 Task: Look for space in Chillupār, India from 6th June, 2023 to 8th June, 2023 for 2 adults in price range Rs.7000 to Rs.12000. Place can be private room with 1  bedroom having 2 beds and 1 bathroom. Property type can be house, flat, guest house. Booking option can be shelf check-in. Required host language is English.
Action: Mouse moved to (622, 89)
Screenshot: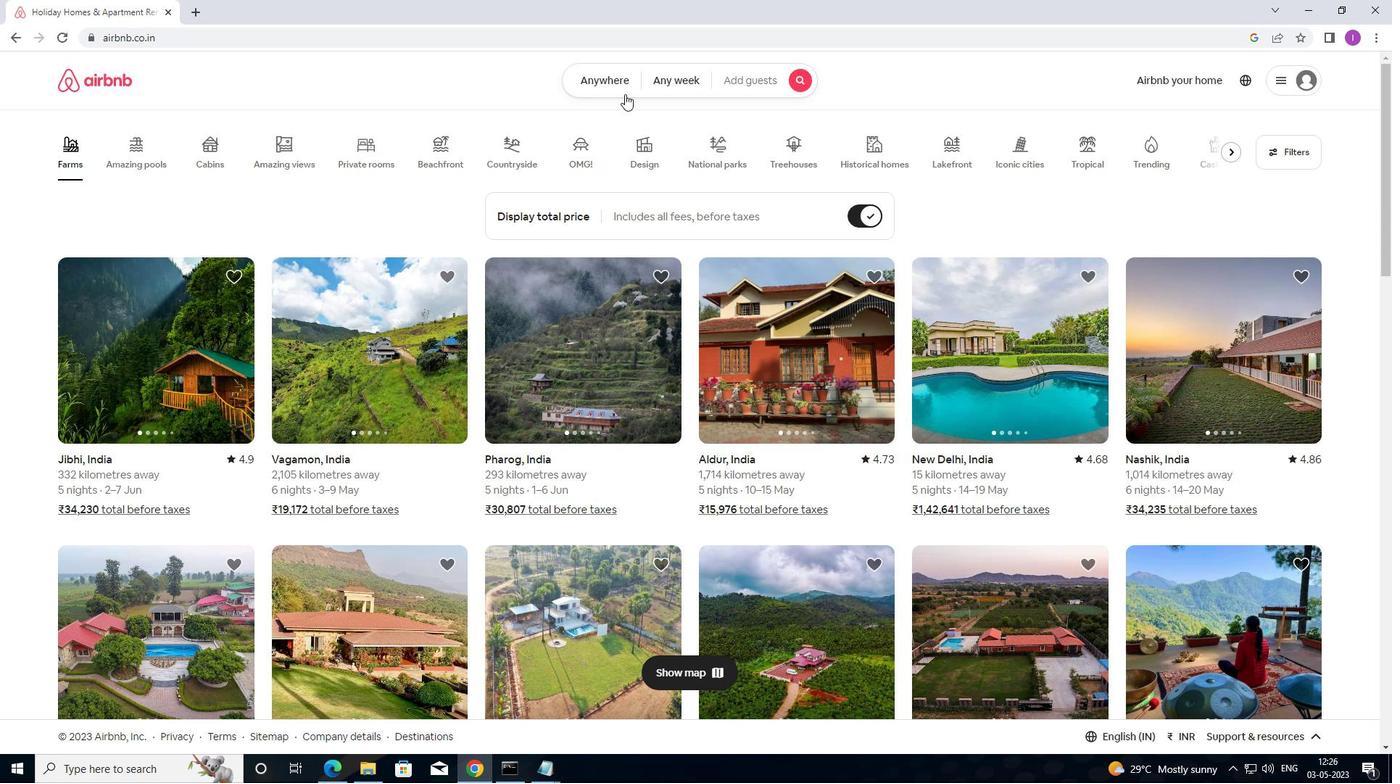 
Action: Mouse pressed left at (622, 89)
Screenshot: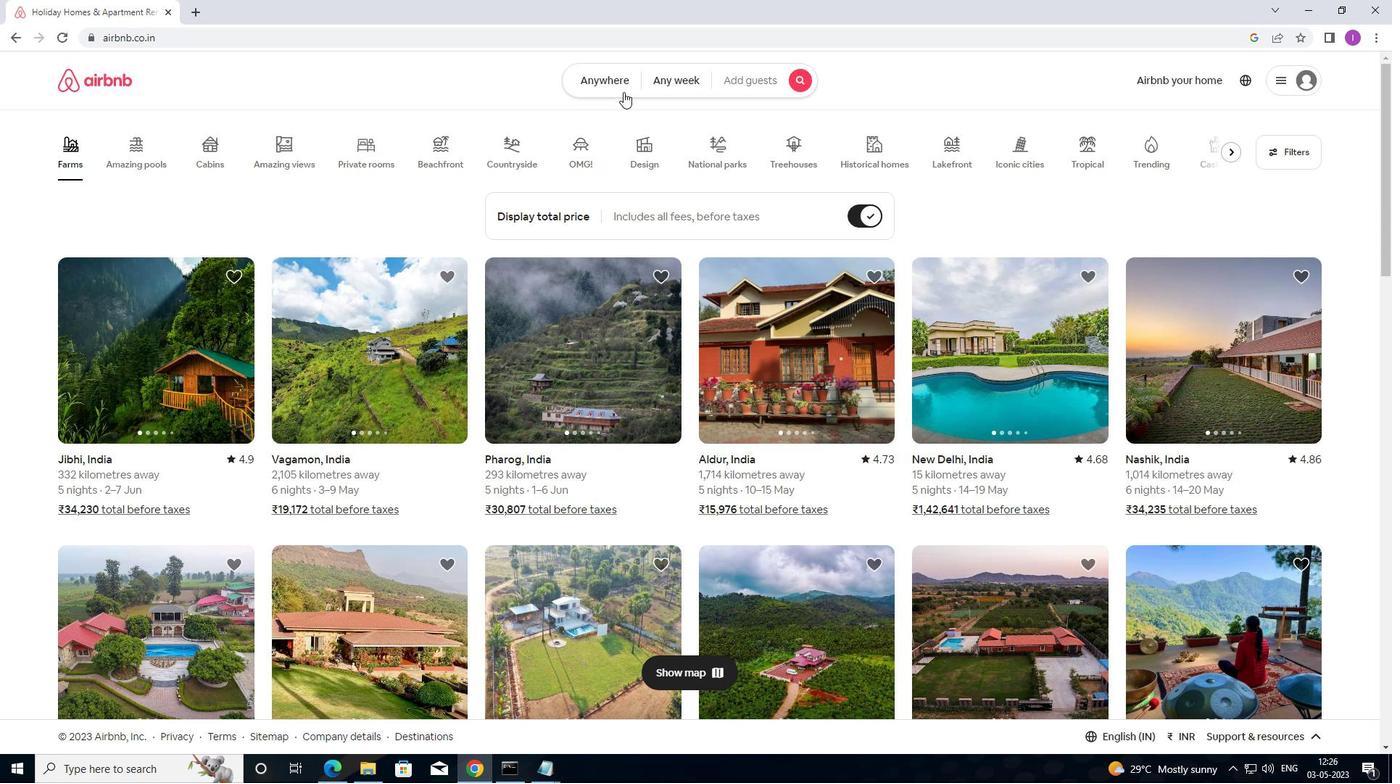 
Action: Mouse moved to (476, 137)
Screenshot: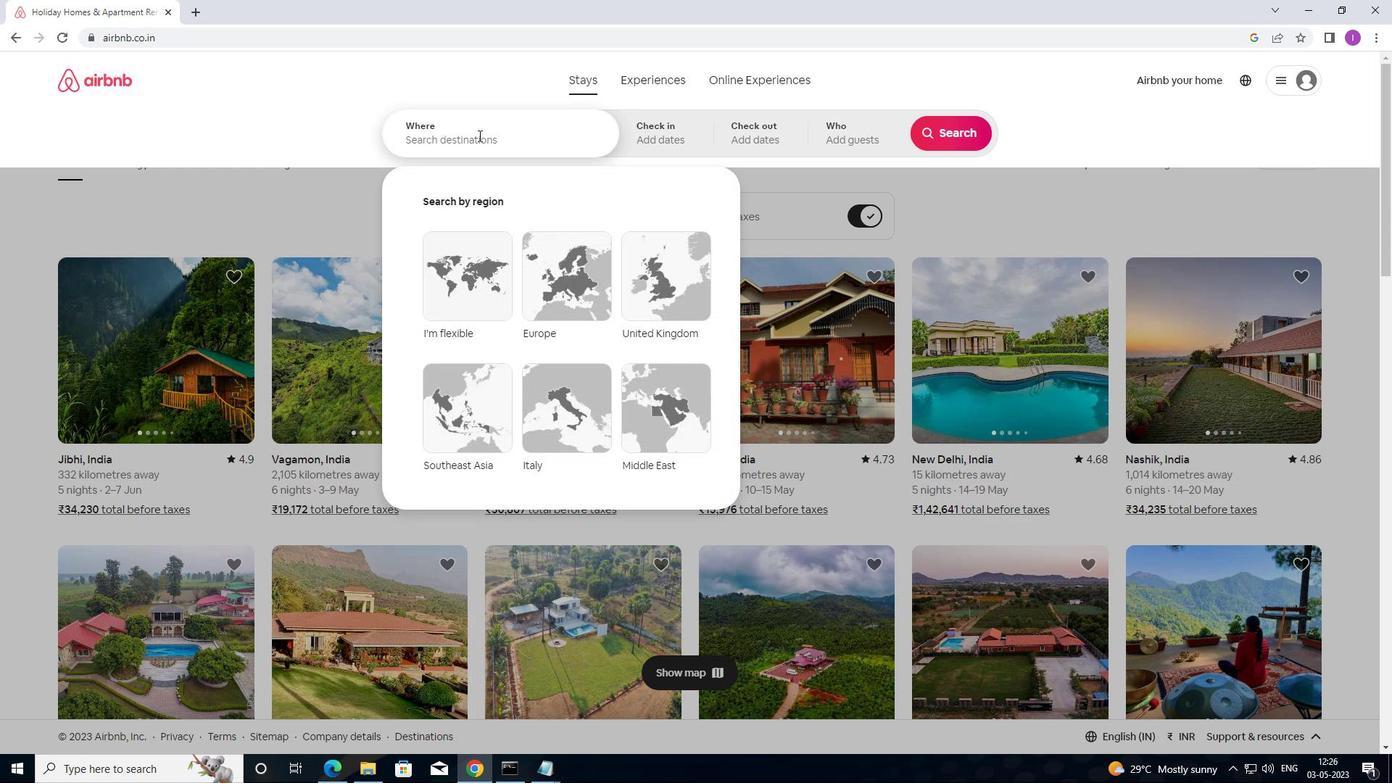 
Action: Mouse pressed left at (476, 137)
Screenshot: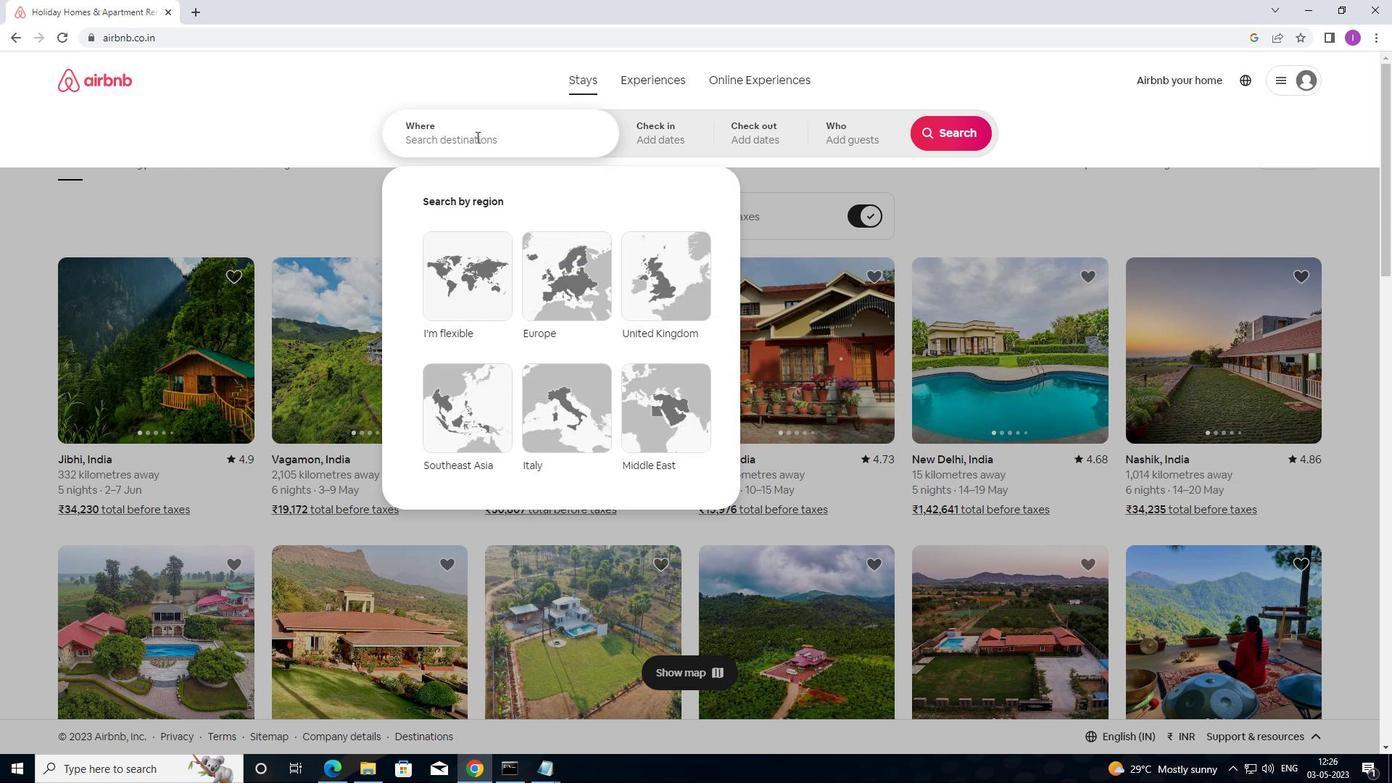
Action: Mouse moved to (503, 151)
Screenshot: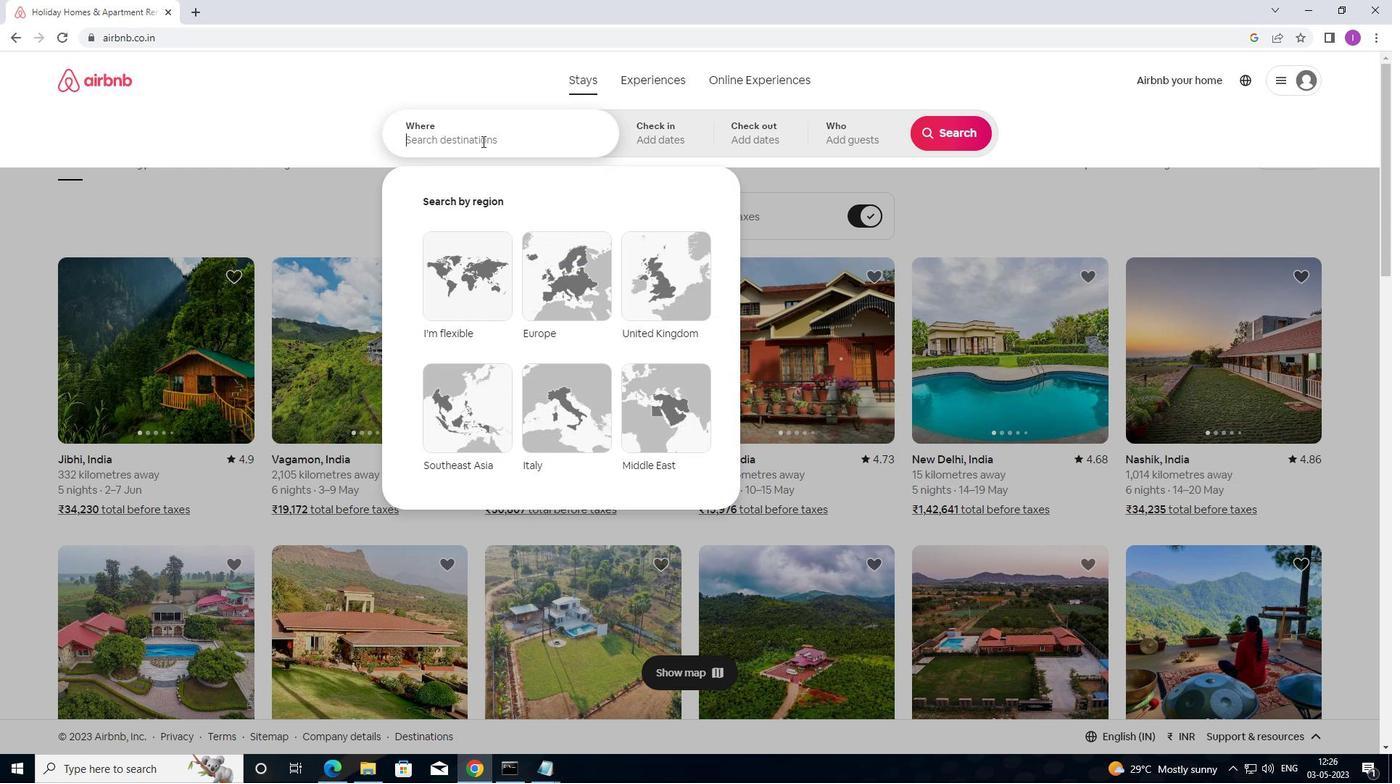 
Action: Key pressed <Key.shift>CHILLUPAR,<Key.shift>U<Key.backspace><Key.shift>INDIA
Screenshot: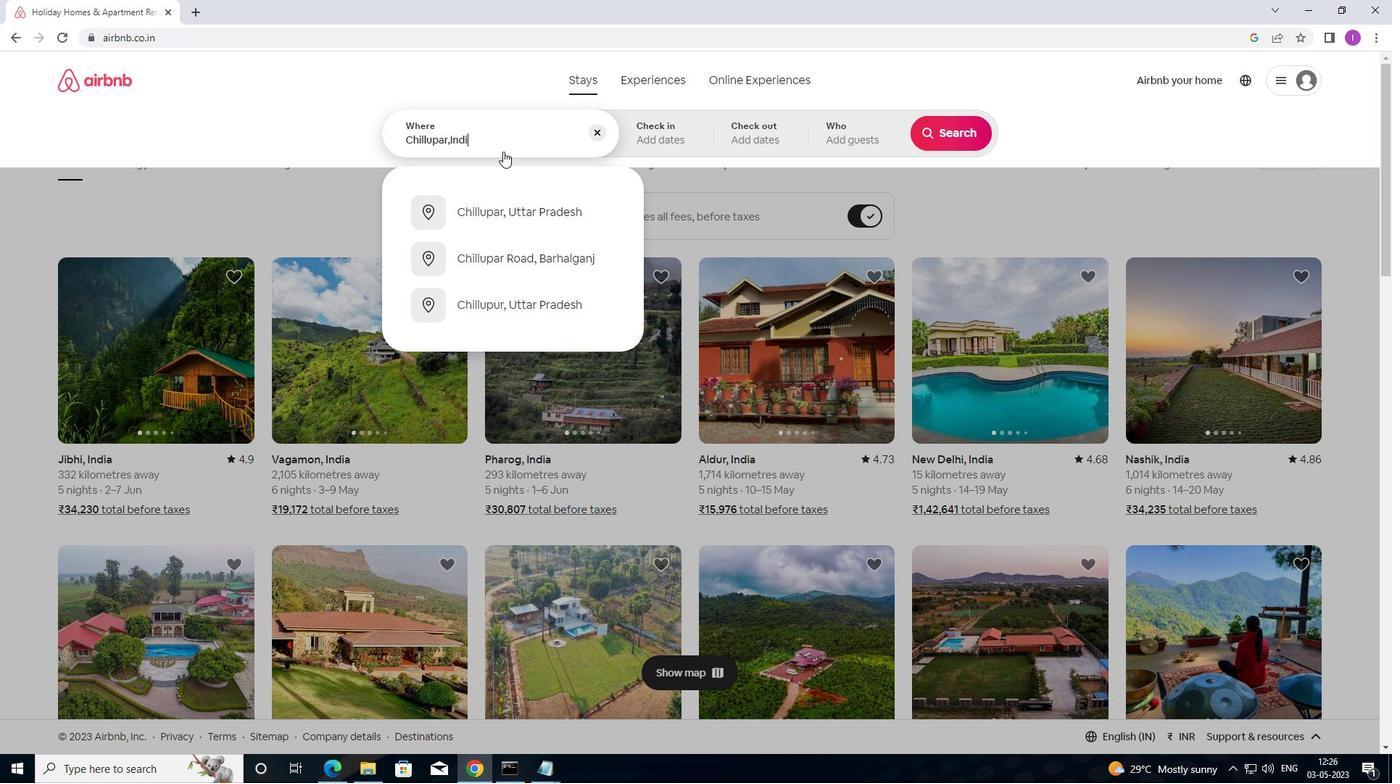 
Action: Mouse moved to (647, 131)
Screenshot: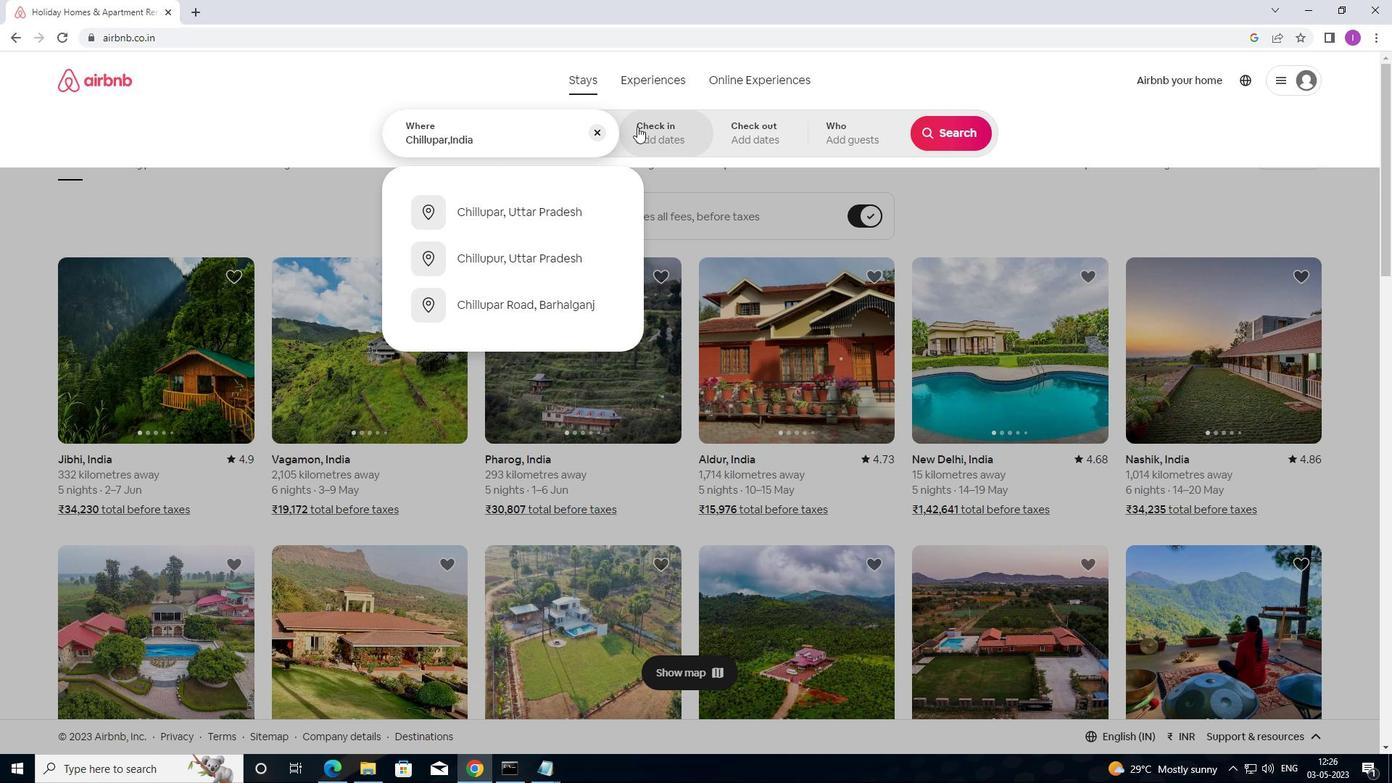 
Action: Mouse pressed left at (647, 131)
Screenshot: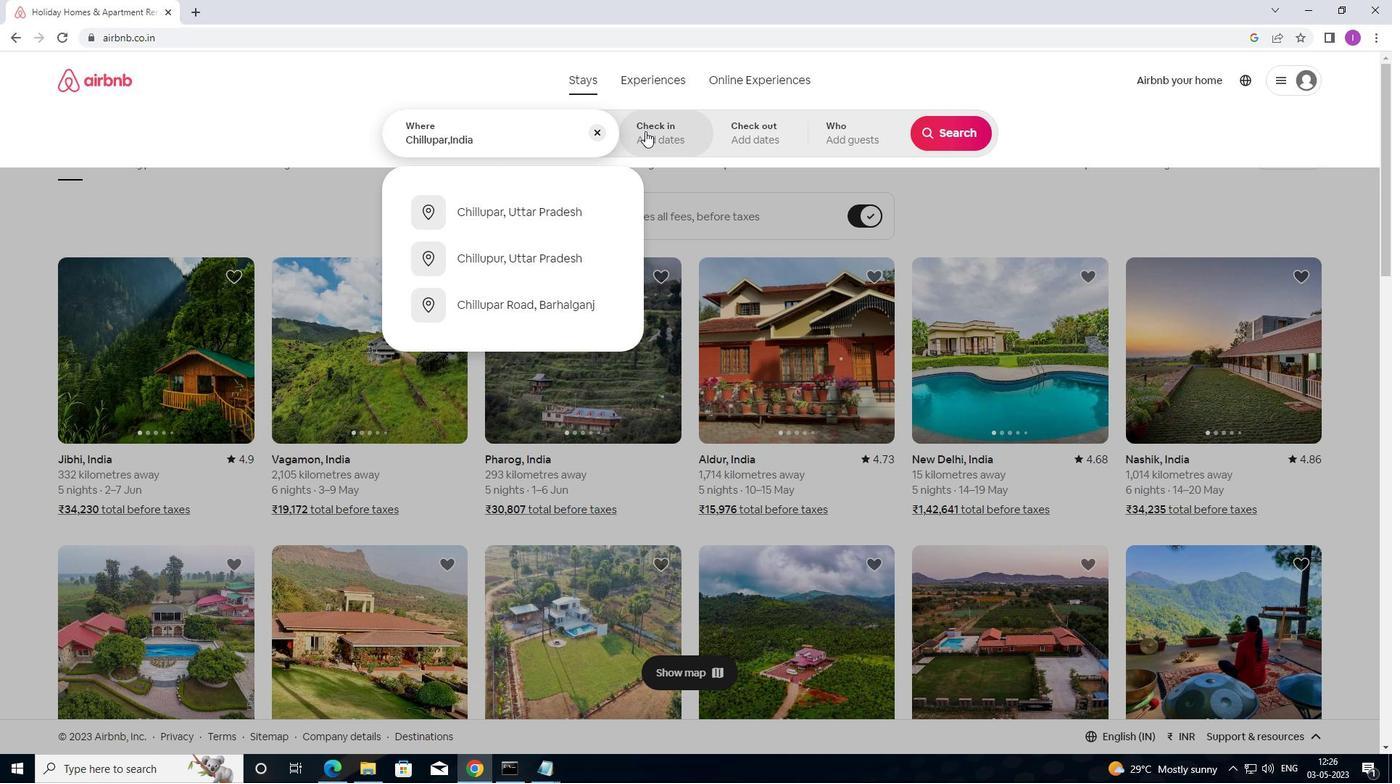 
Action: Mouse moved to (787, 348)
Screenshot: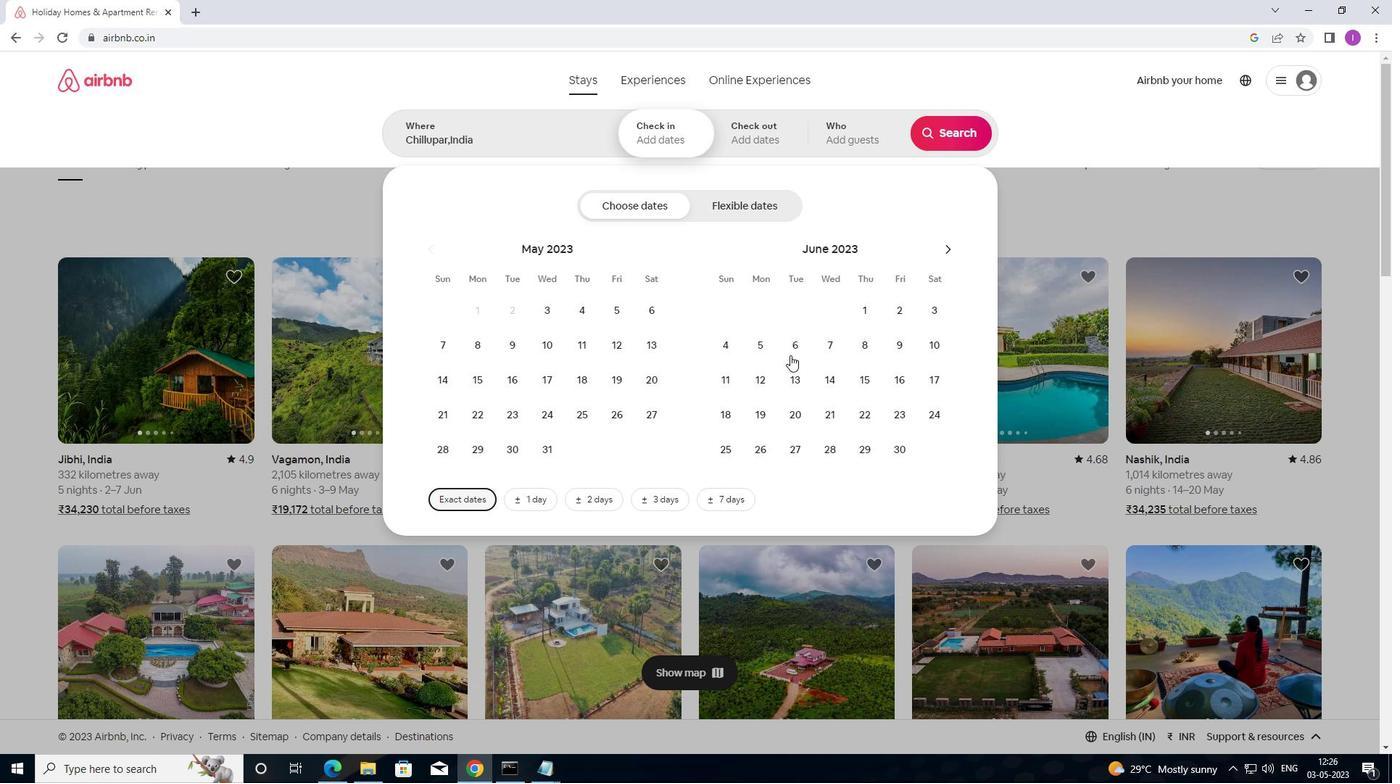 
Action: Mouse pressed left at (787, 348)
Screenshot: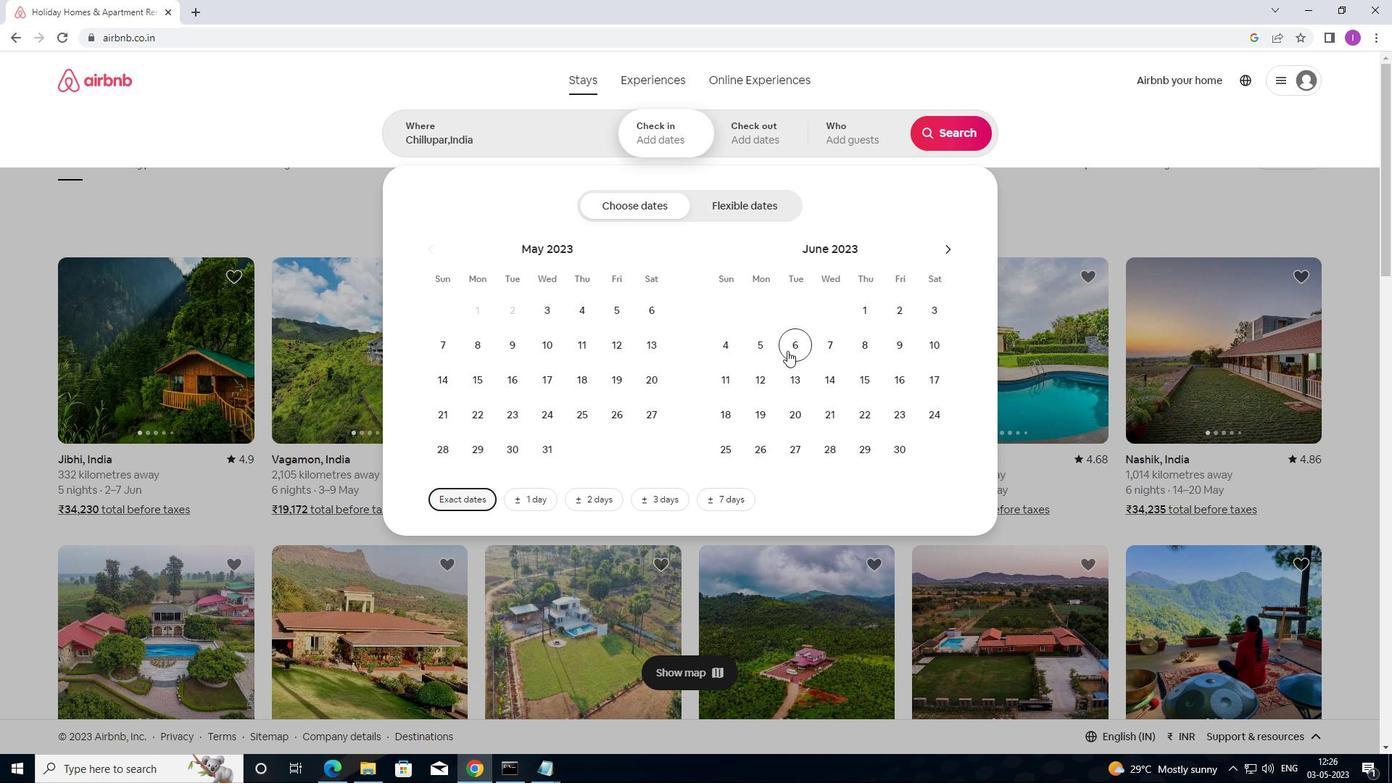 
Action: Mouse moved to (875, 351)
Screenshot: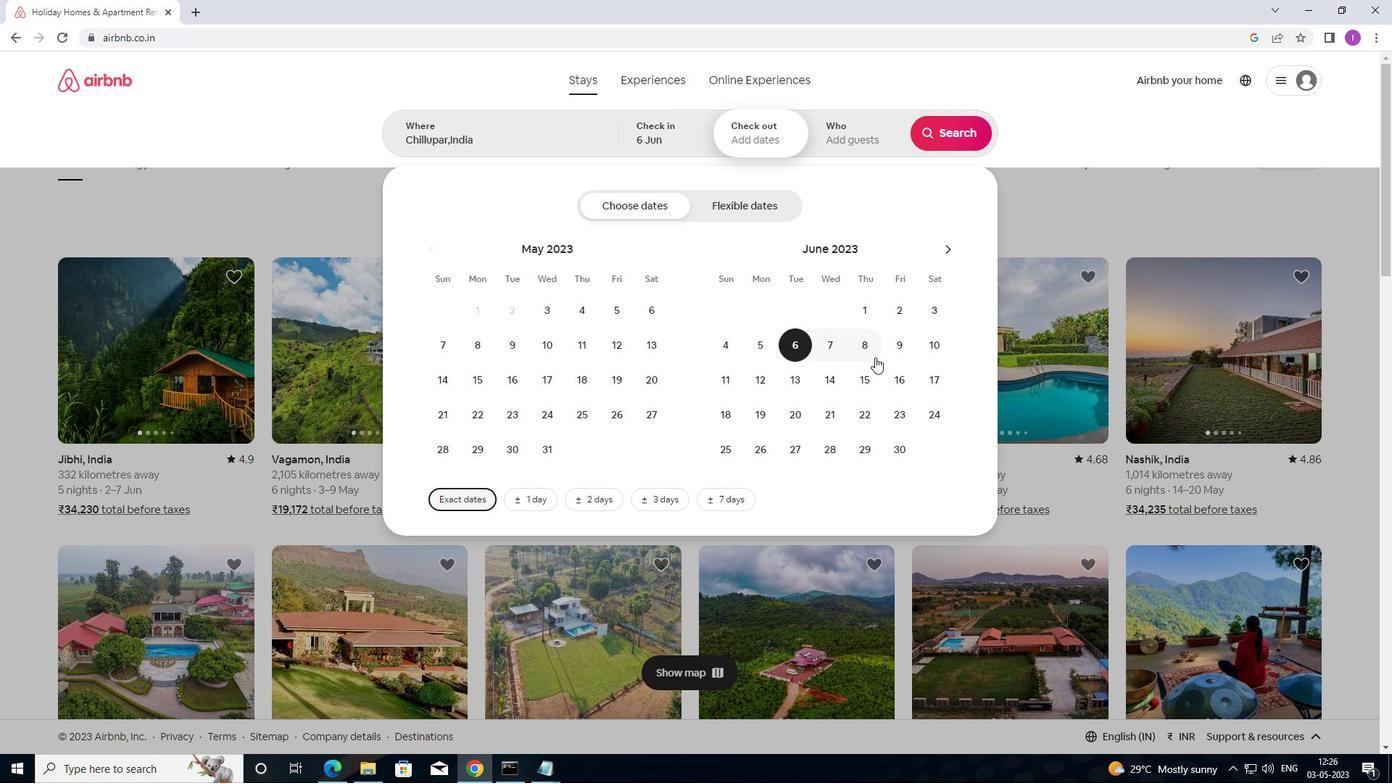 
Action: Mouse pressed left at (875, 351)
Screenshot: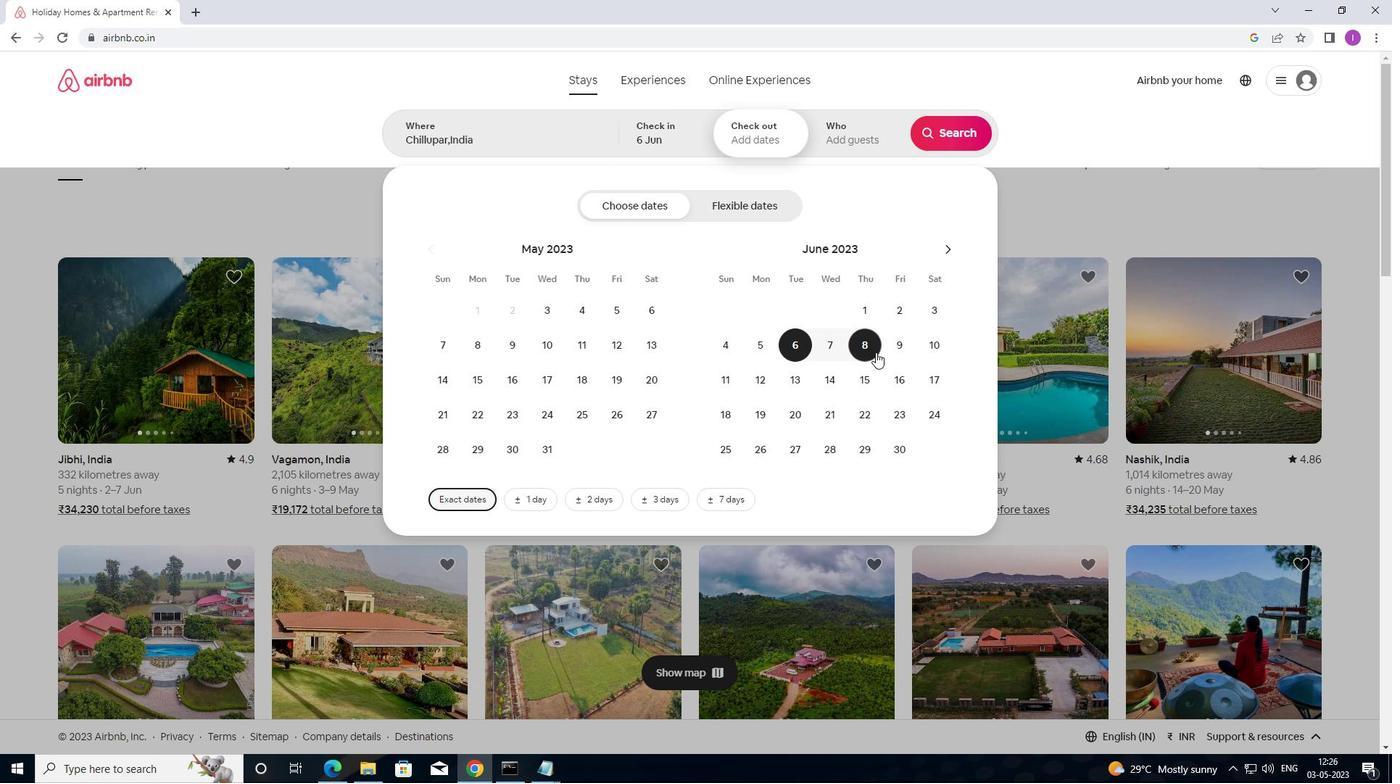 
Action: Mouse moved to (824, 151)
Screenshot: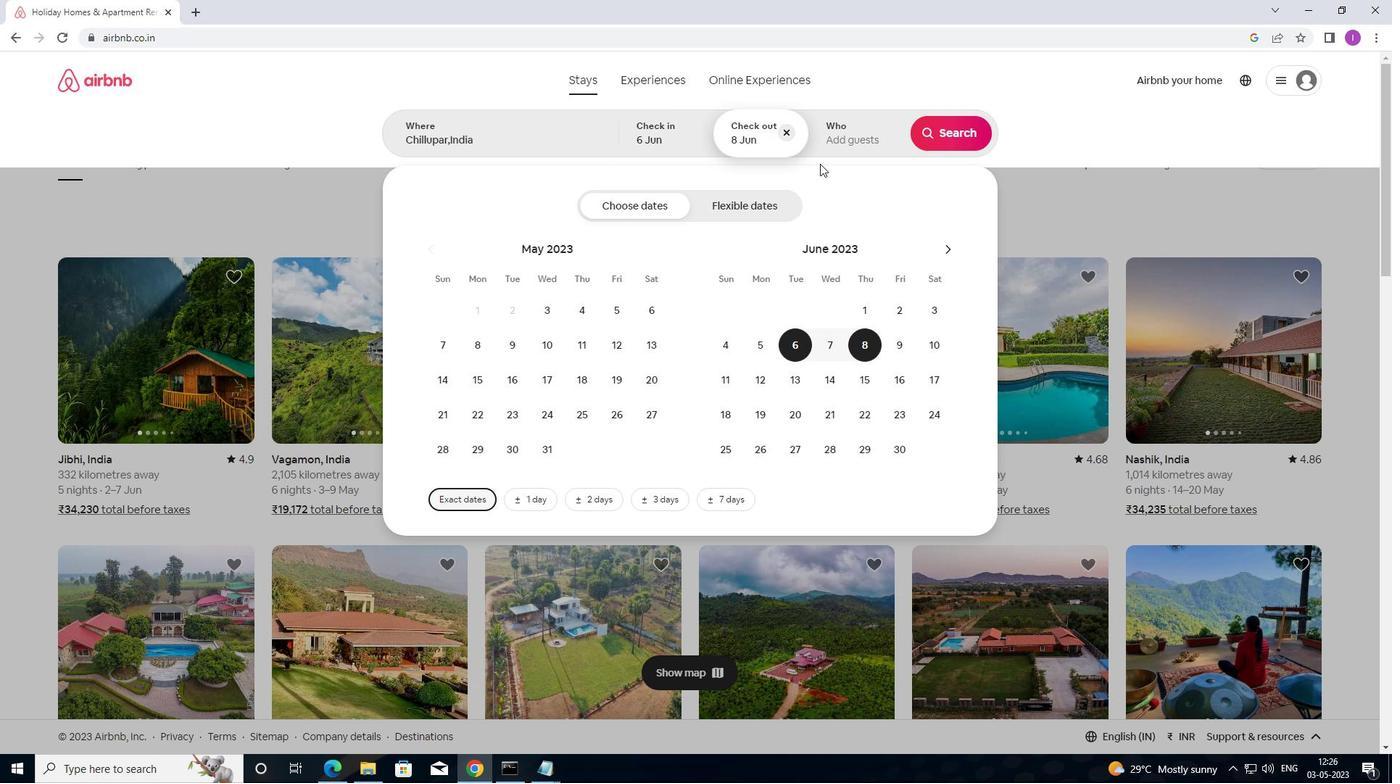 
Action: Mouse pressed left at (824, 151)
Screenshot: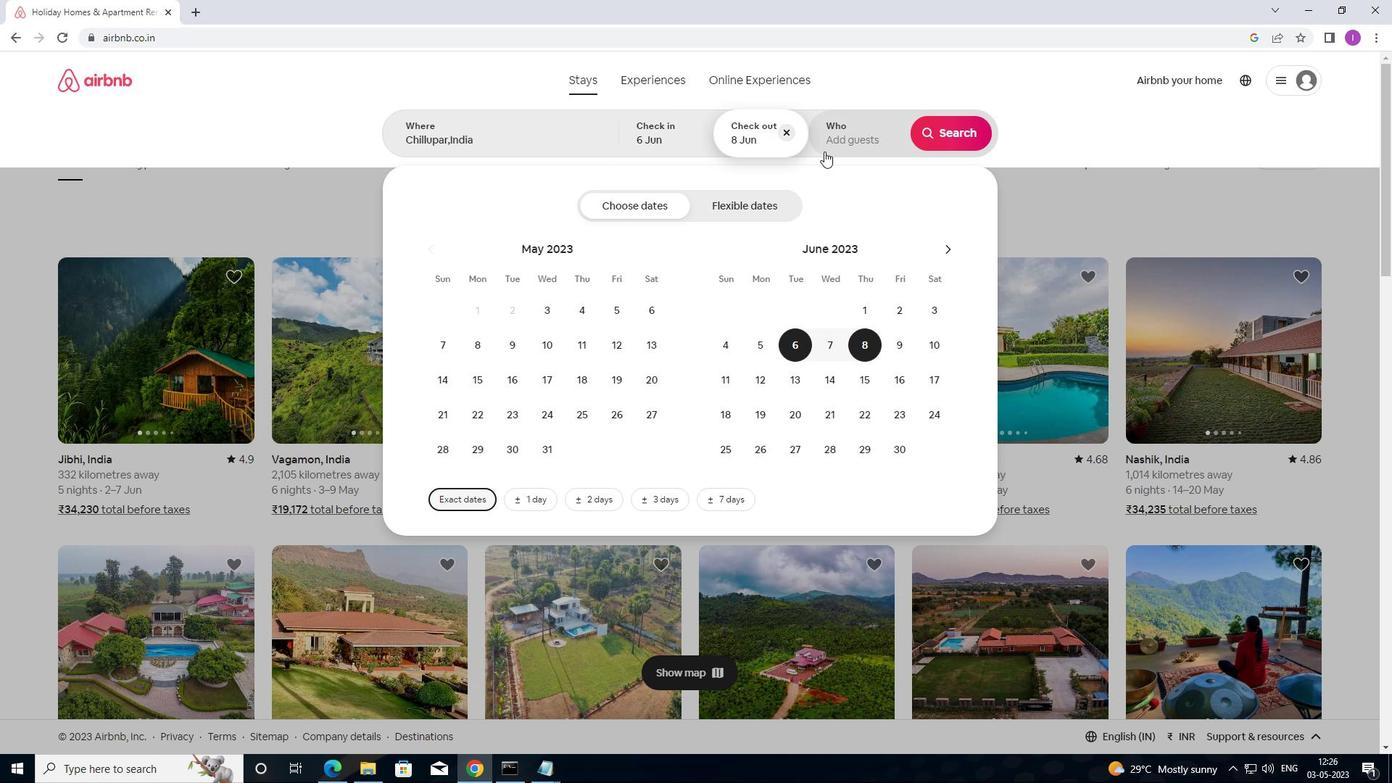 
Action: Mouse moved to (950, 213)
Screenshot: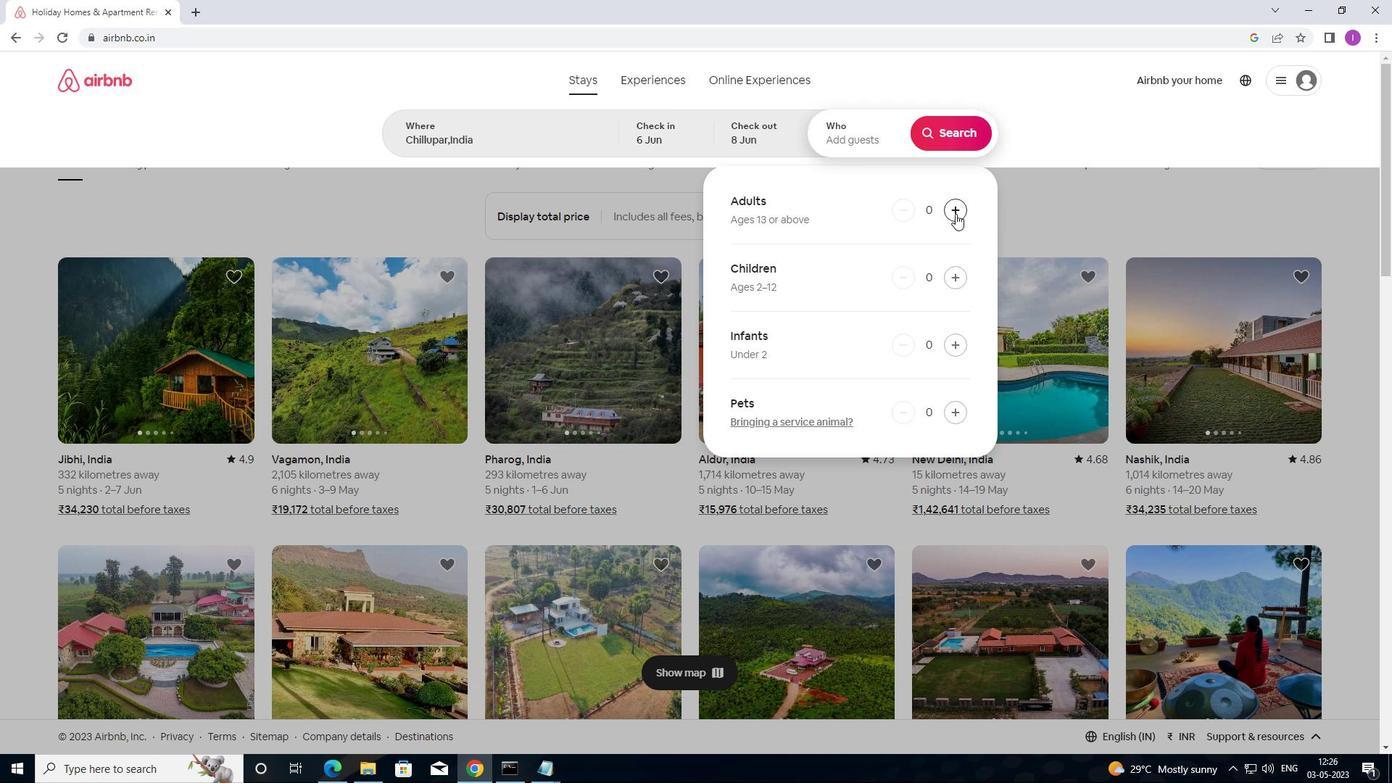 
Action: Mouse pressed left at (950, 213)
Screenshot: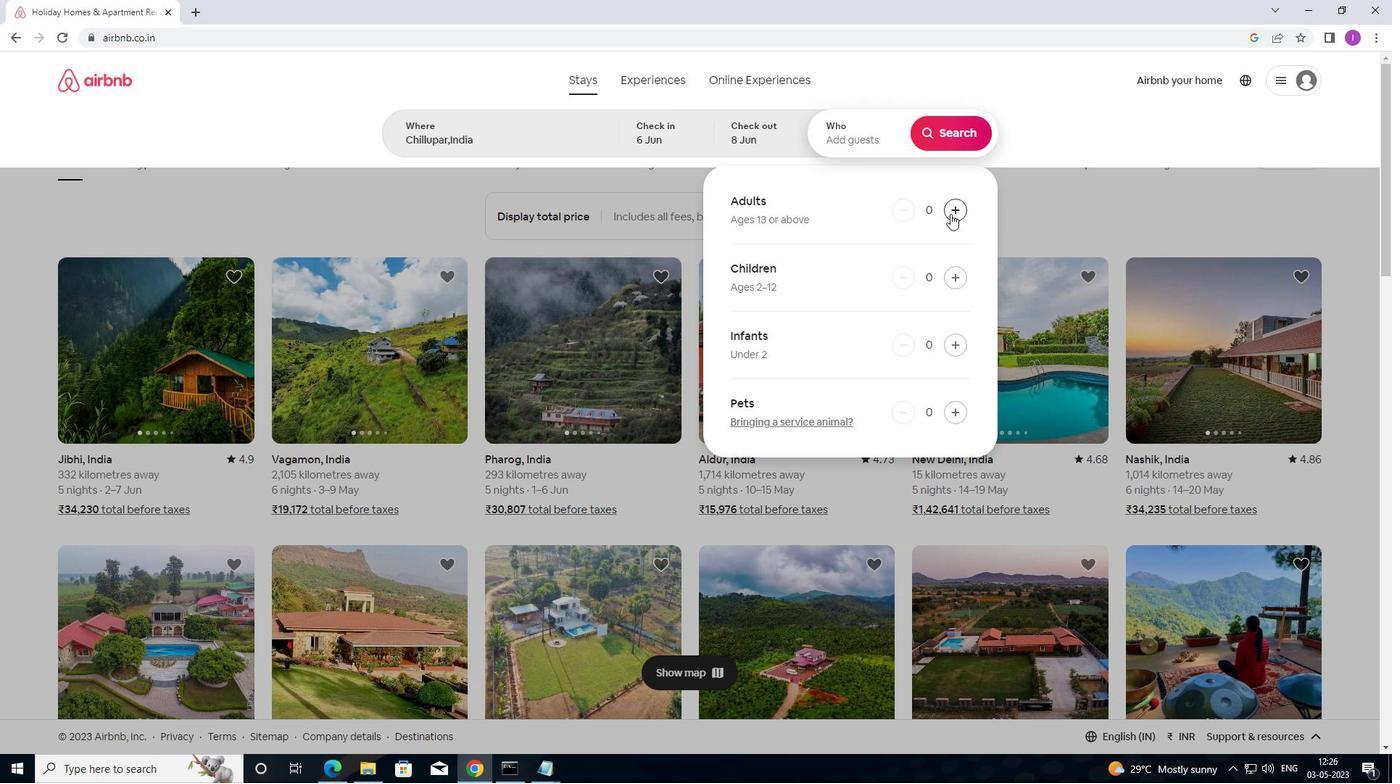 
Action: Mouse pressed left at (950, 213)
Screenshot: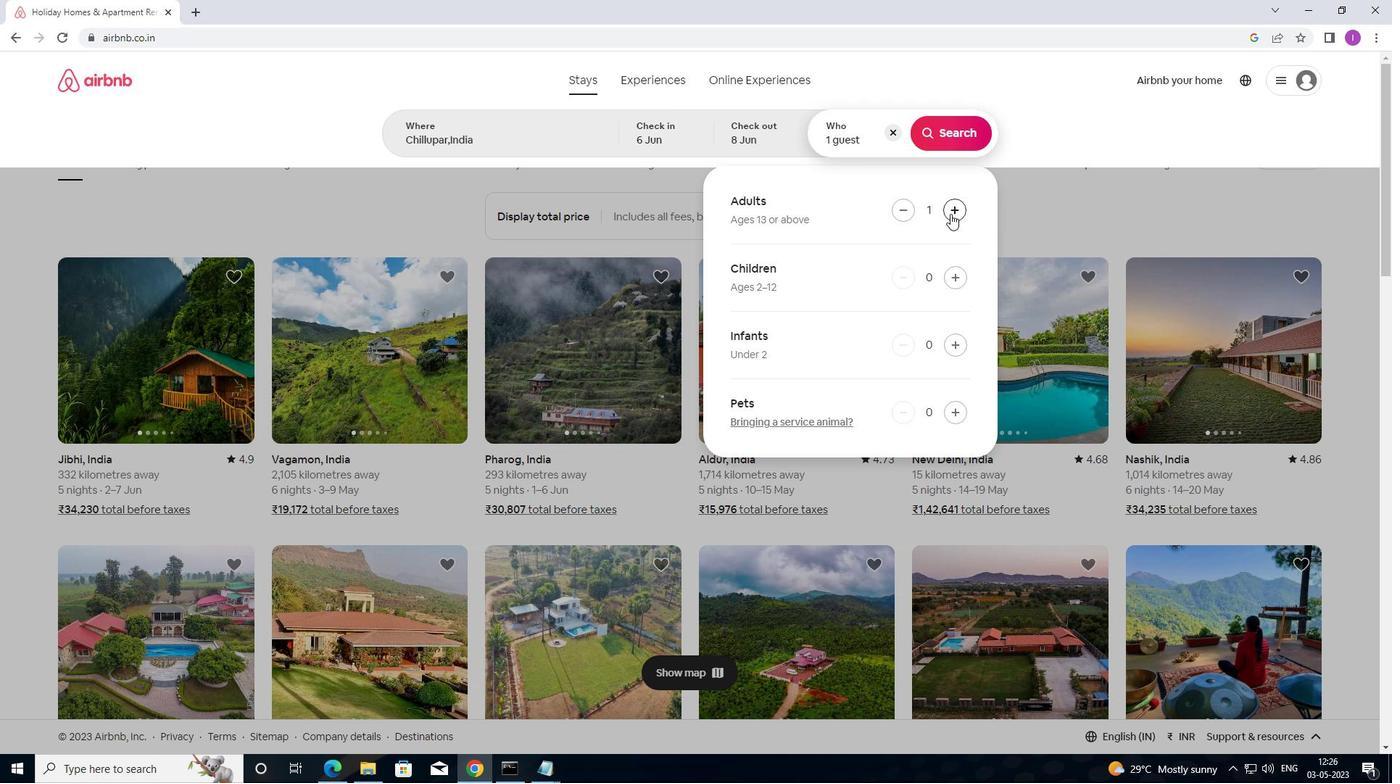 
Action: Mouse moved to (945, 136)
Screenshot: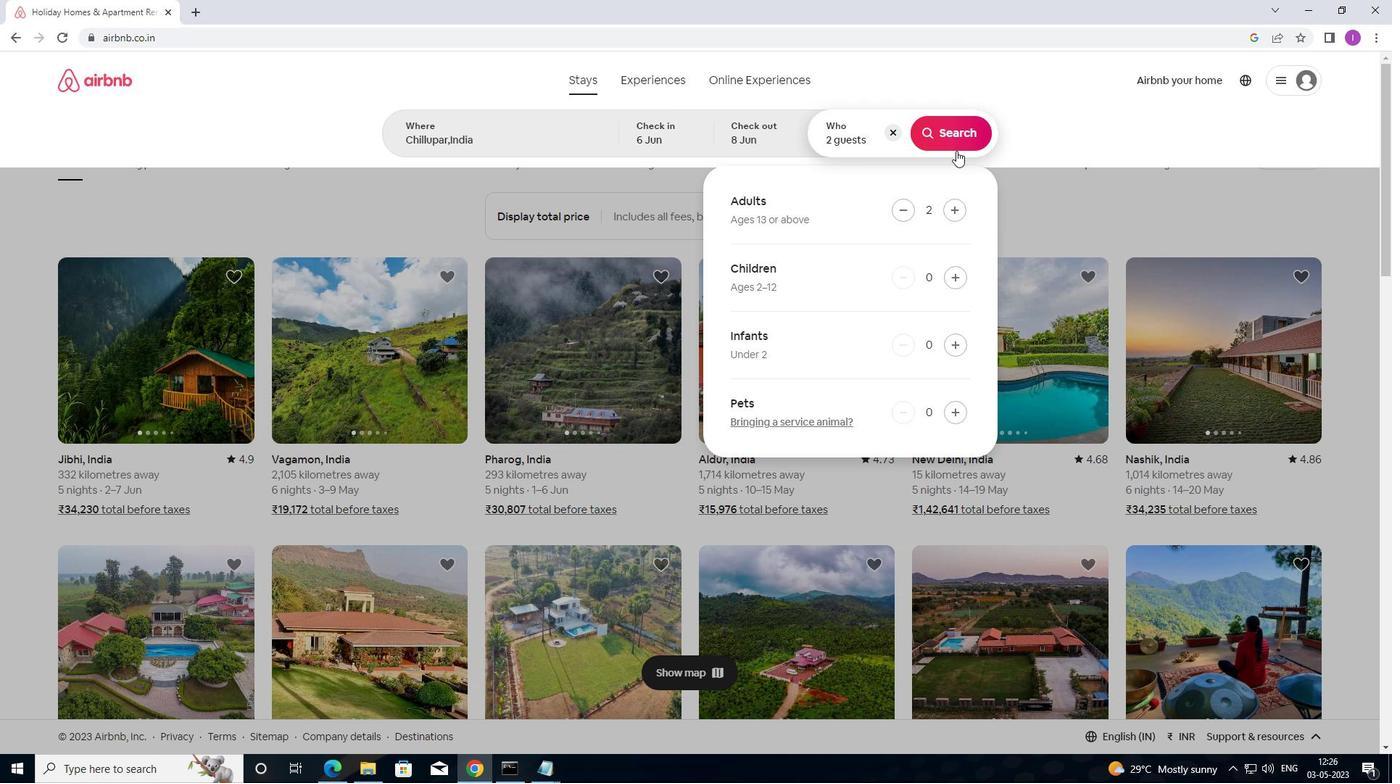
Action: Mouse pressed left at (945, 136)
Screenshot: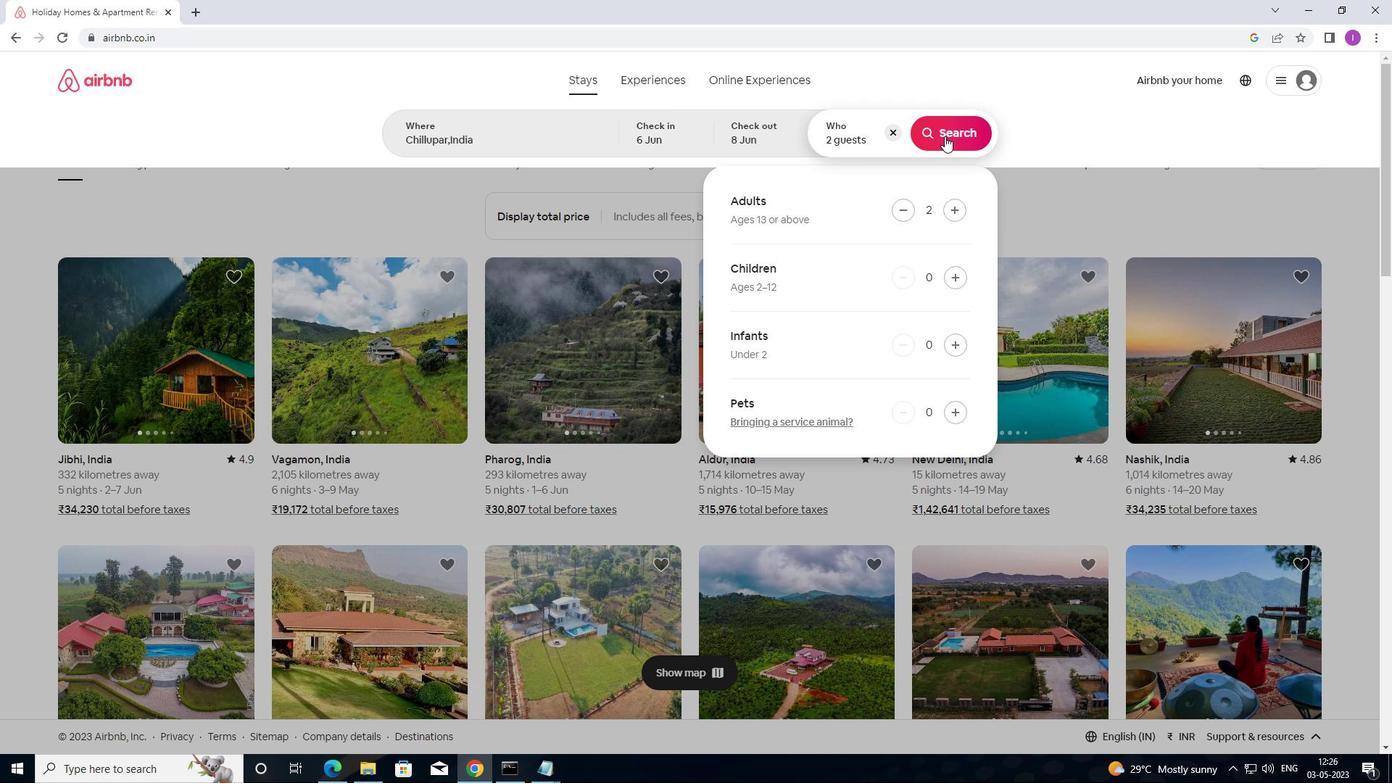 
Action: Mouse moved to (1323, 140)
Screenshot: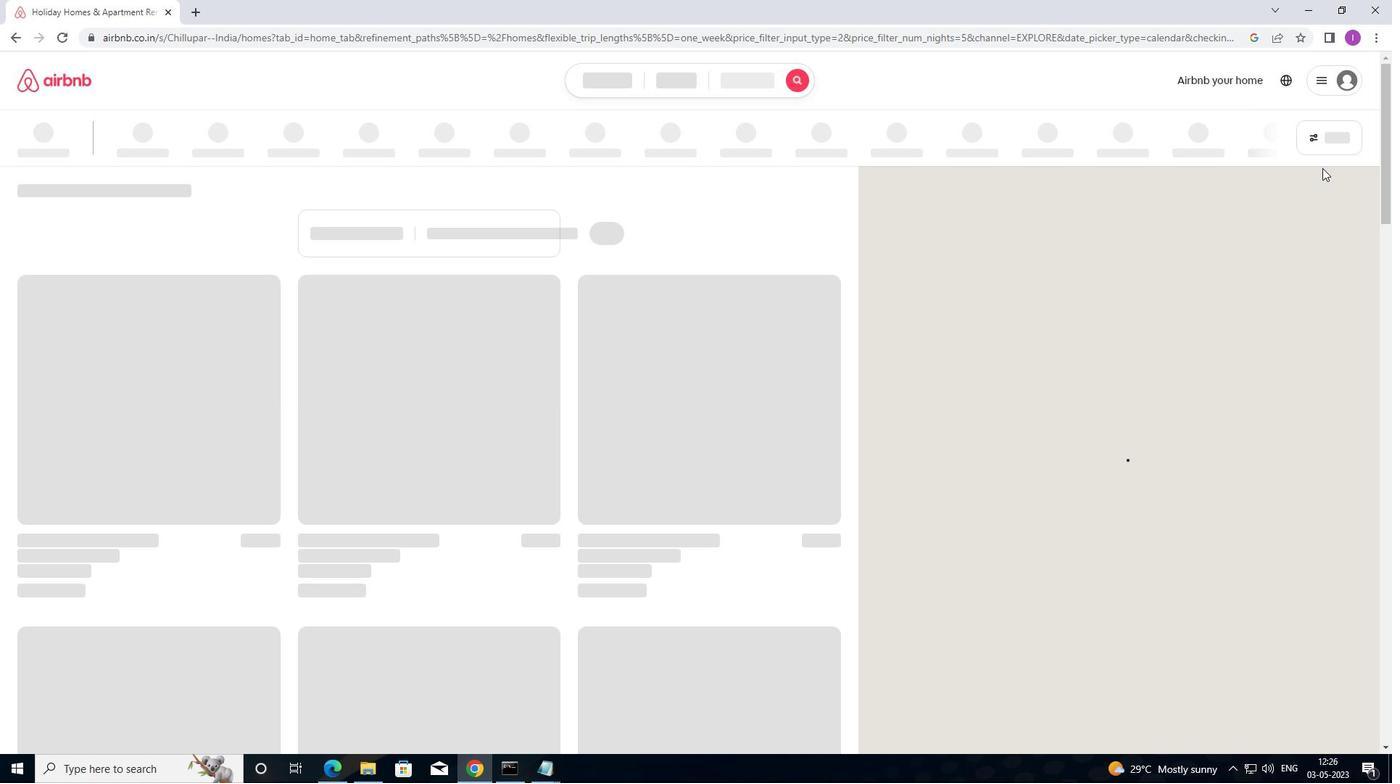 
Action: Mouse pressed left at (1323, 140)
Screenshot: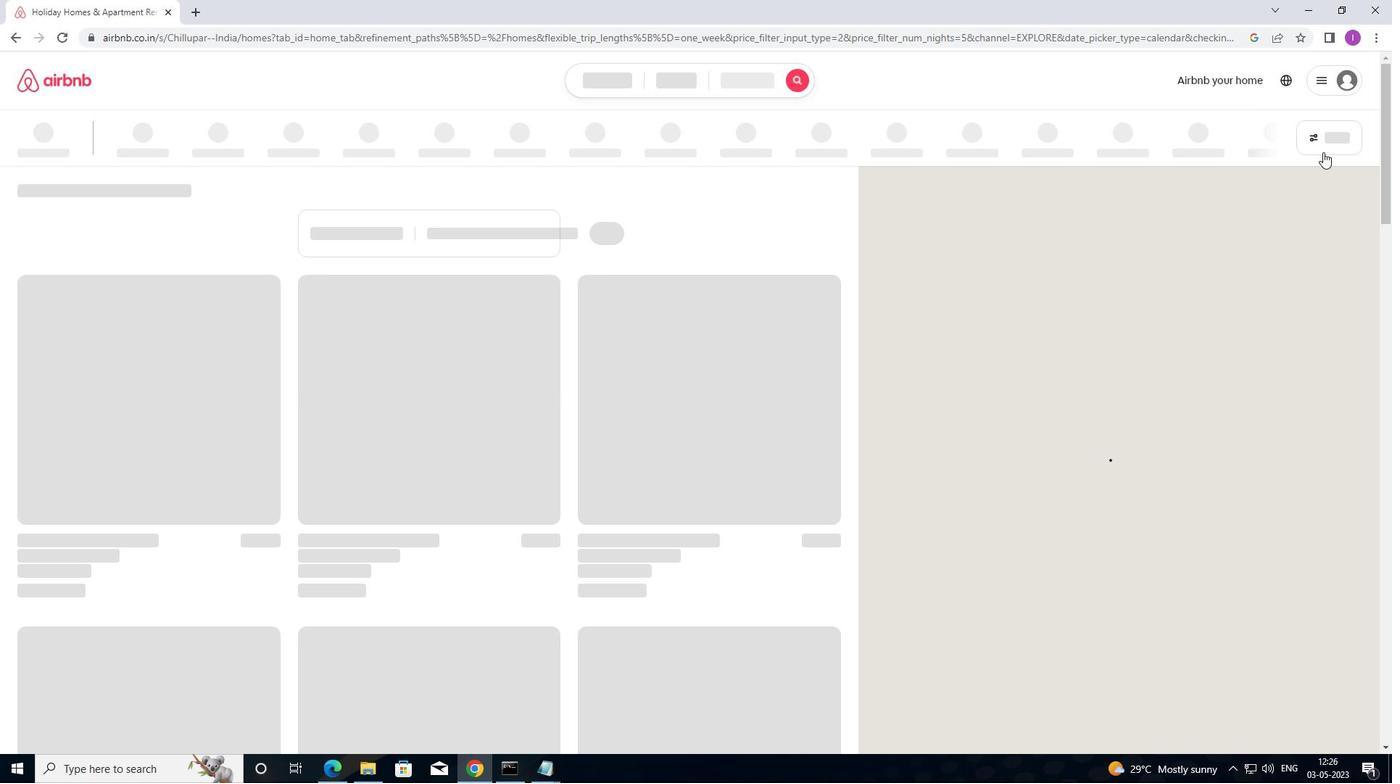 
Action: Mouse moved to (512, 322)
Screenshot: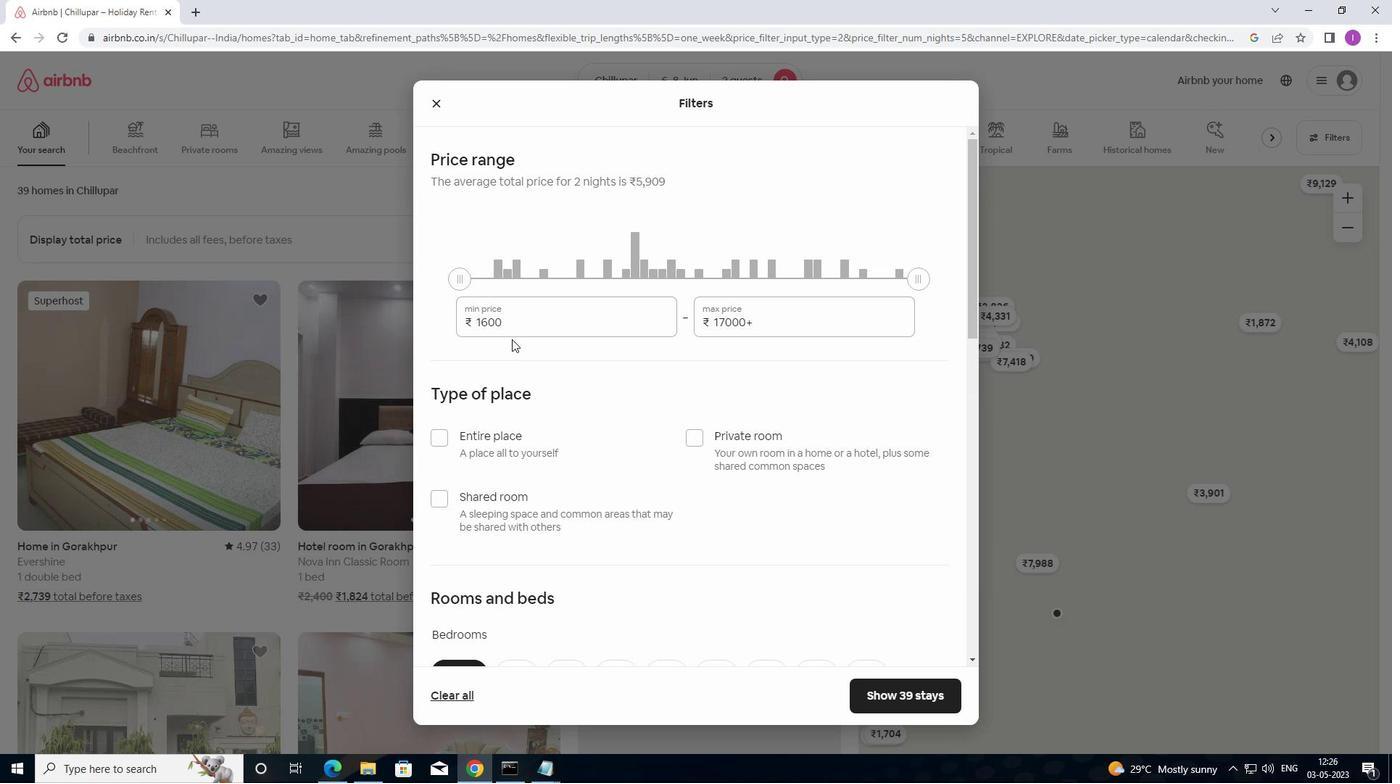 
Action: Mouse pressed left at (512, 322)
Screenshot: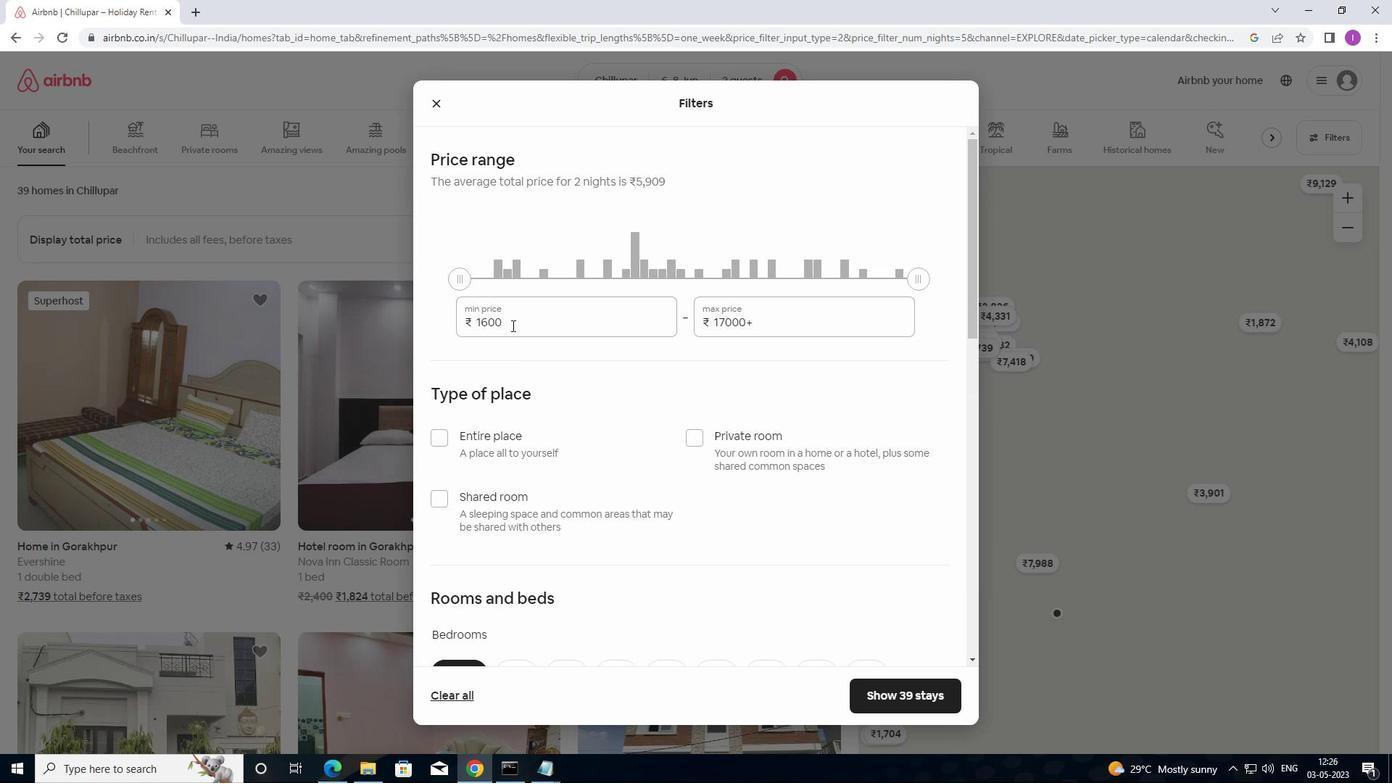 
Action: Mouse moved to (470, 320)
Screenshot: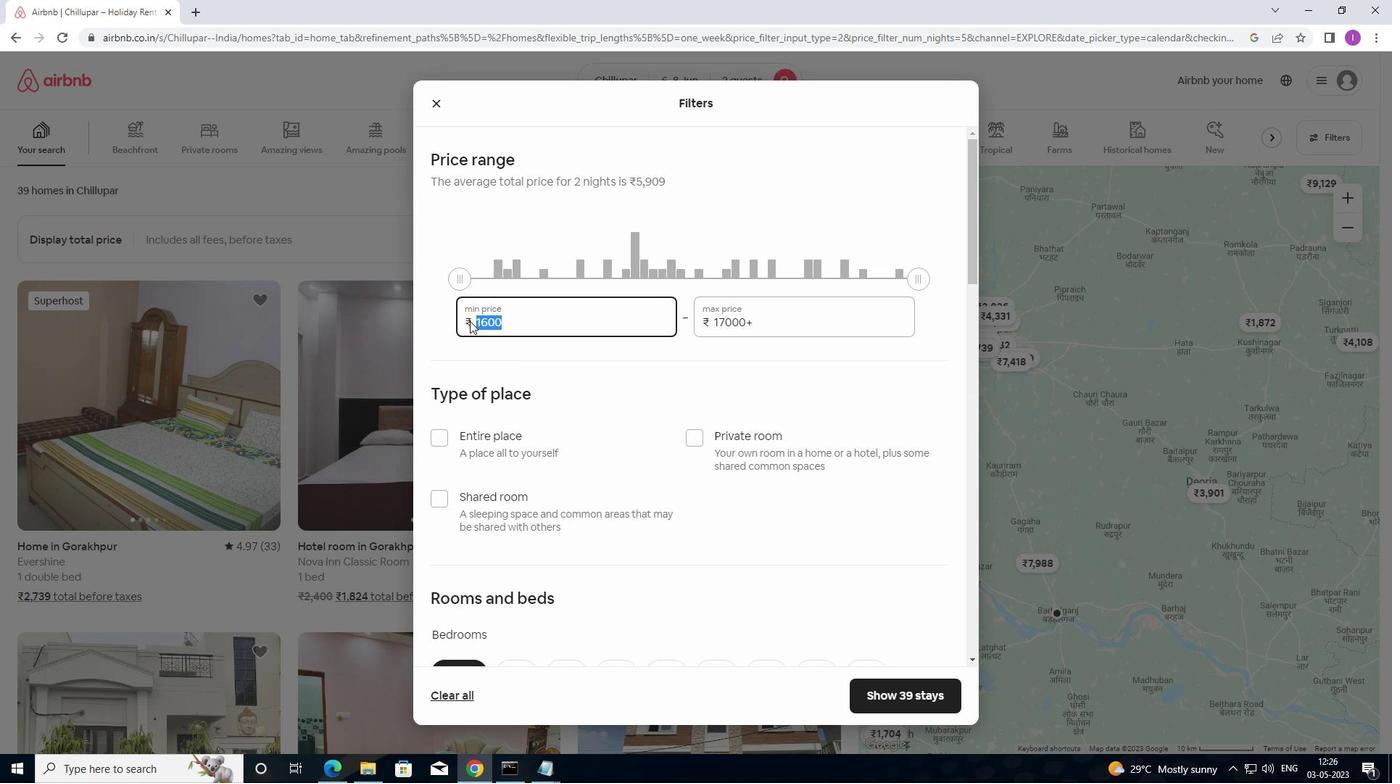 
Action: Key pressed 70
Screenshot: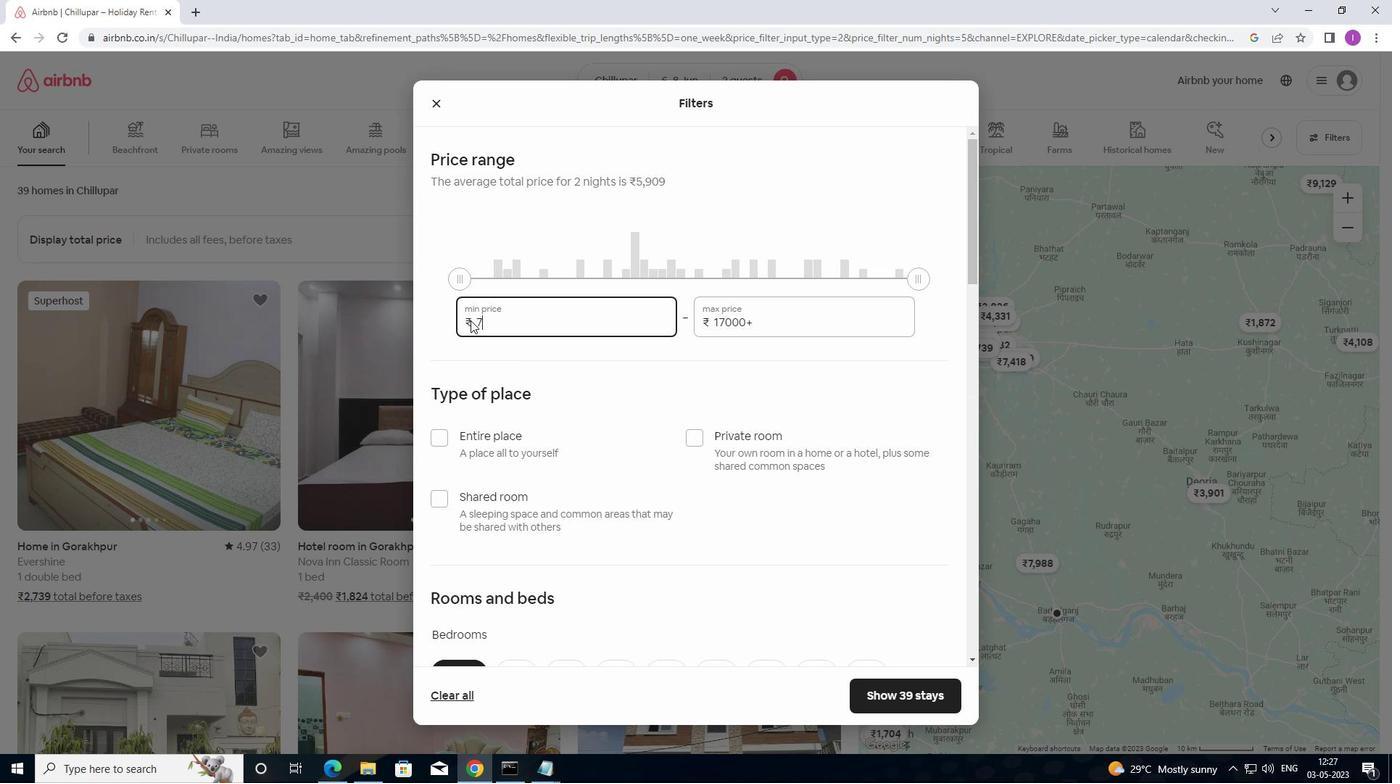
Action: Mouse moved to (475, 319)
Screenshot: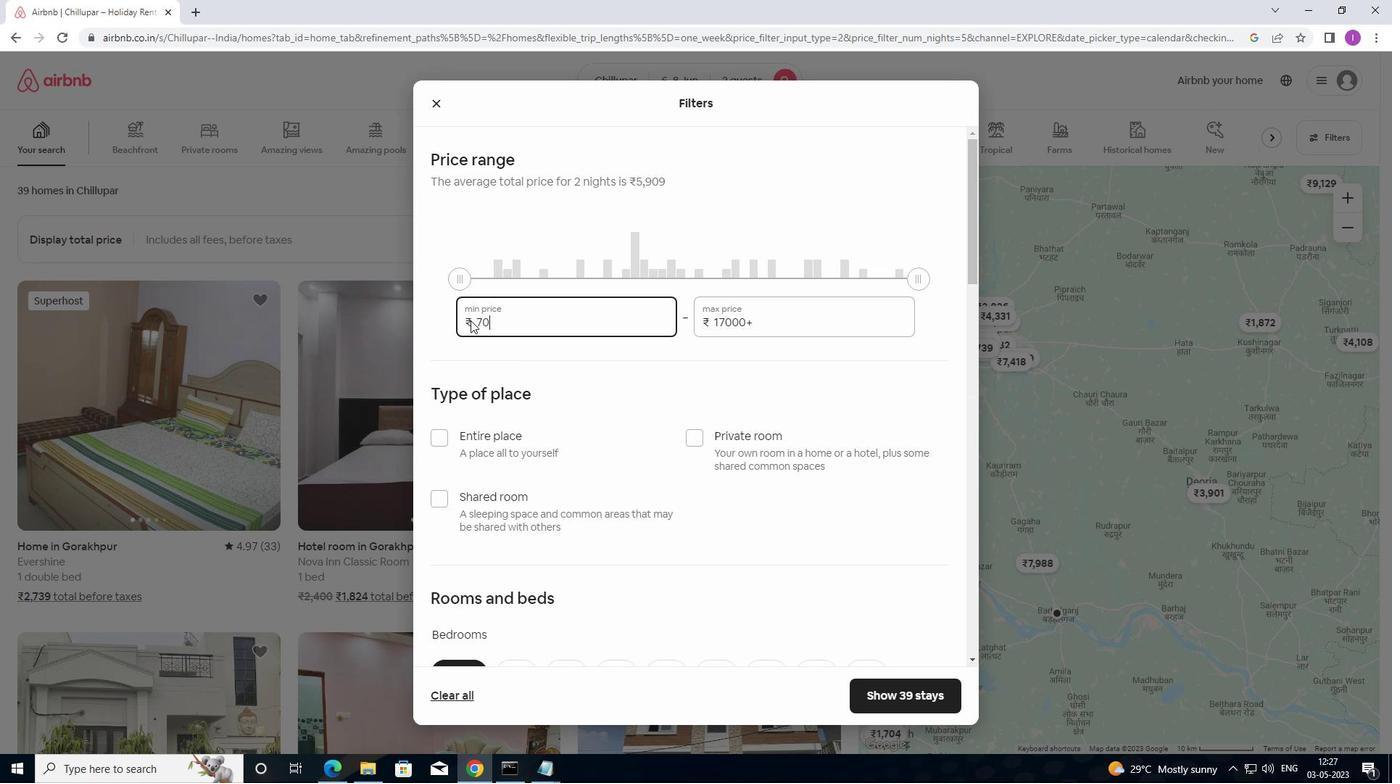 
Action: Key pressed 0
Screenshot: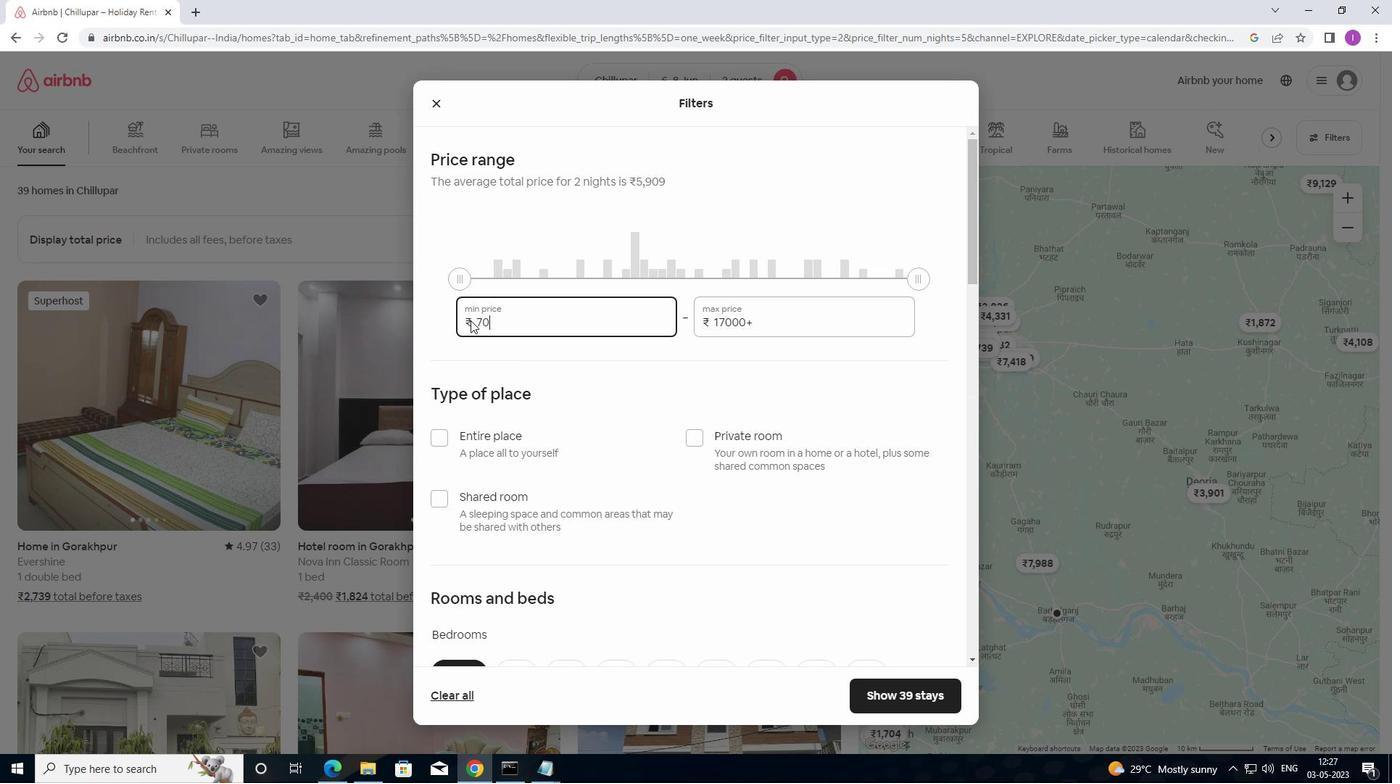
Action: Mouse moved to (480, 319)
Screenshot: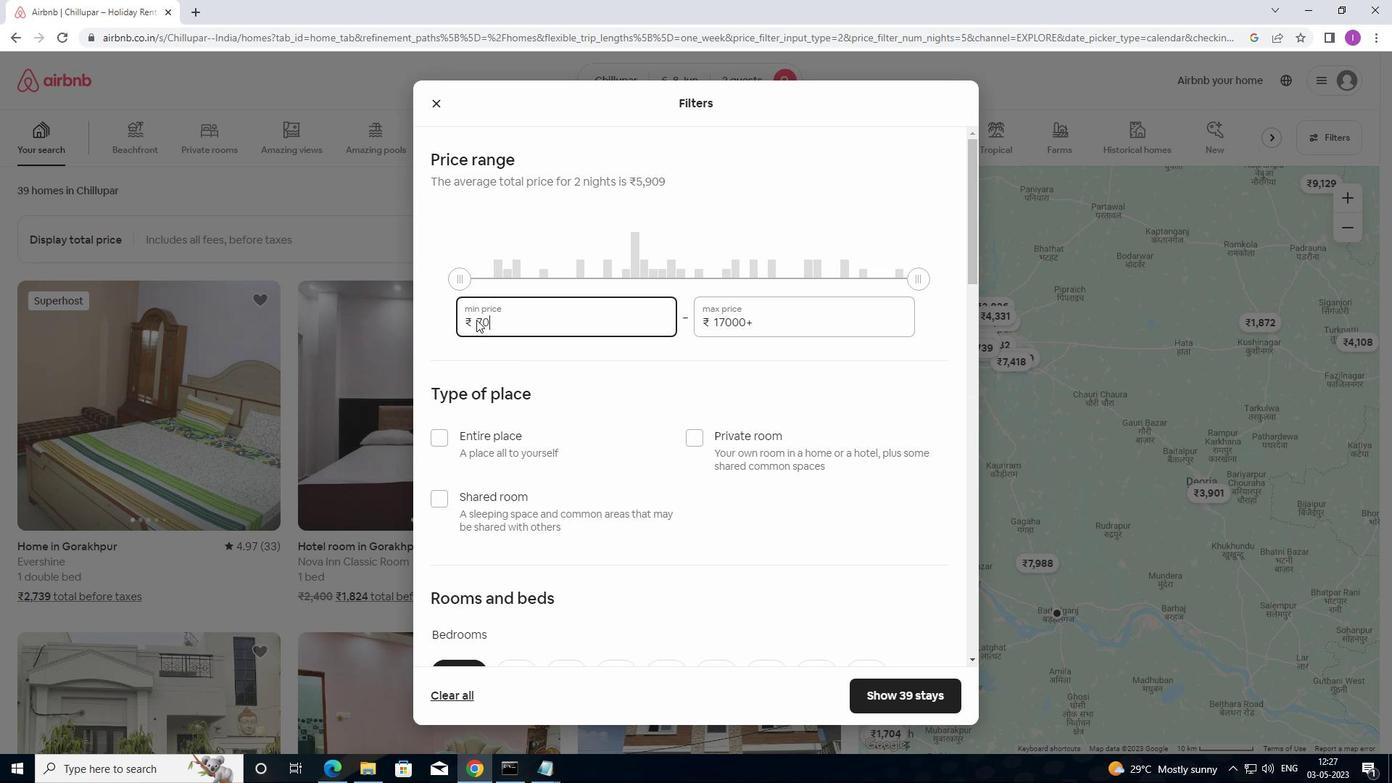 
Action: Key pressed 0
Screenshot: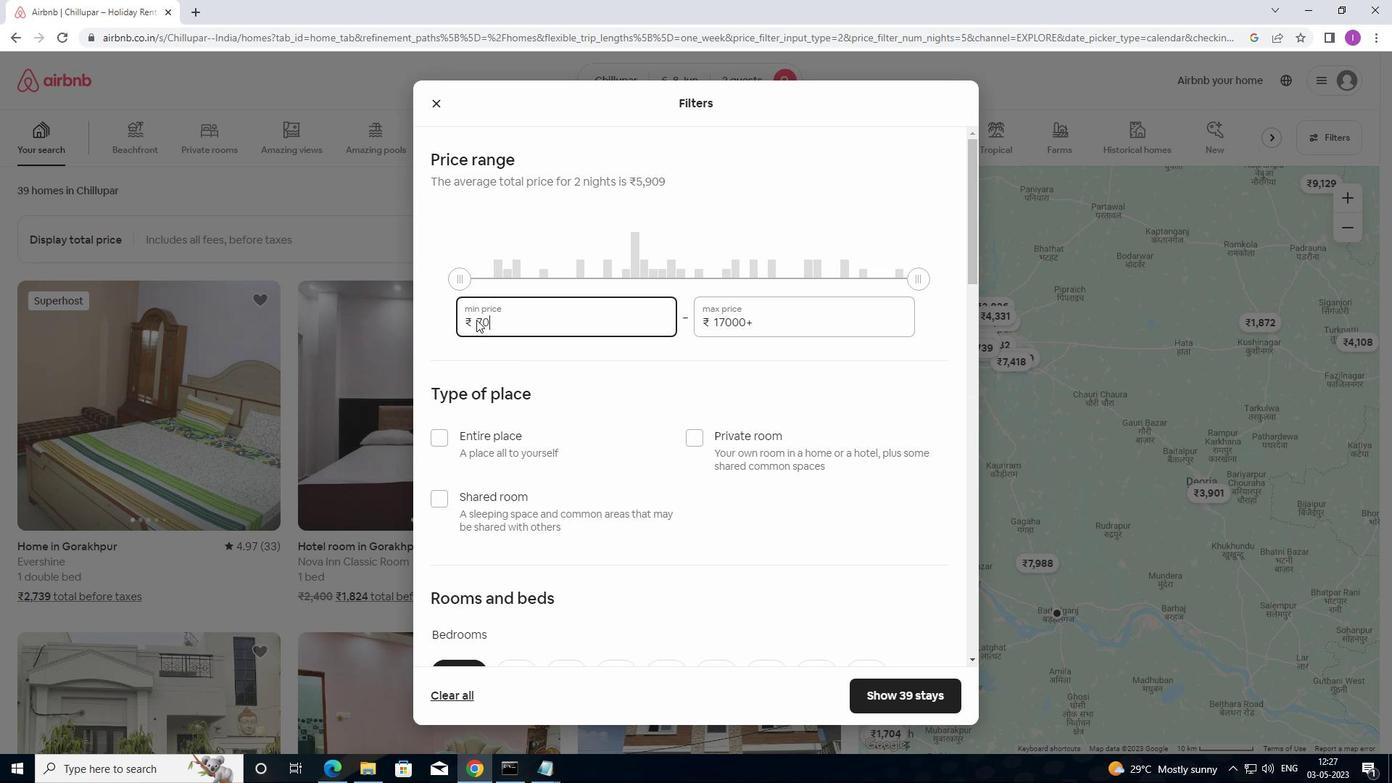 
Action: Mouse moved to (764, 317)
Screenshot: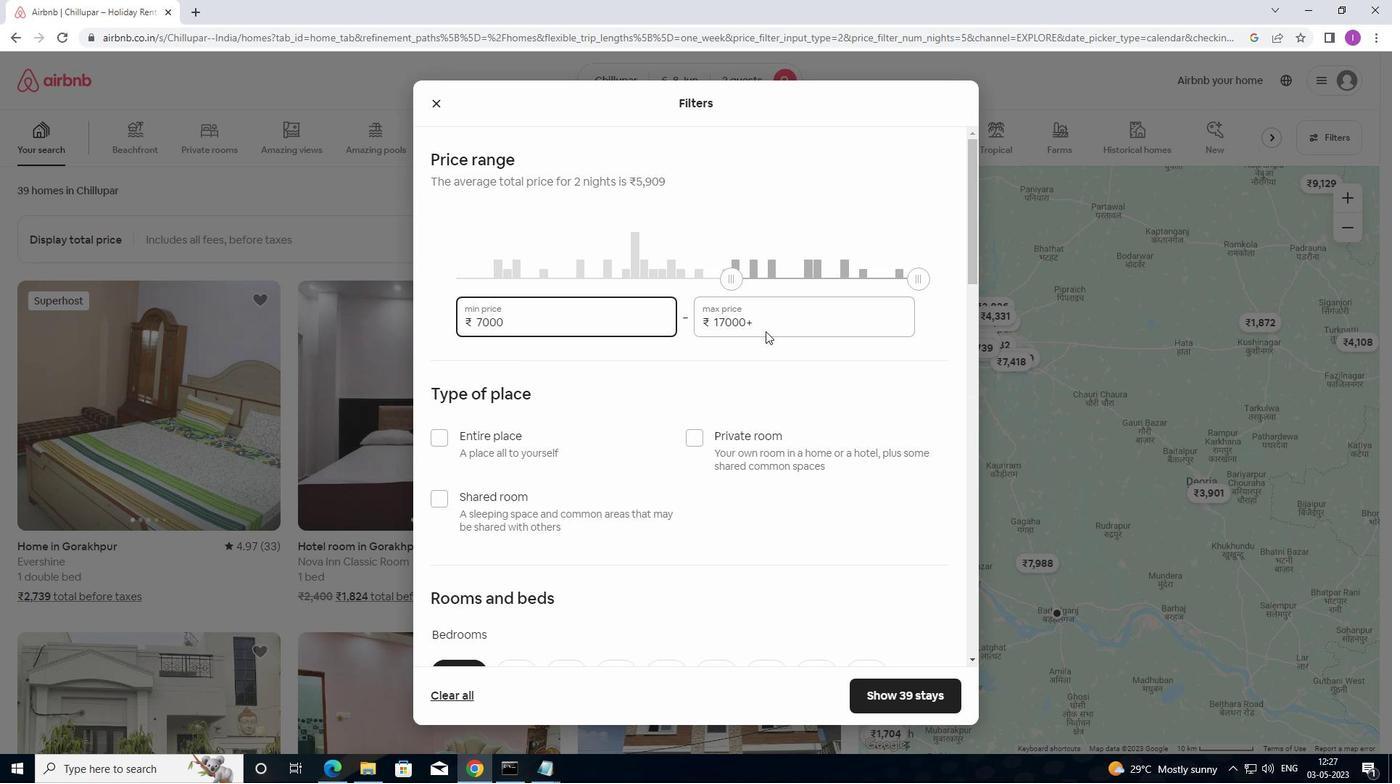 
Action: Mouse pressed left at (764, 317)
Screenshot: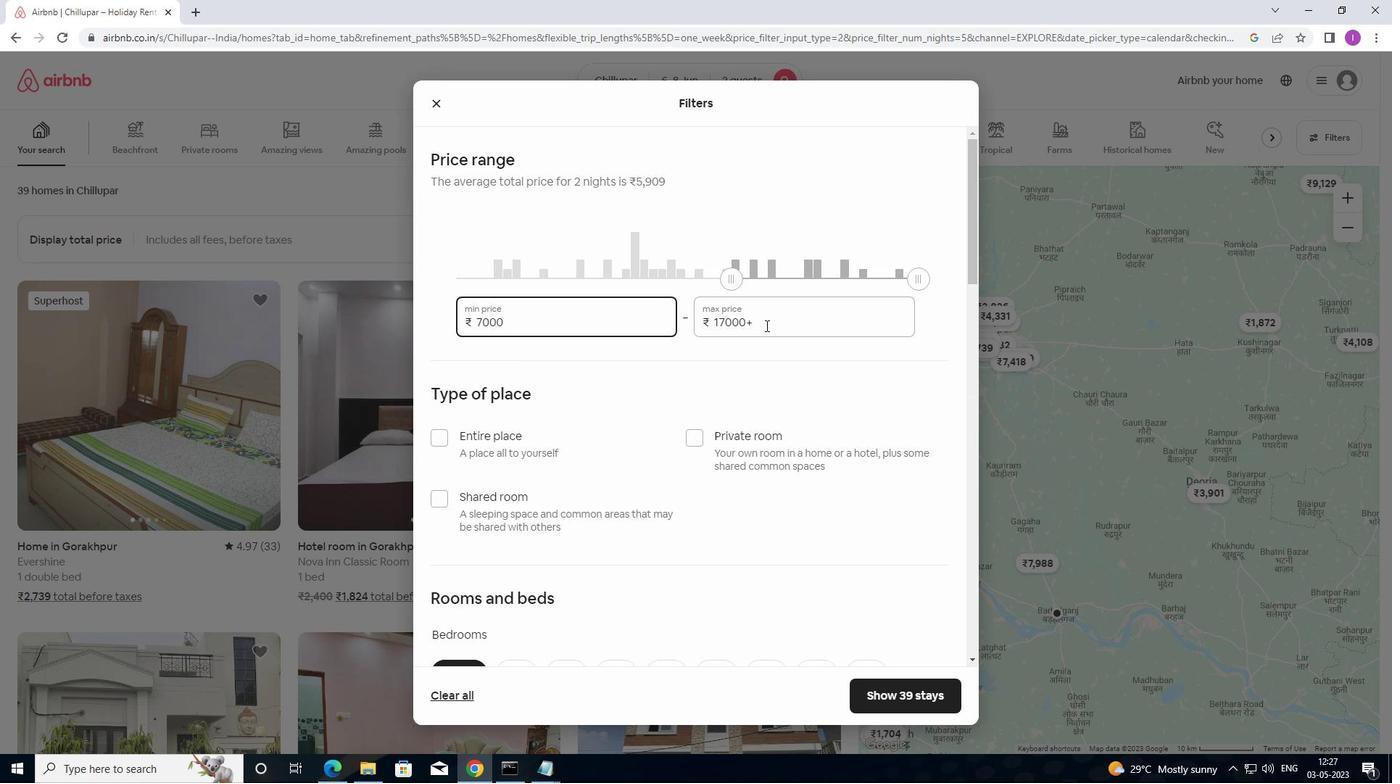 
Action: Mouse moved to (688, 328)
Screenshot: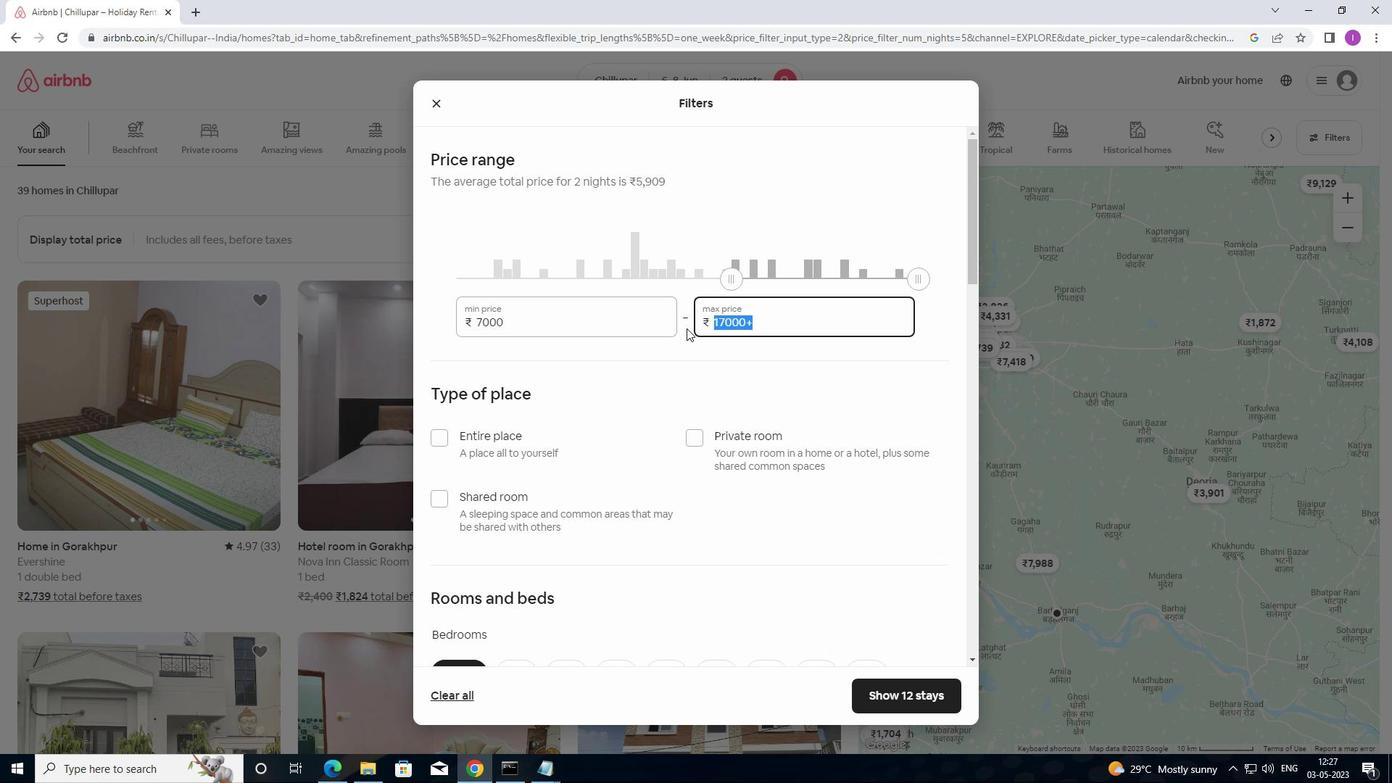 
Action: Key pressed 12
Screenshot: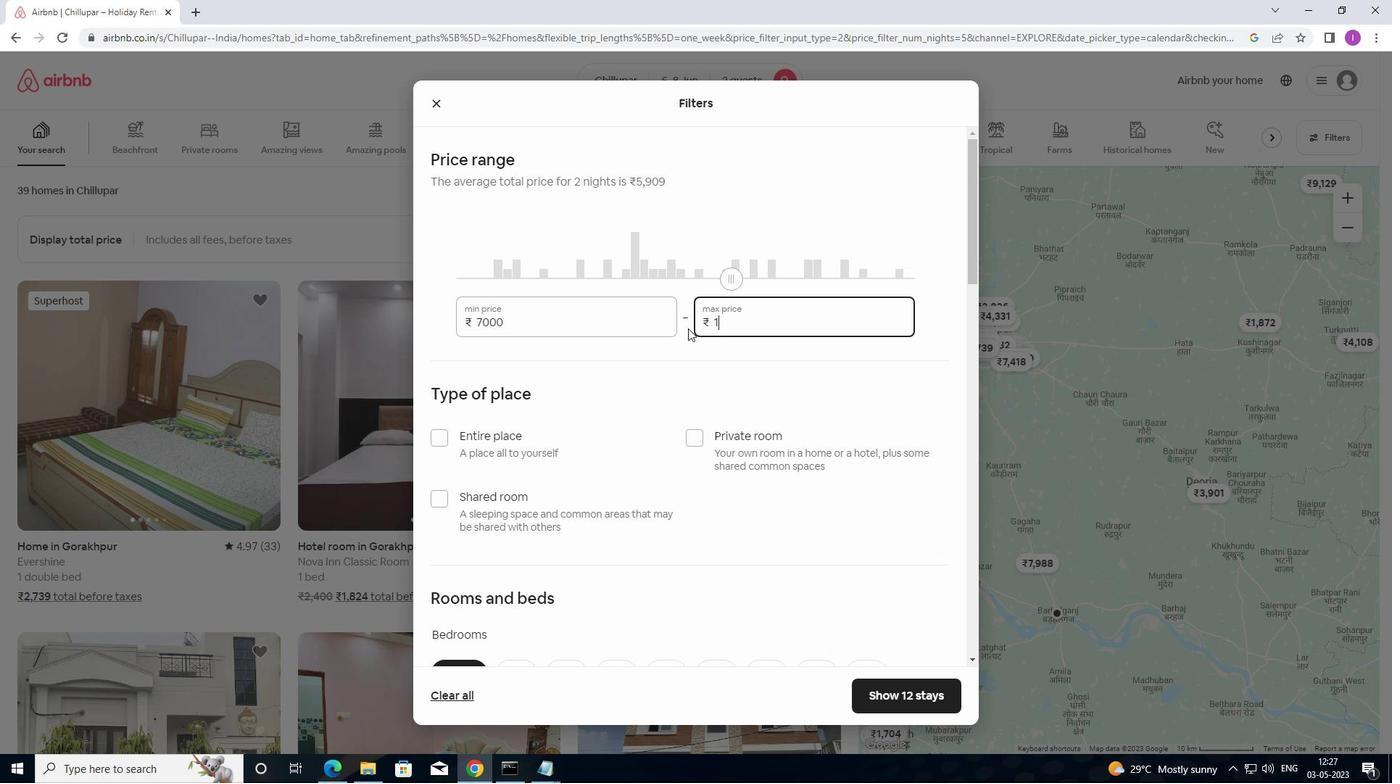 
Action: Mouse moved to (688, 330)
Screenshot: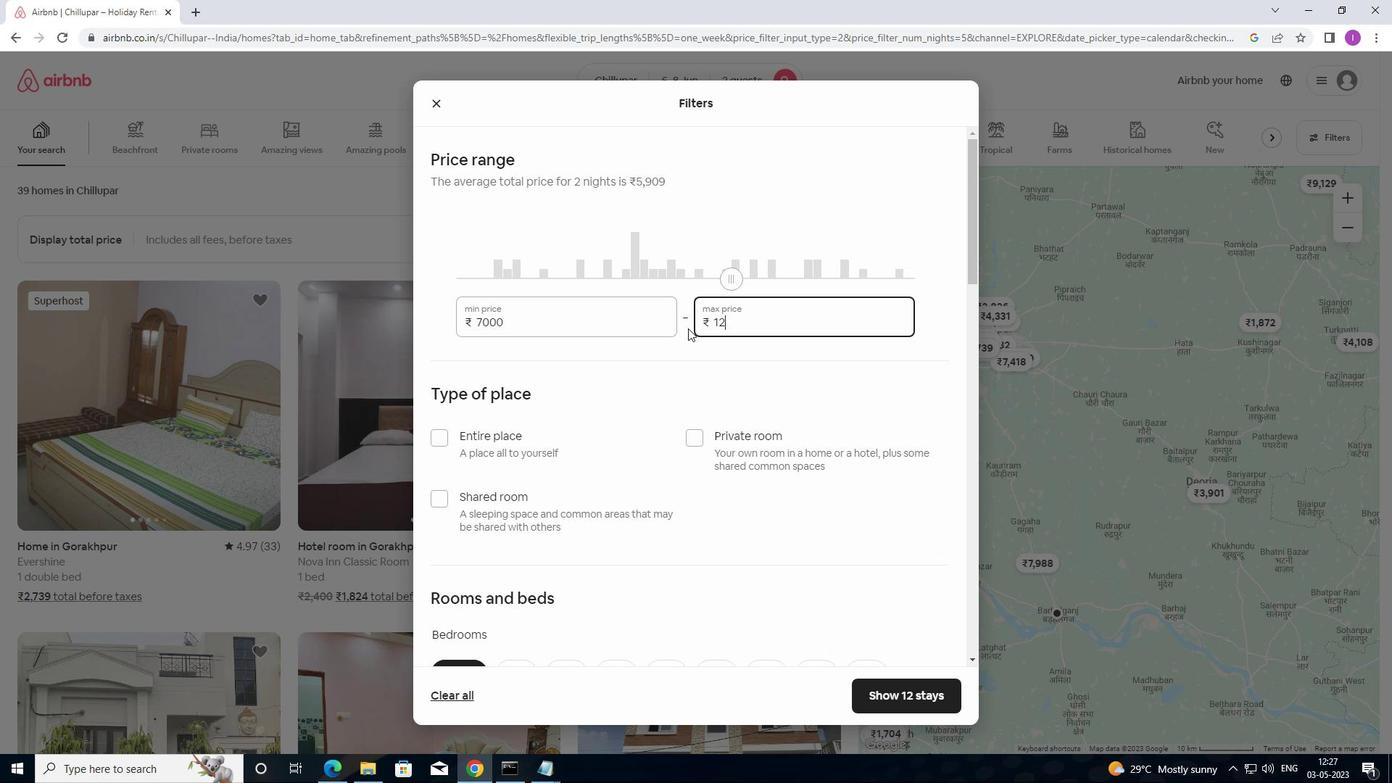 
Action: Key pressed 0
Screenshot: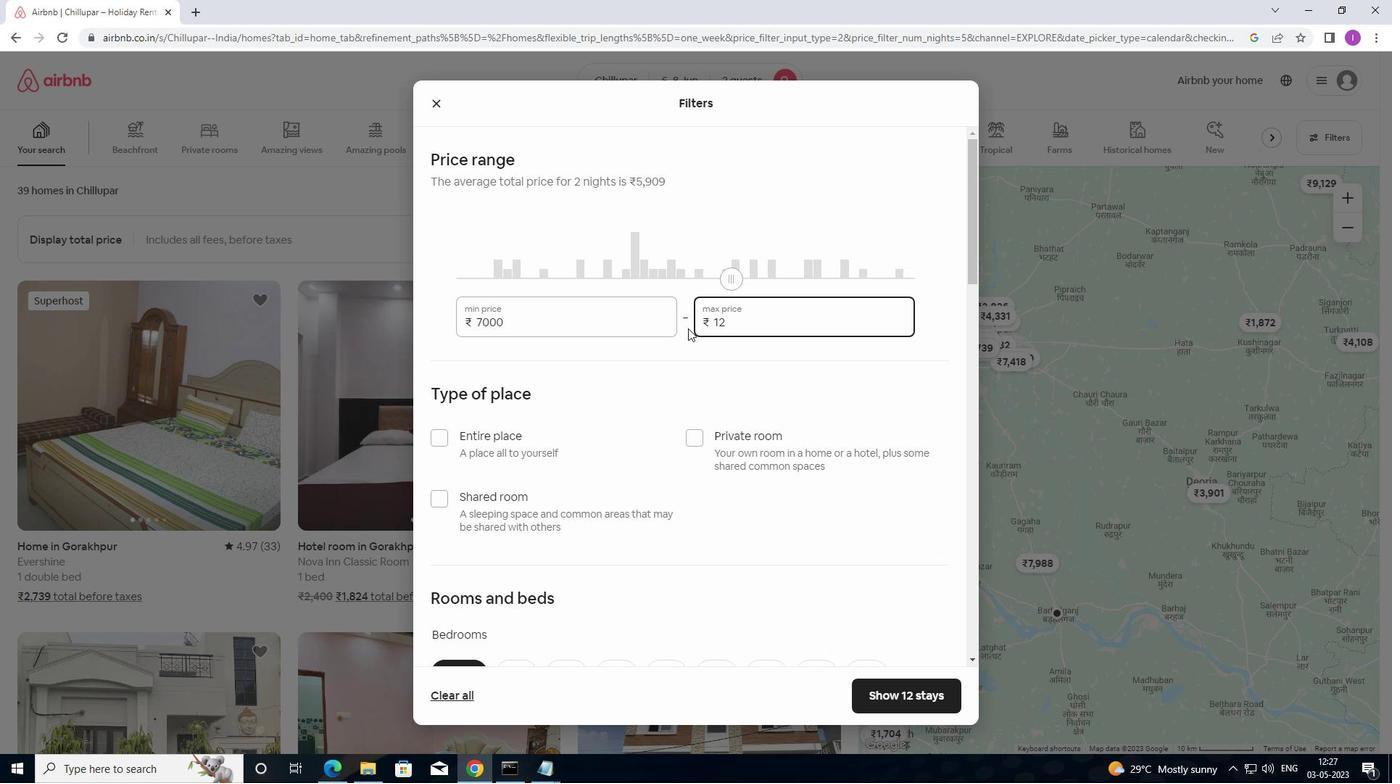 
Action: Mouse moved to (689, 330)
Screenshot: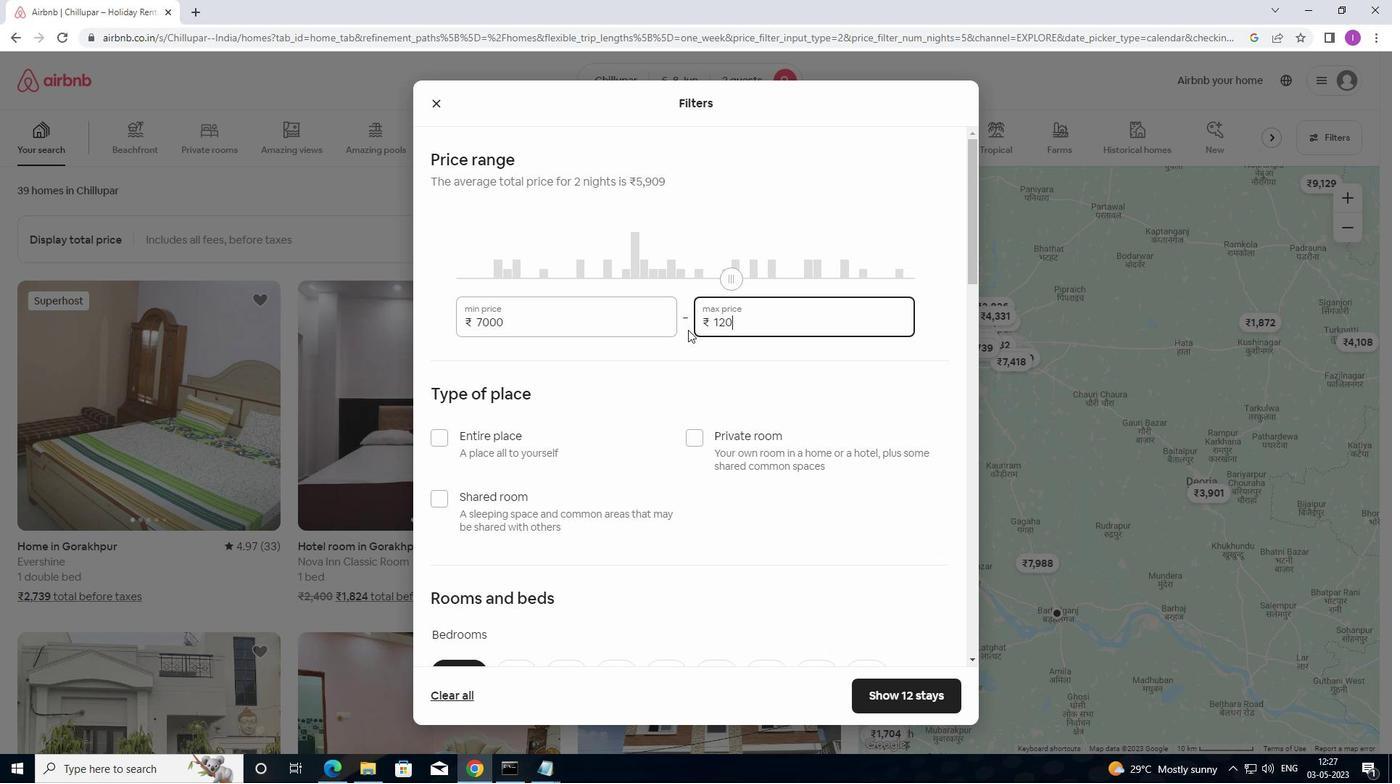 
Action: Key pressed 0
Screenshot: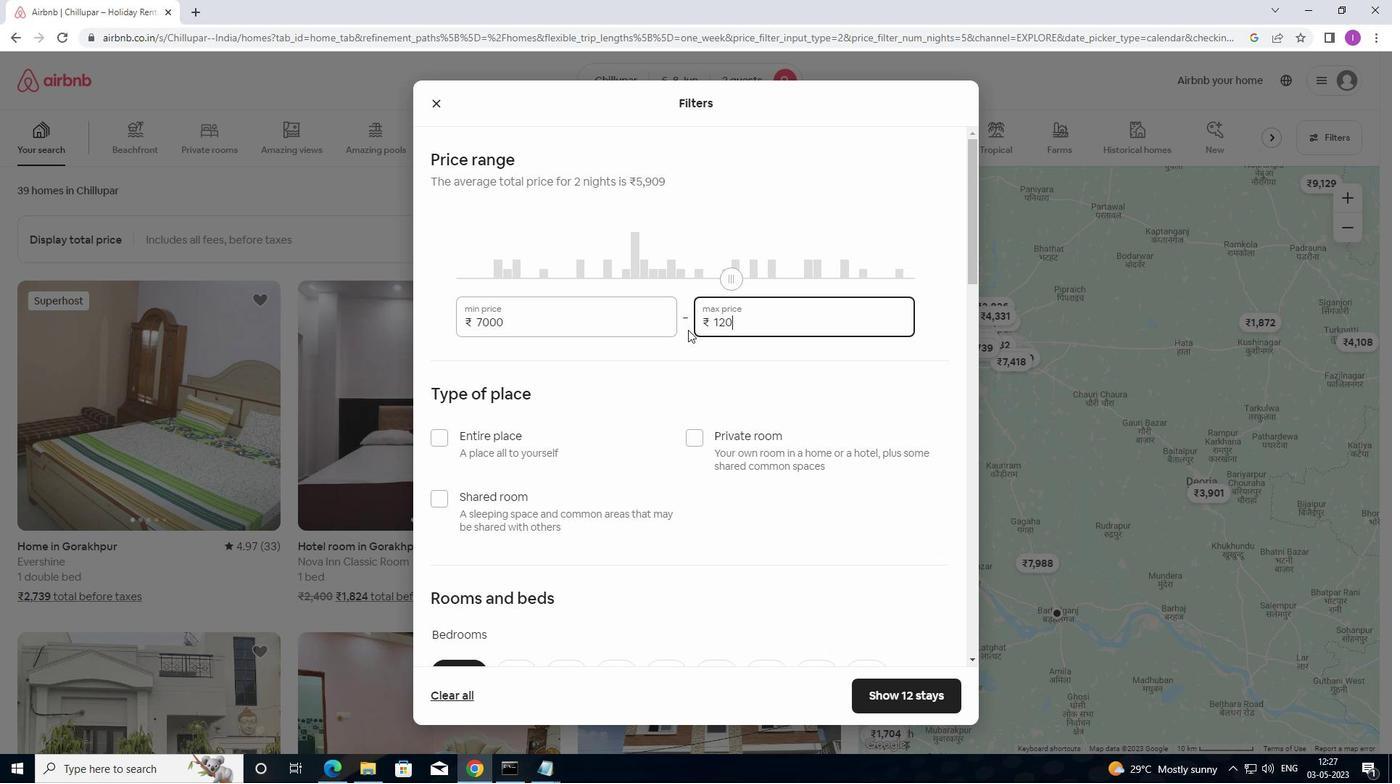 
Action: Mouse moved to (711, 334)
Screenshot: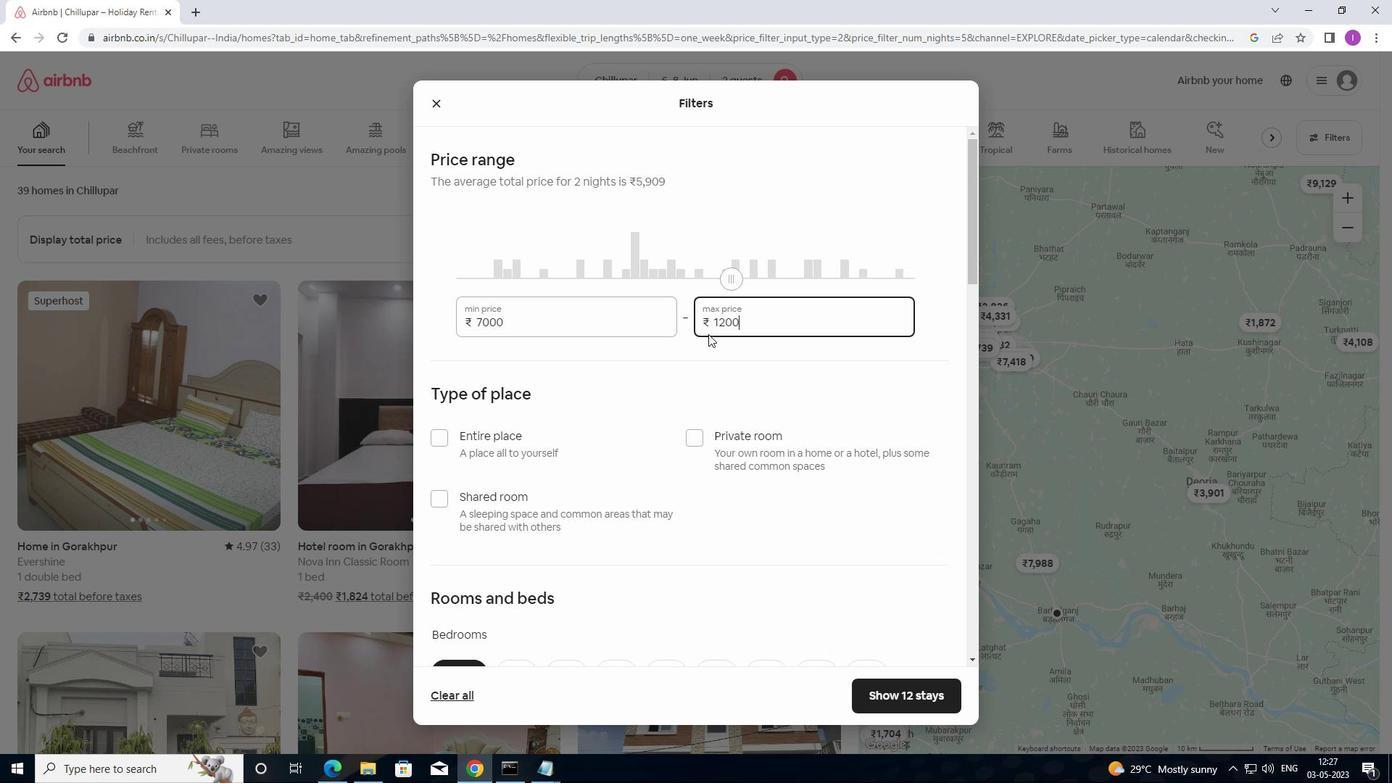 
Action: Key pressed 0
Screenshot: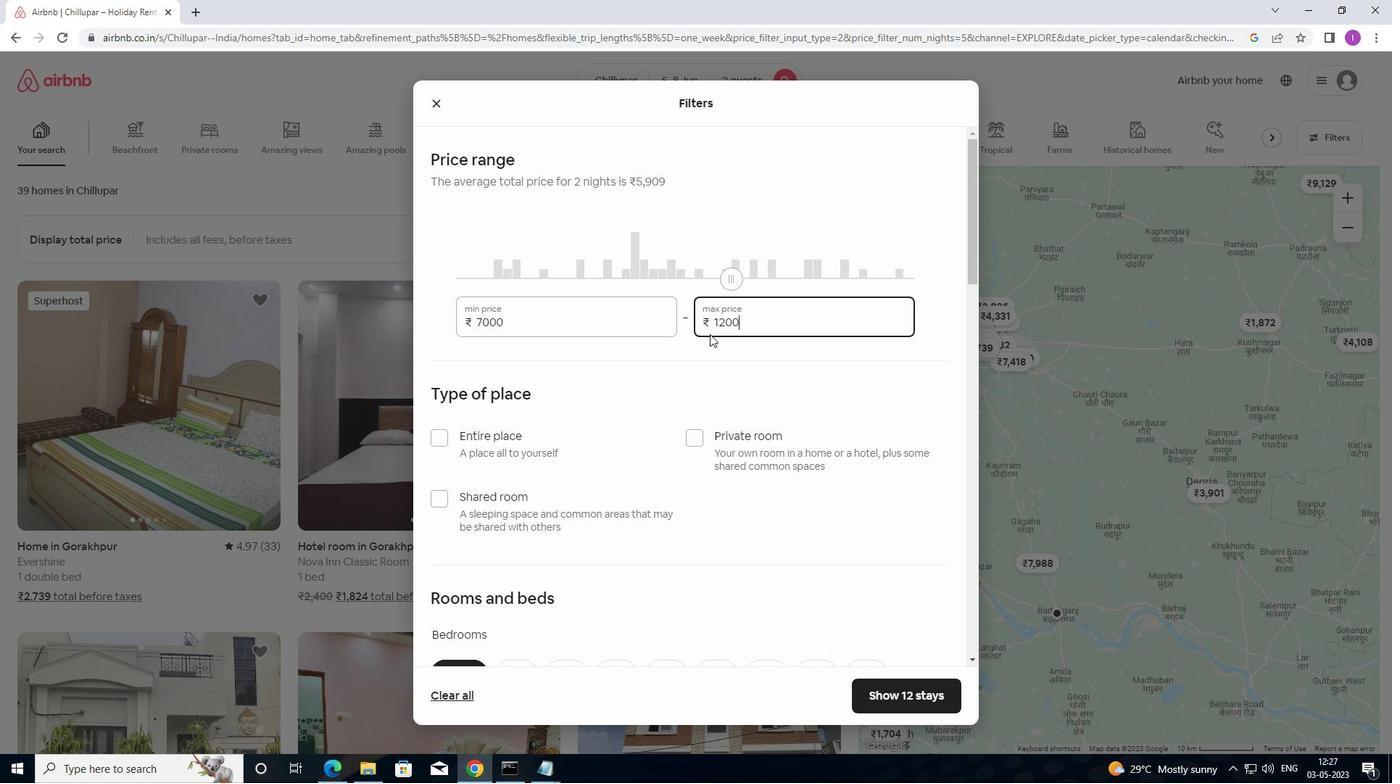 
Action: Mouse moved to (665, 412)
Screenshot: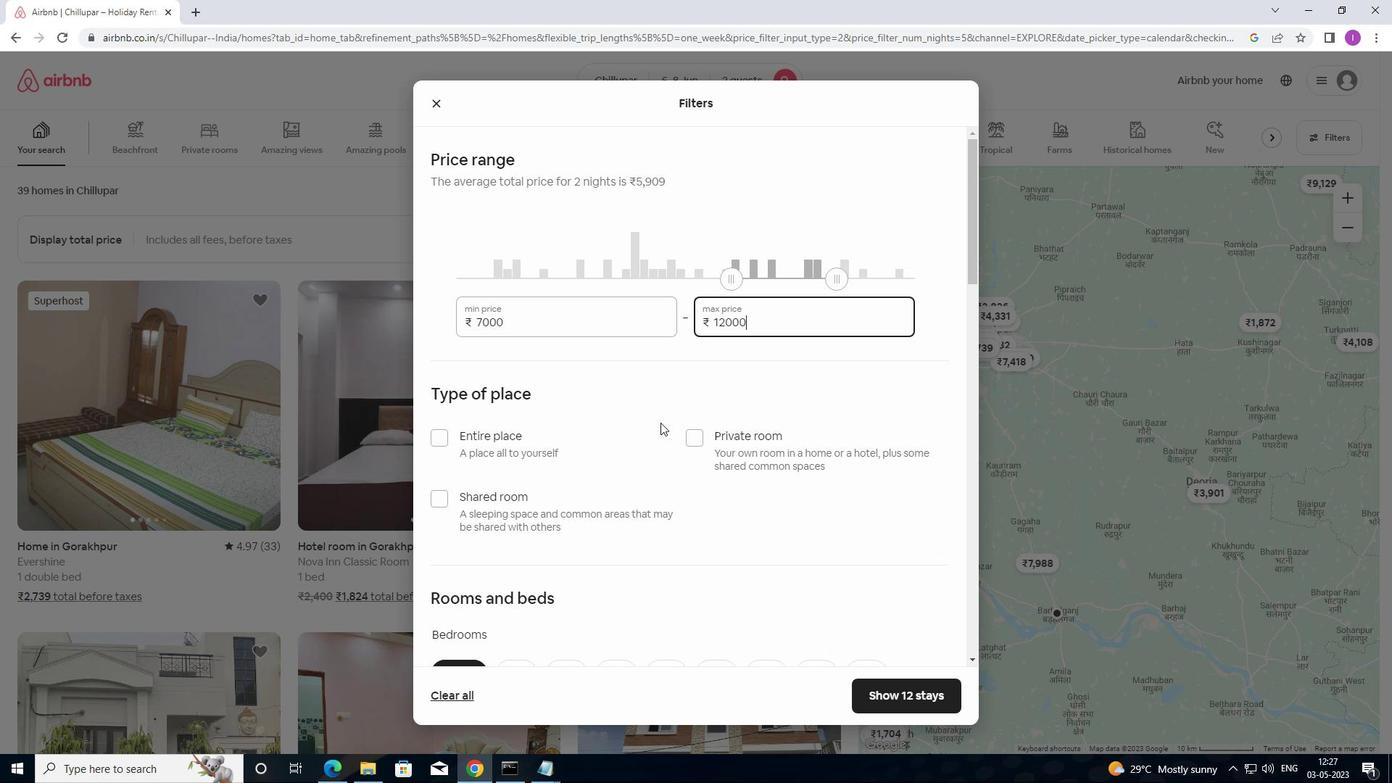 
Action: Mouse scrolled (665, 412) with delta (0, 0)
Screenshot: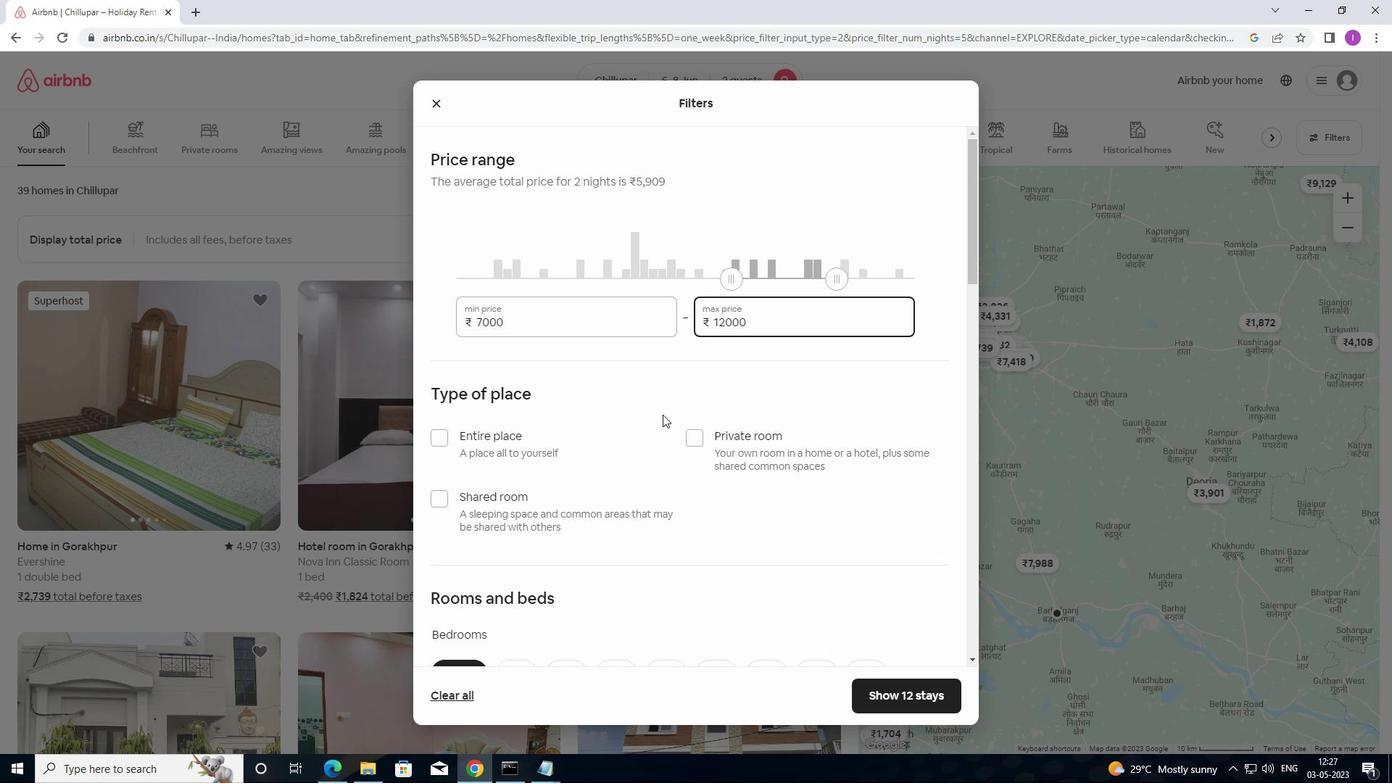 
Action: Mouse scrolled (665, 412) with delta (0, 0)
Screenshot: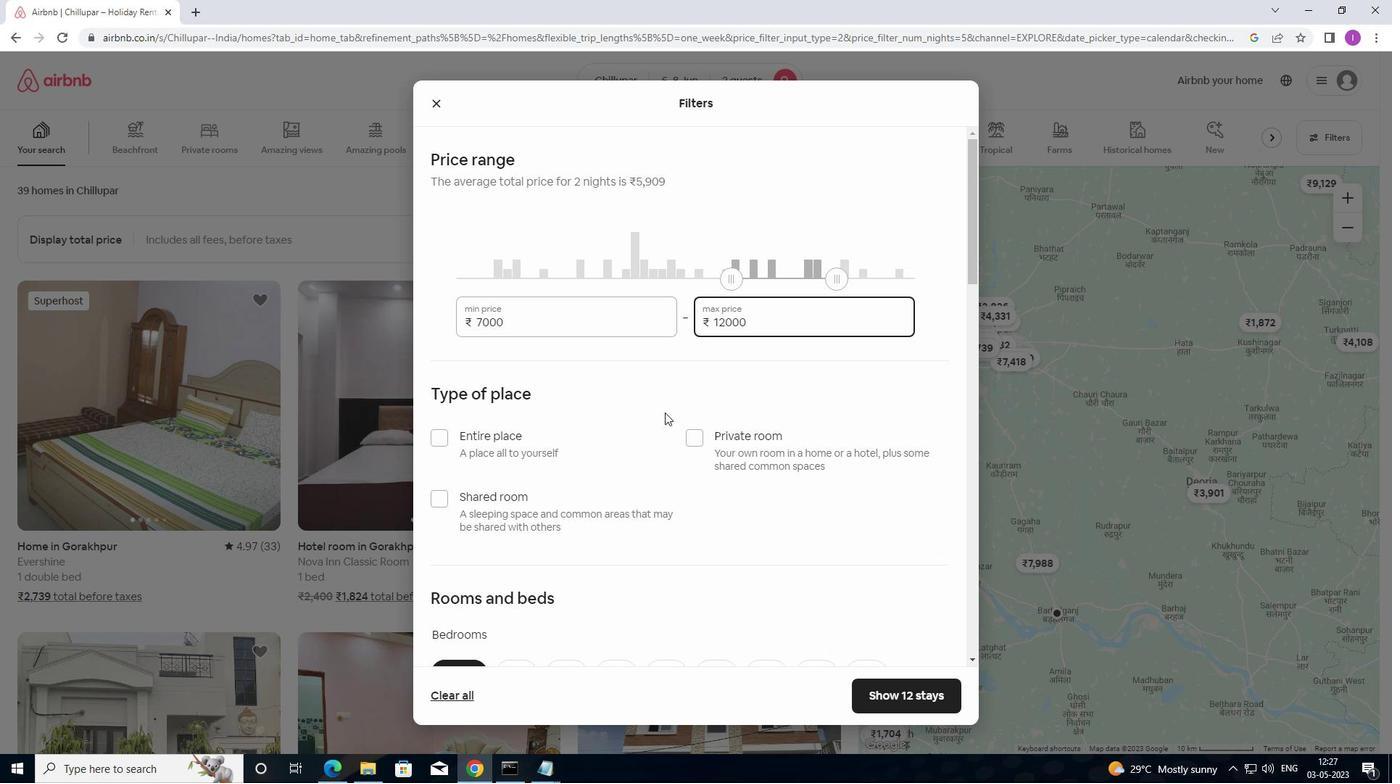 
Action: Mouse moved to (699, 298)
Screenshot: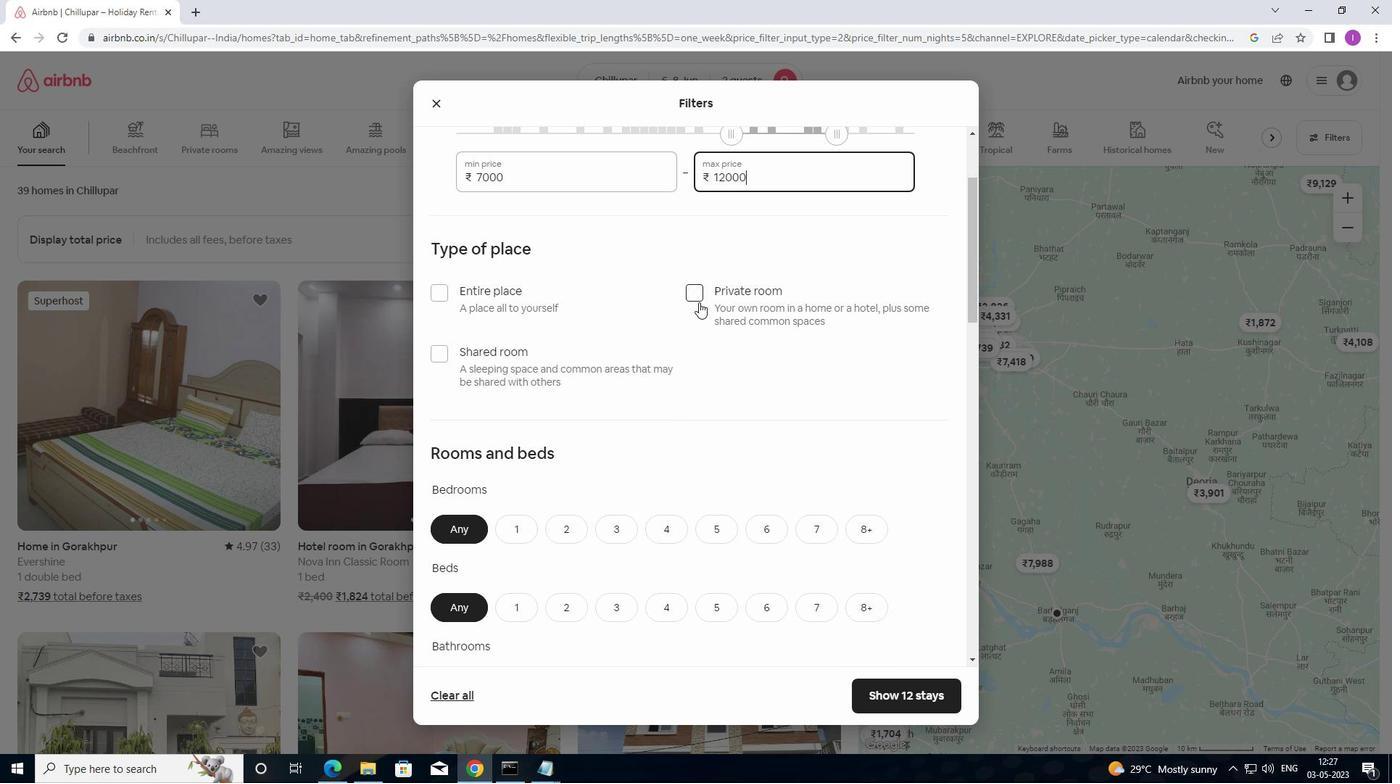 
Action: Mouse pressed left at (699, 298)
Screenshot: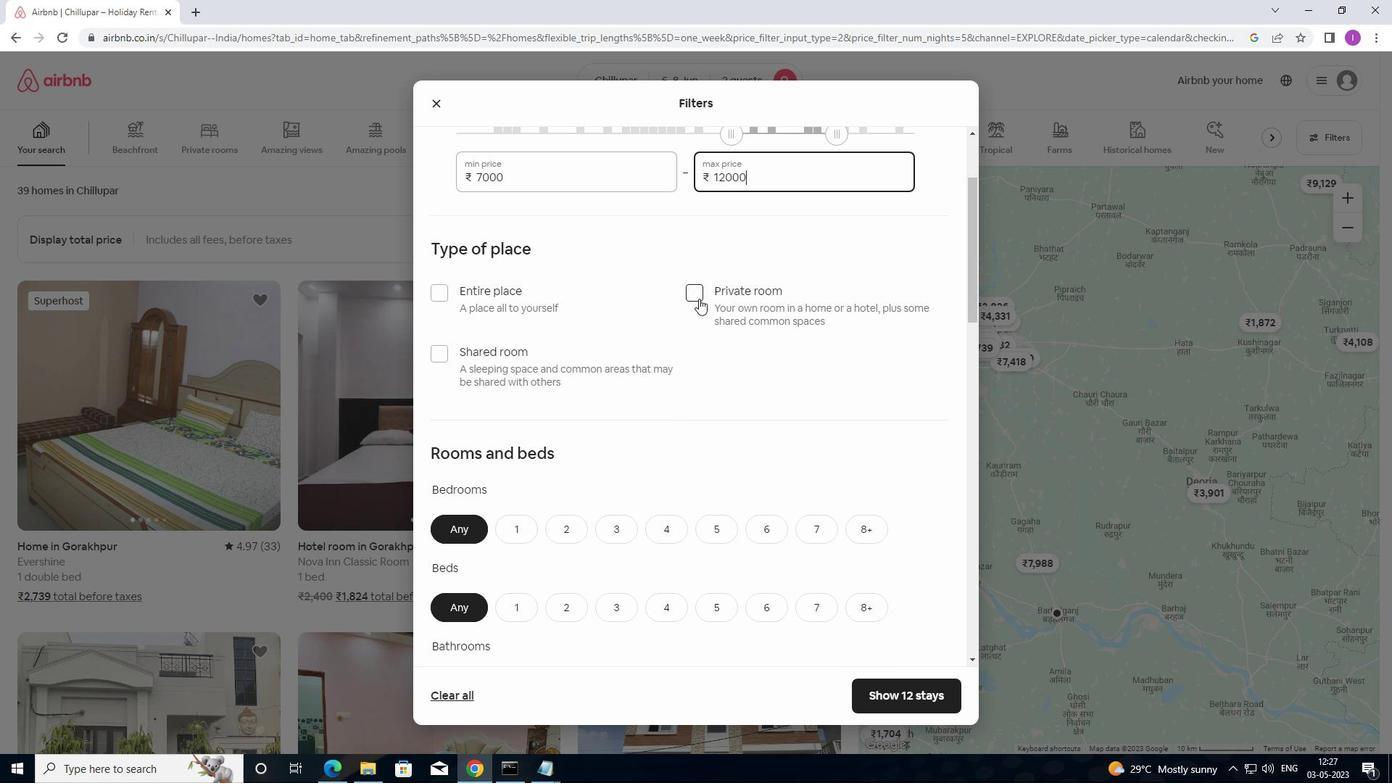 
Action: Mouse moved to (676, 476)
Screenshot: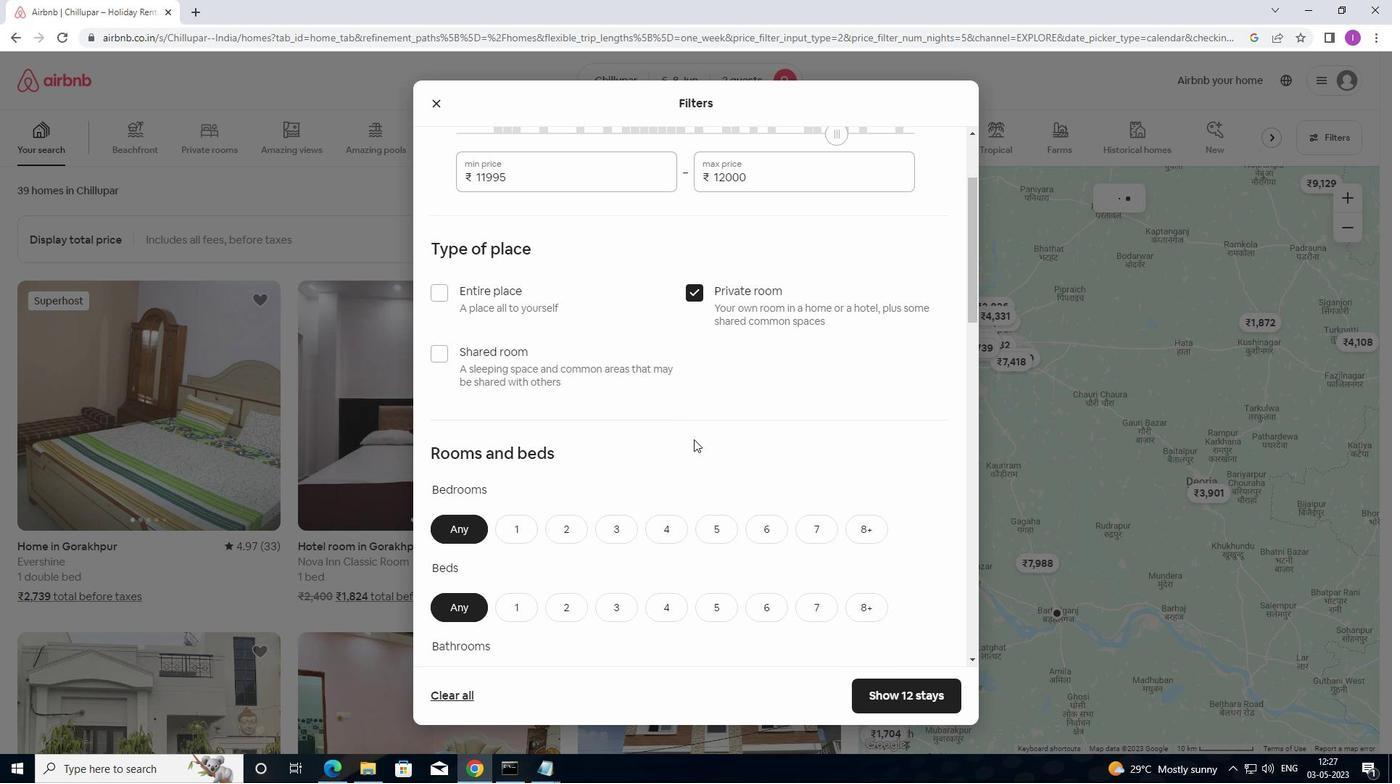 
Action: Mouse scrolled (676, 475) with delta (0, 0)
Screenshot: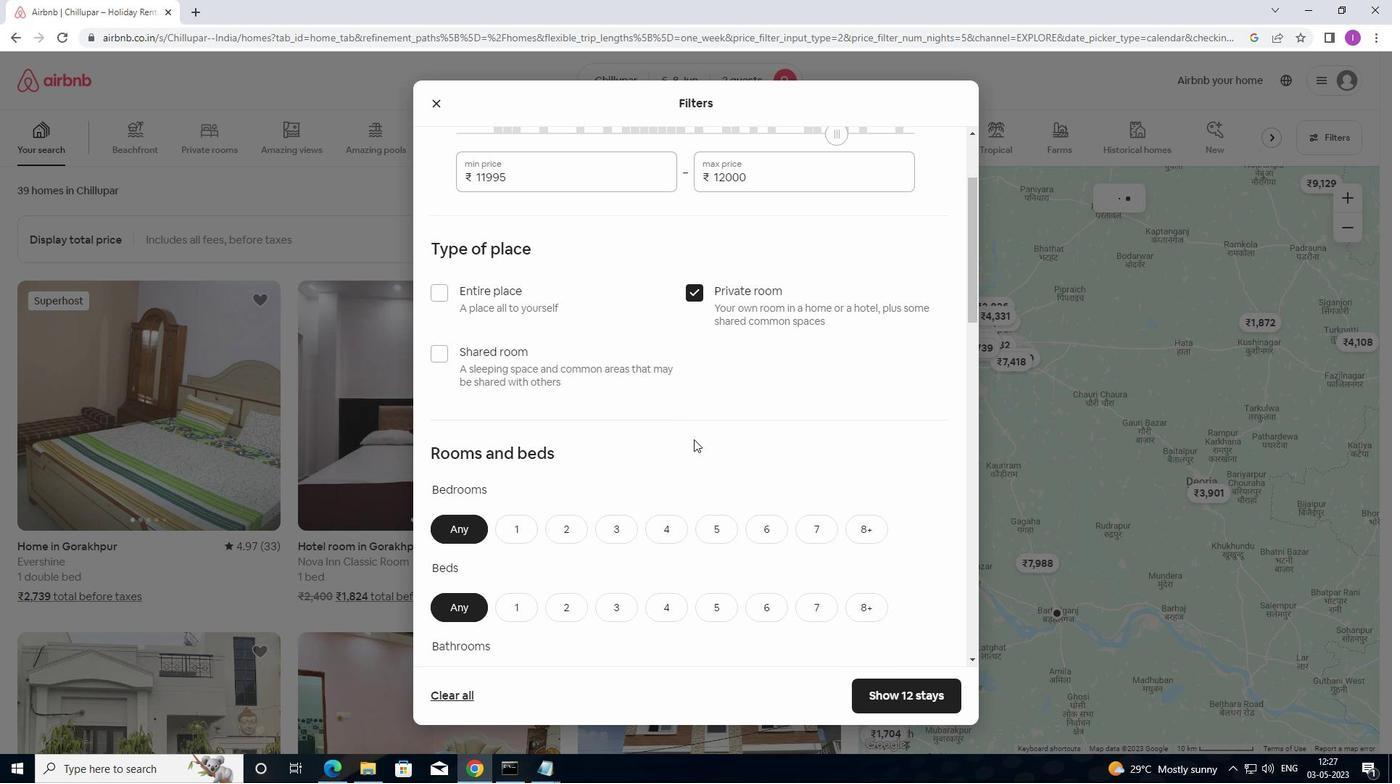 
Action: Mouse moved to (671, 479)
Screenshot: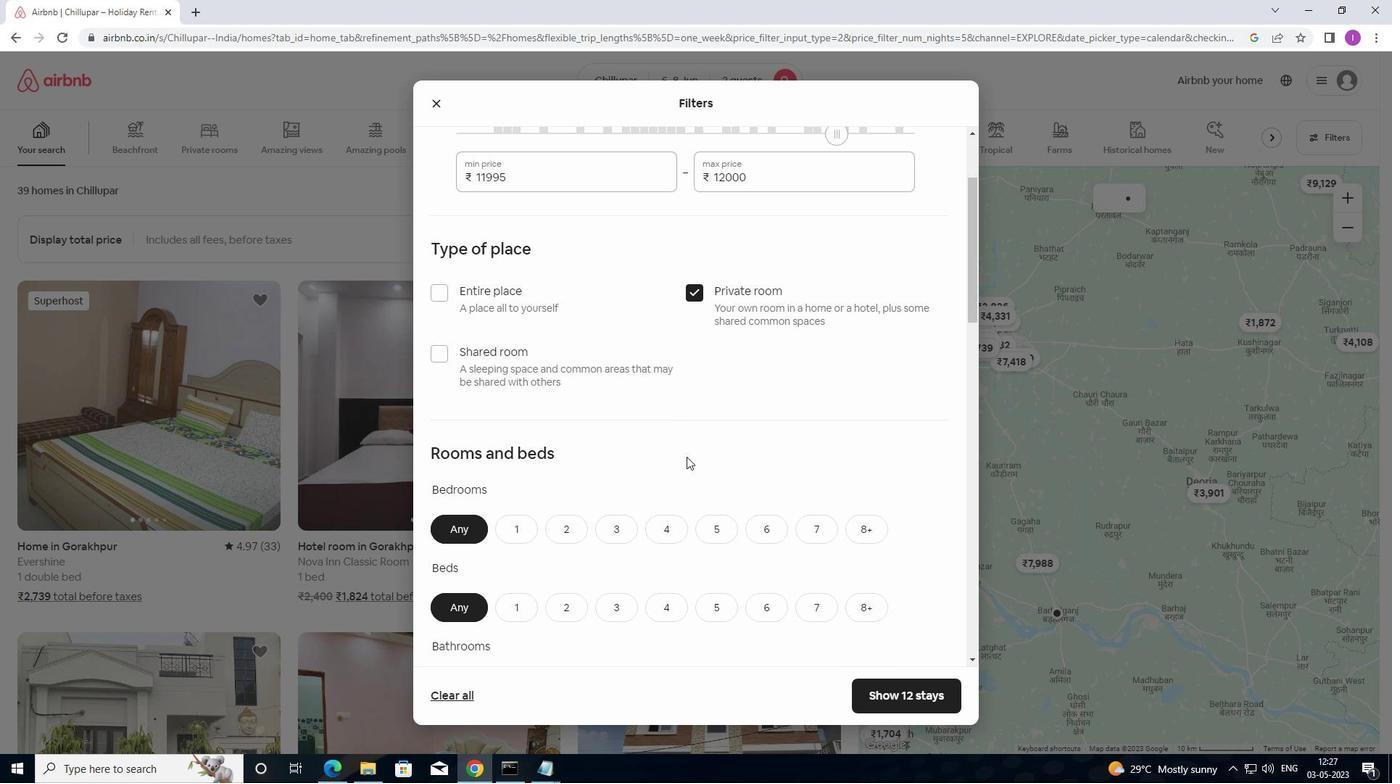 
Action: Mouse scrolled (671, 478) with delta (0, 0)
Screenshot: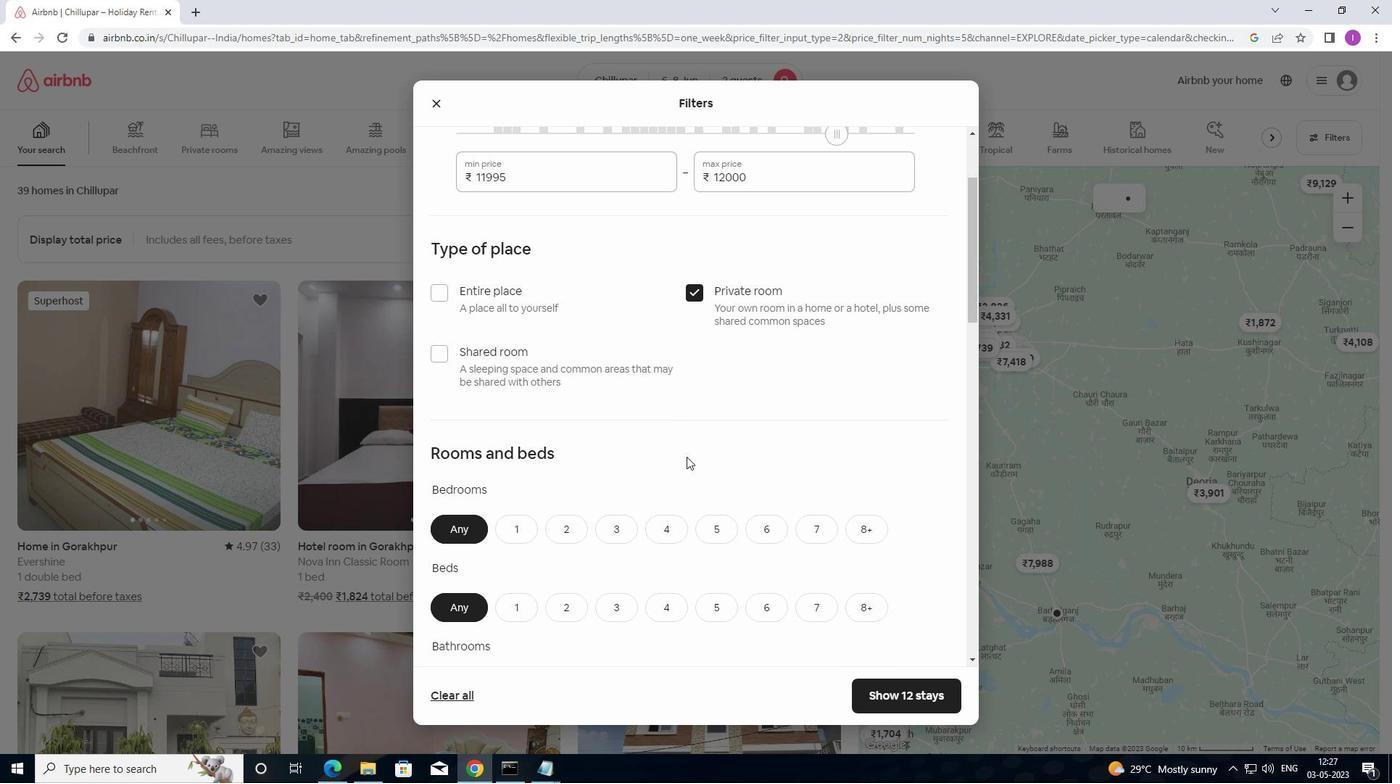 
Action: Mouse moved to (513, 384)
Screenshot: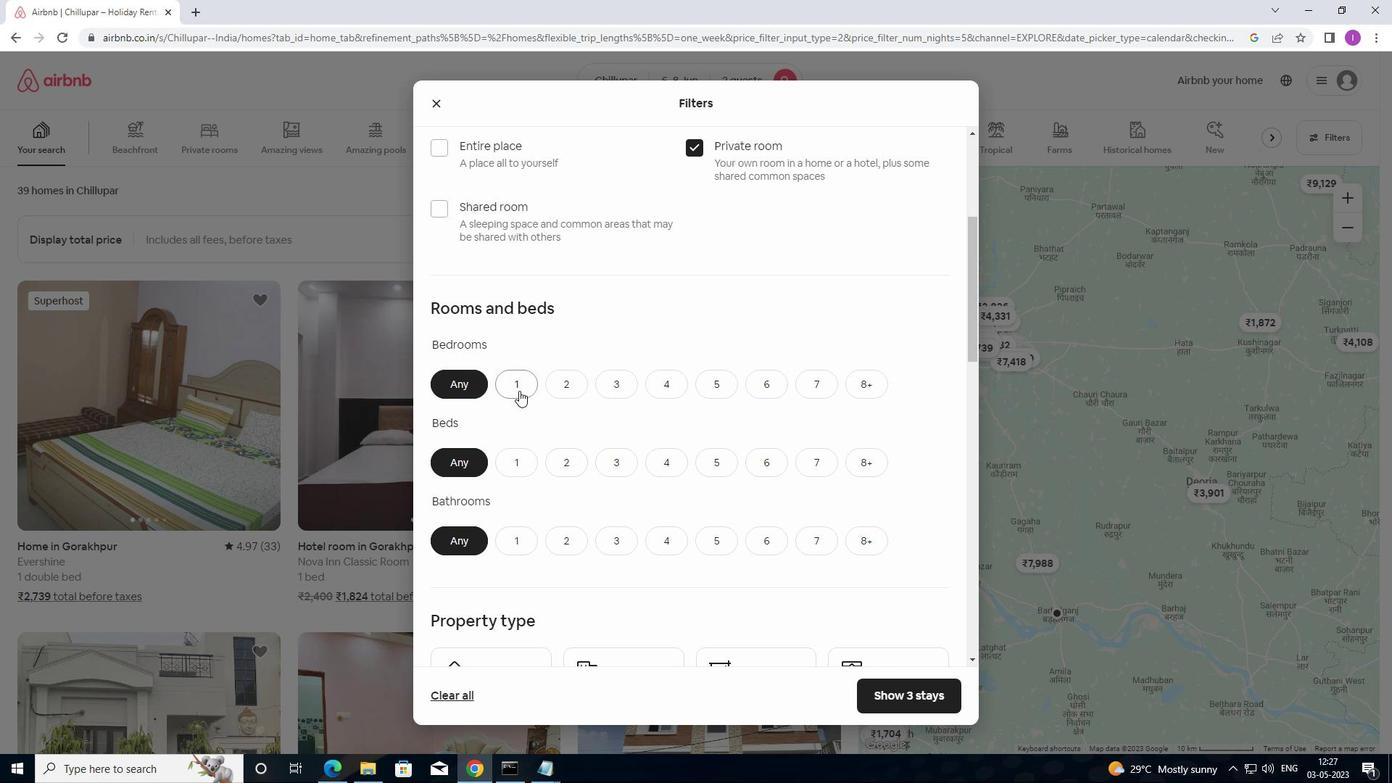 
Action: Mouse pressed left at (513, 384)
Screenshot: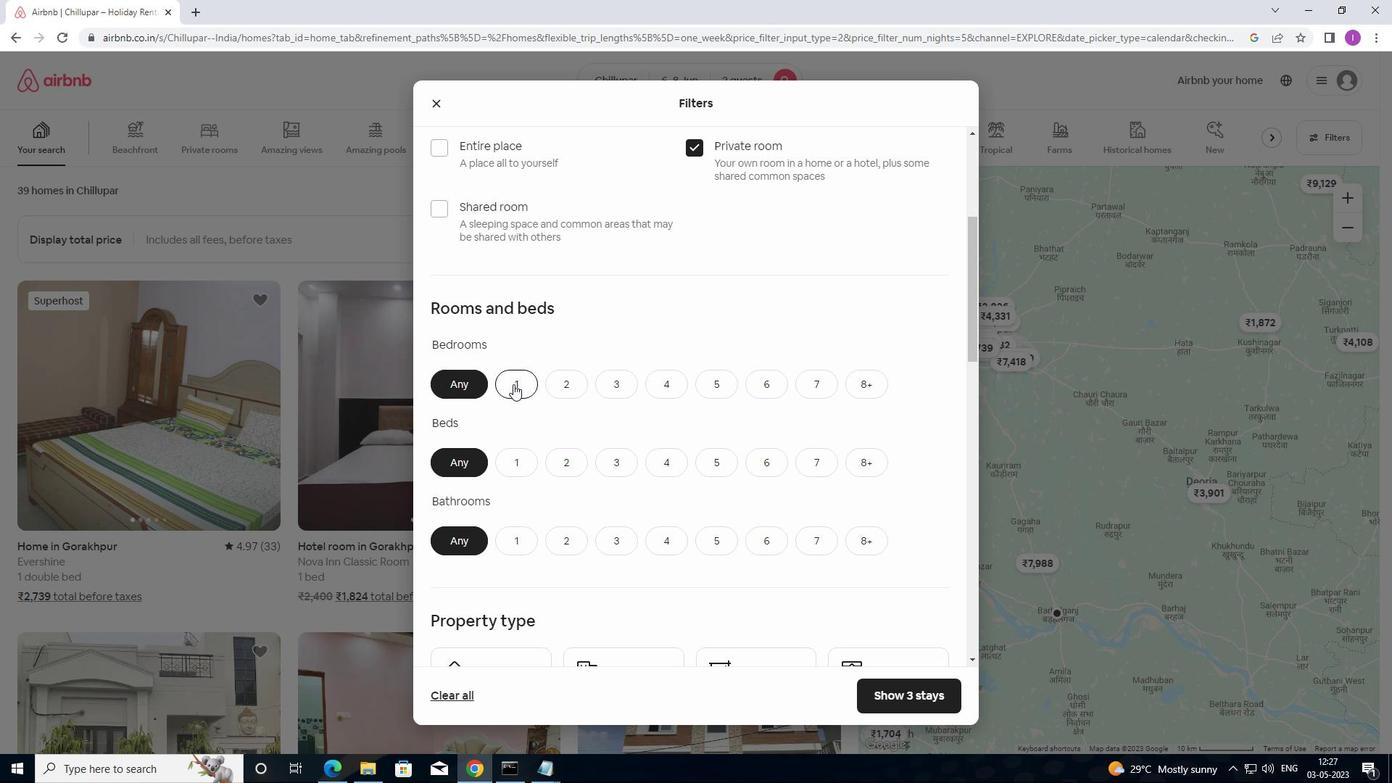 
Action: Mouse moved to (570, 456)
Screenshot: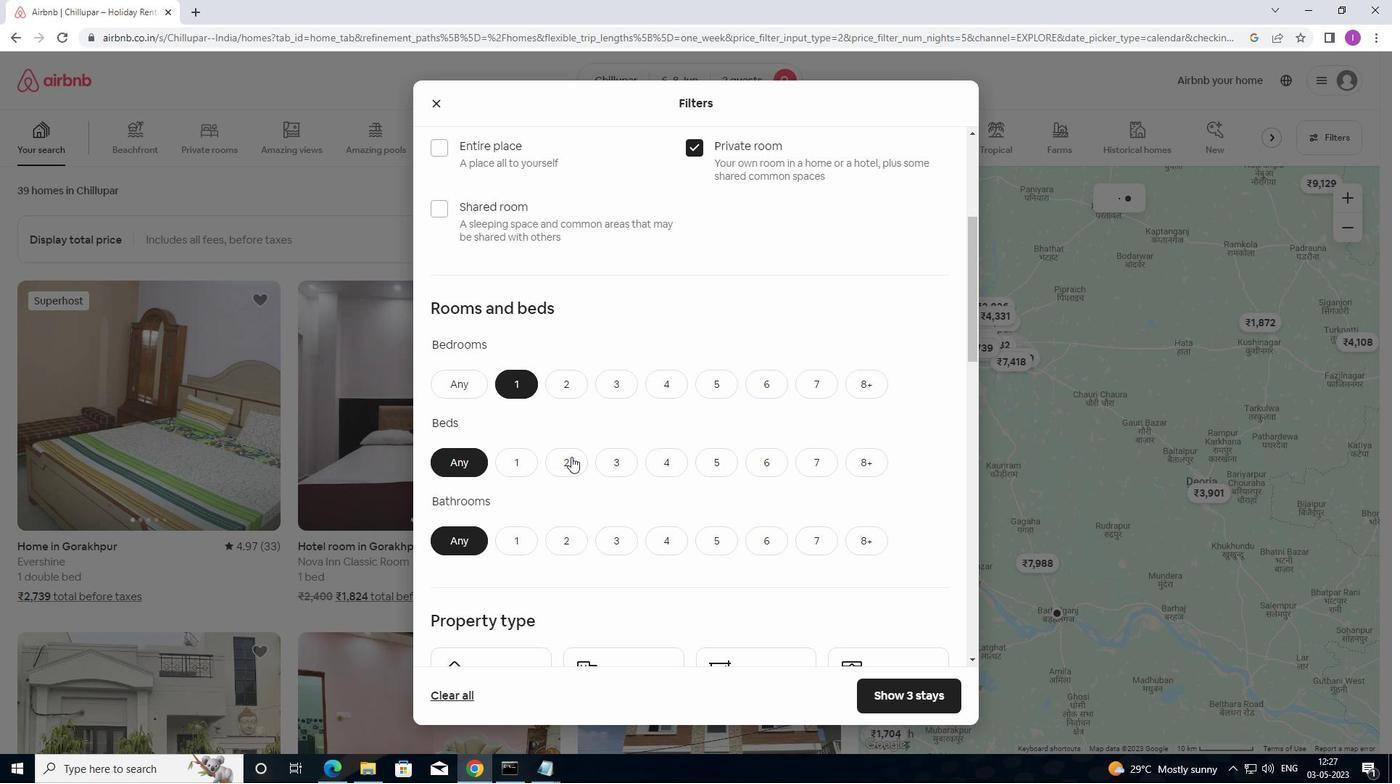 
Action: Mouse pressed left at (570, 456)
Screenshot: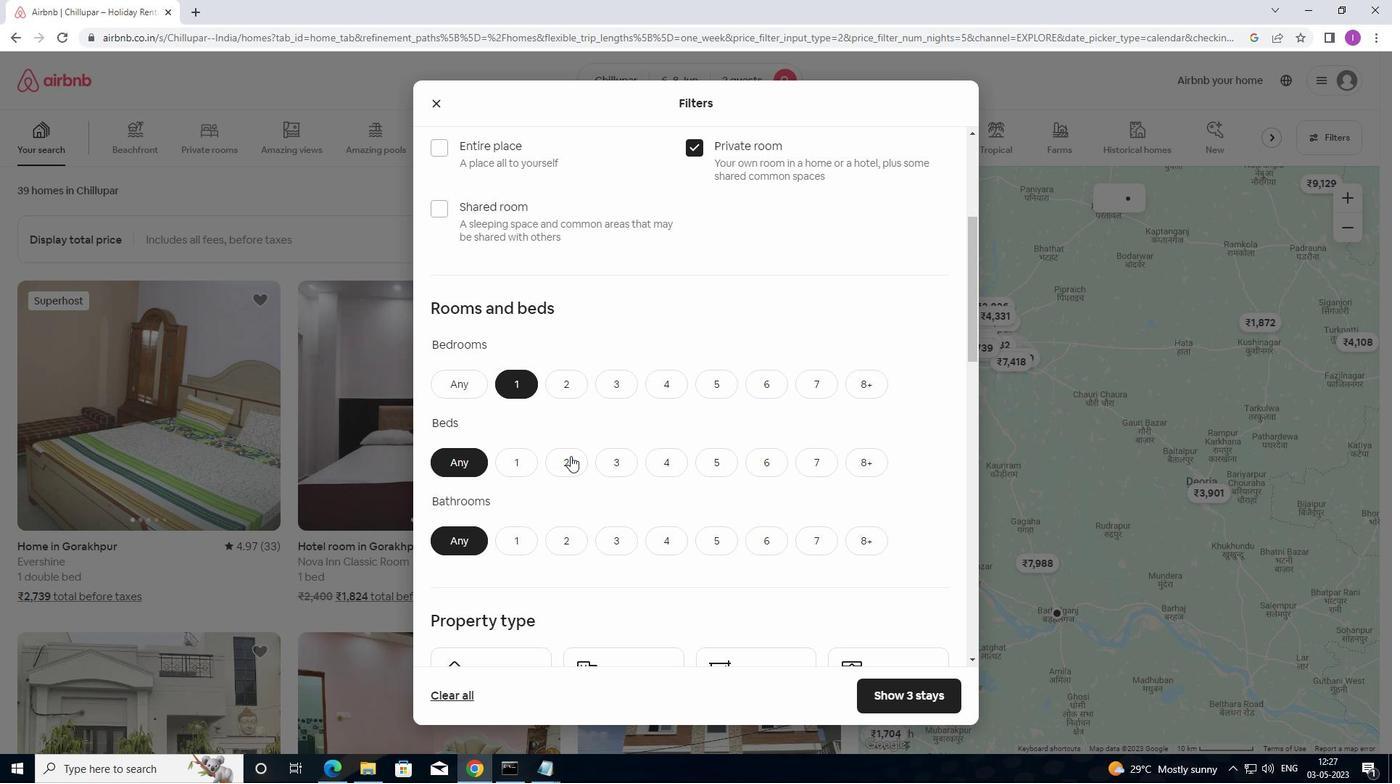 
Action: Mouse moved to (522, 540)
Screenshot: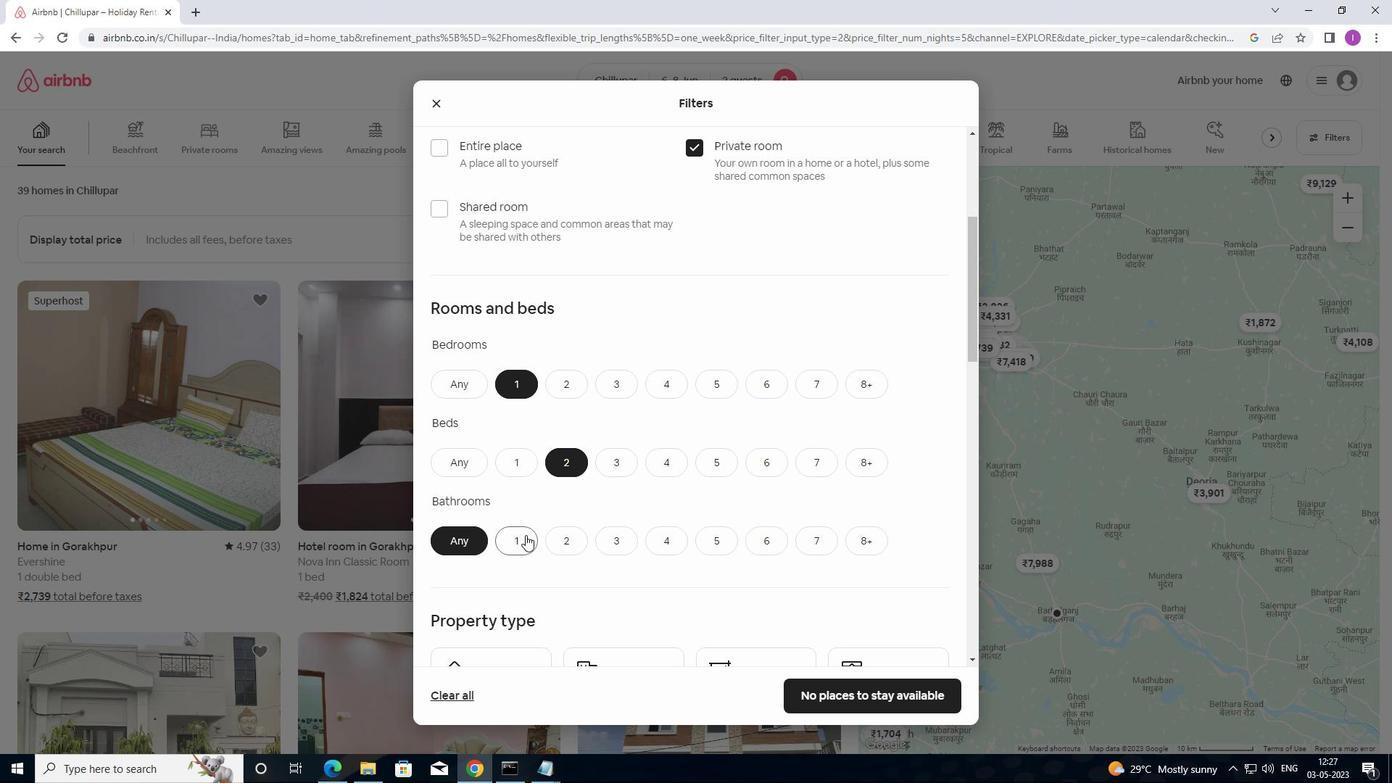 
Action: Mouse pressed left at (522, 540)
Screenshot: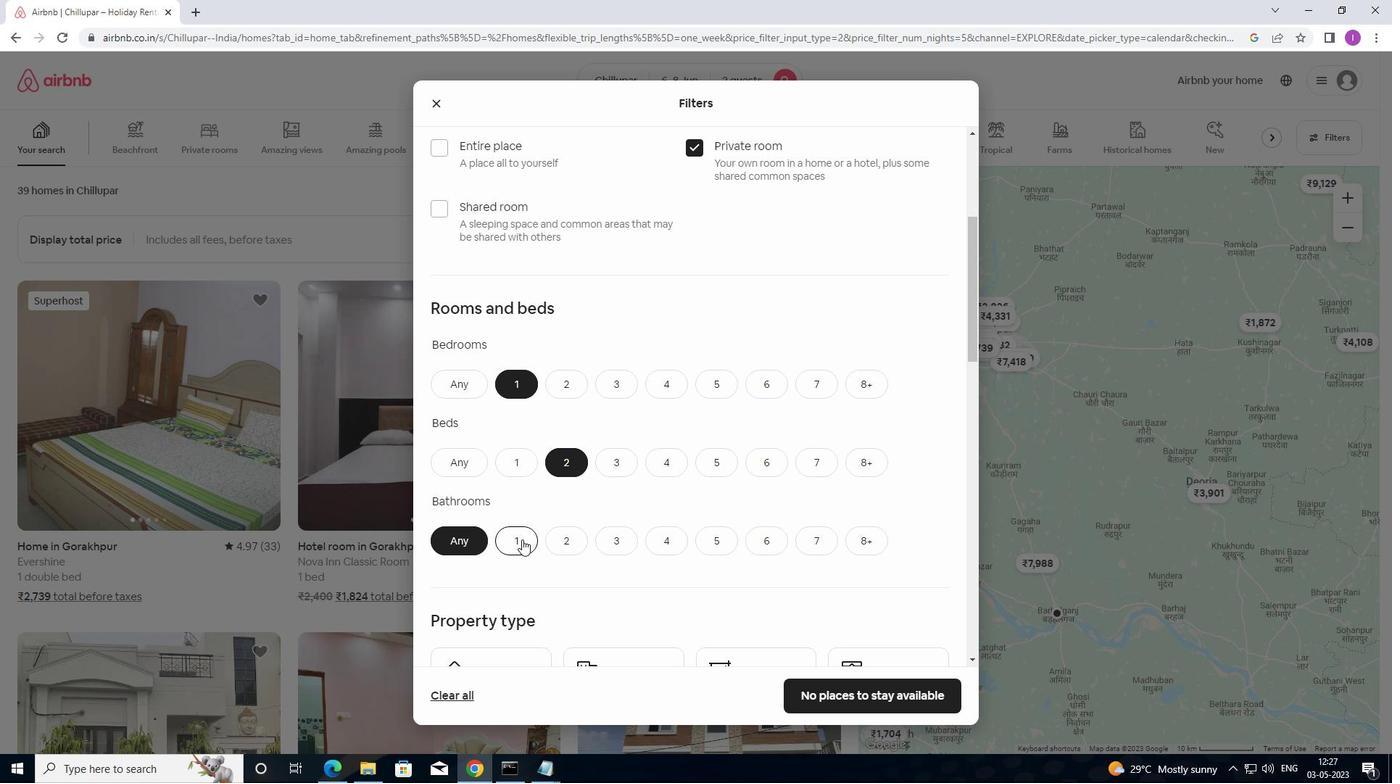 
Action: Mouse moved to (578, 494)
Screenshot: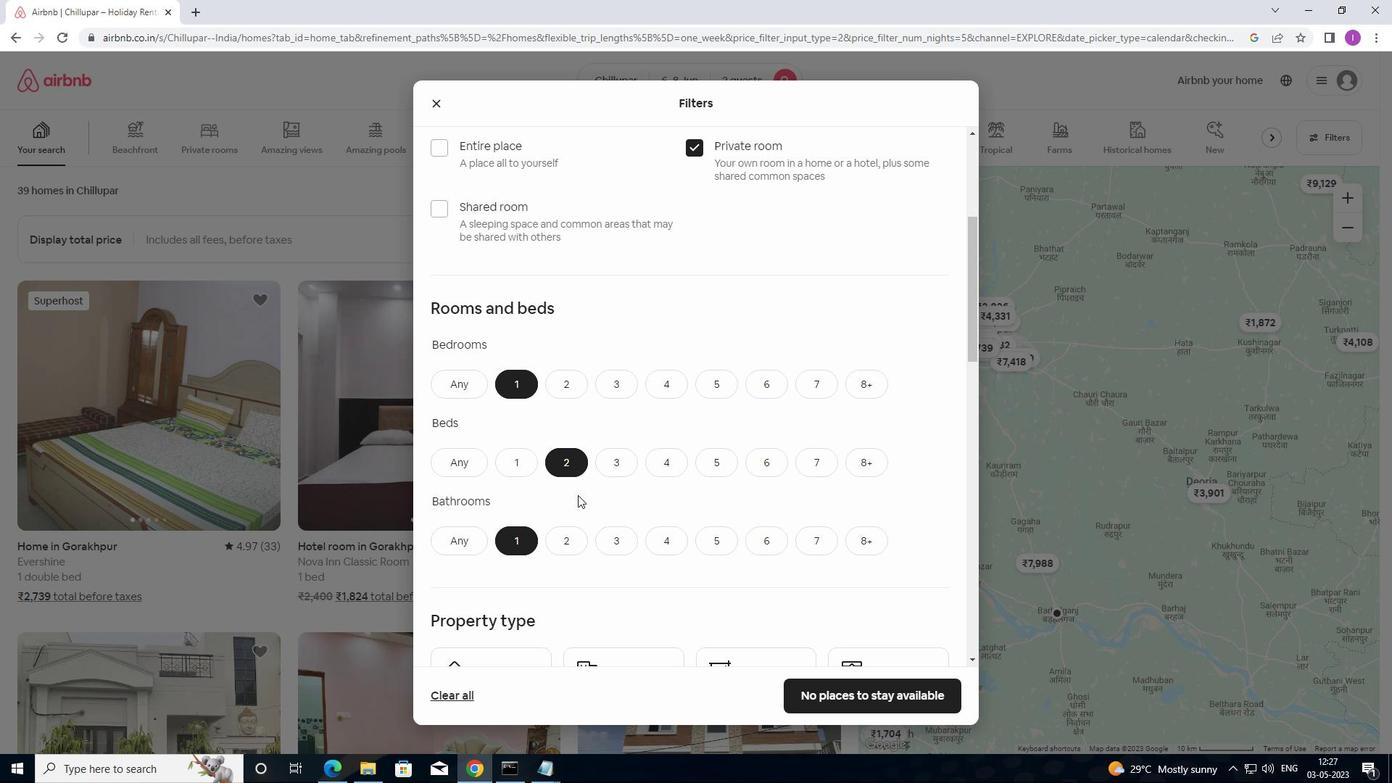 
Action: Mouse scrolled (578, 493) with delta (0, 0)
Screenshot: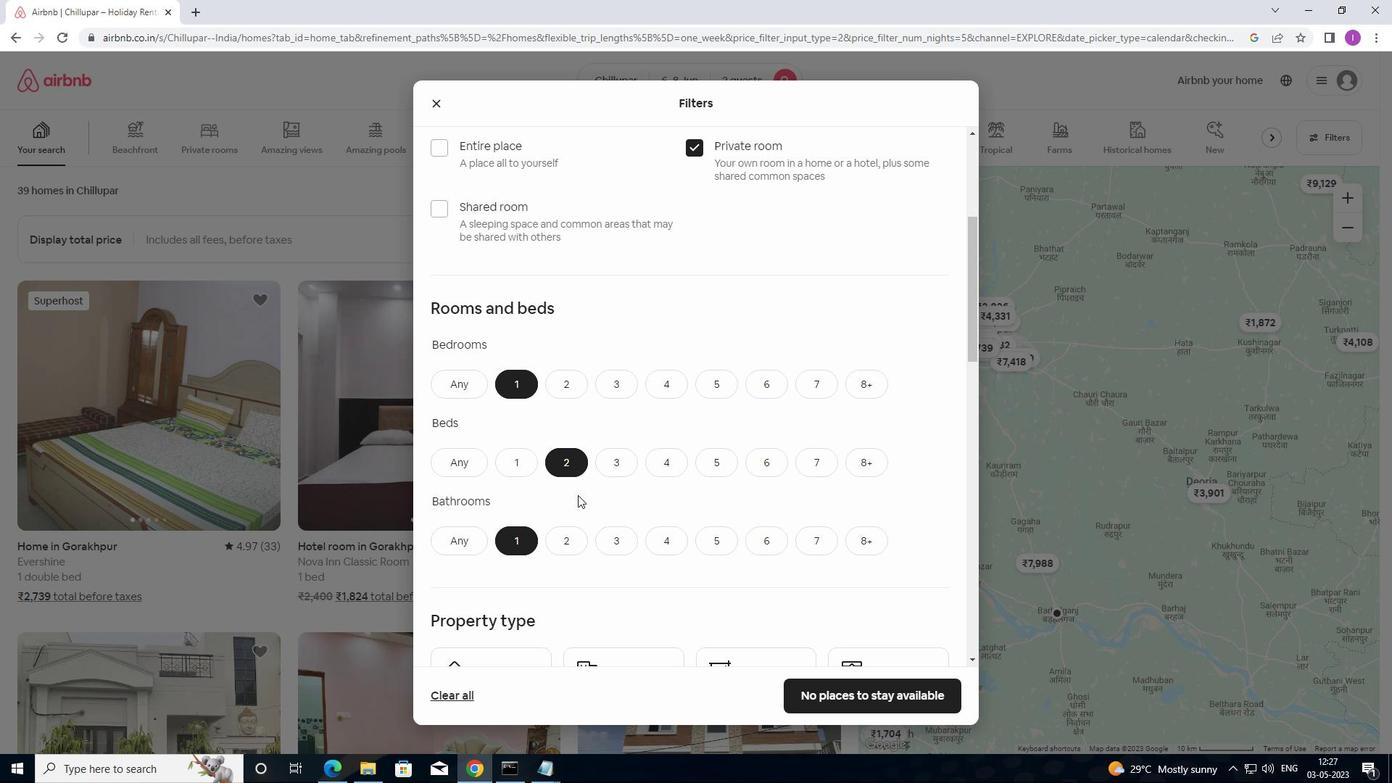 
Action: Mouse scrolled (578, 493) with delta (0, 0)
Screenshot: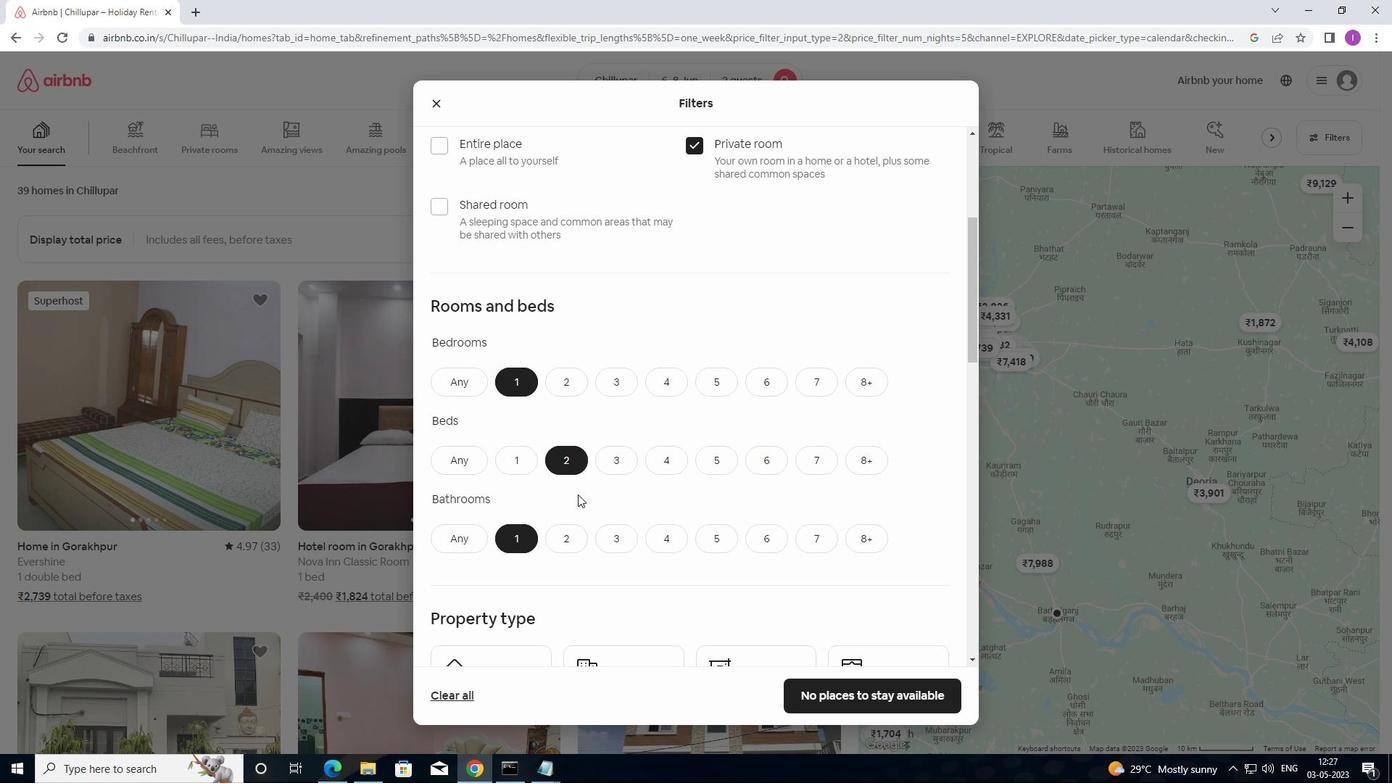 
Action: Mouse scrolled (578, 493) with delta (0, 0)
Screenshot: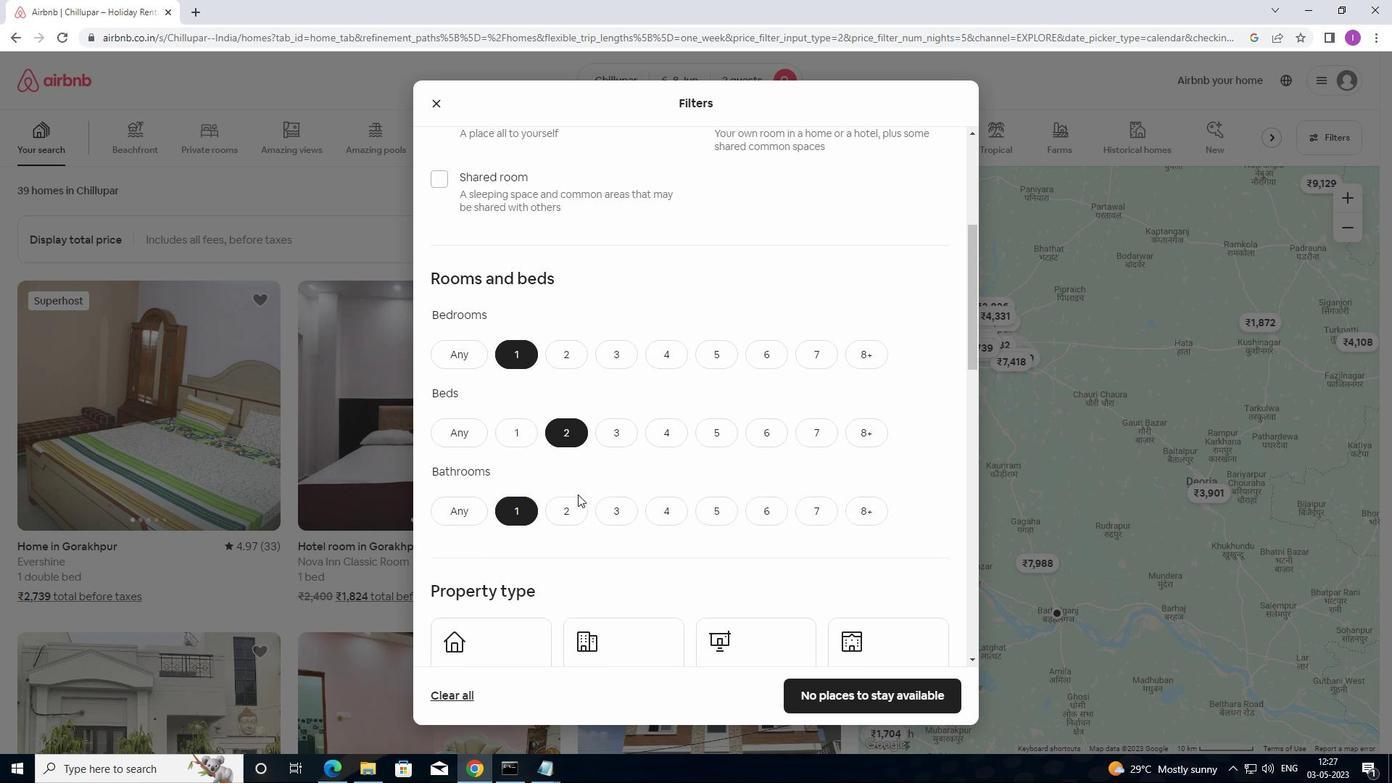 
Action: Mouse moved to (523, 484)
Screenshot: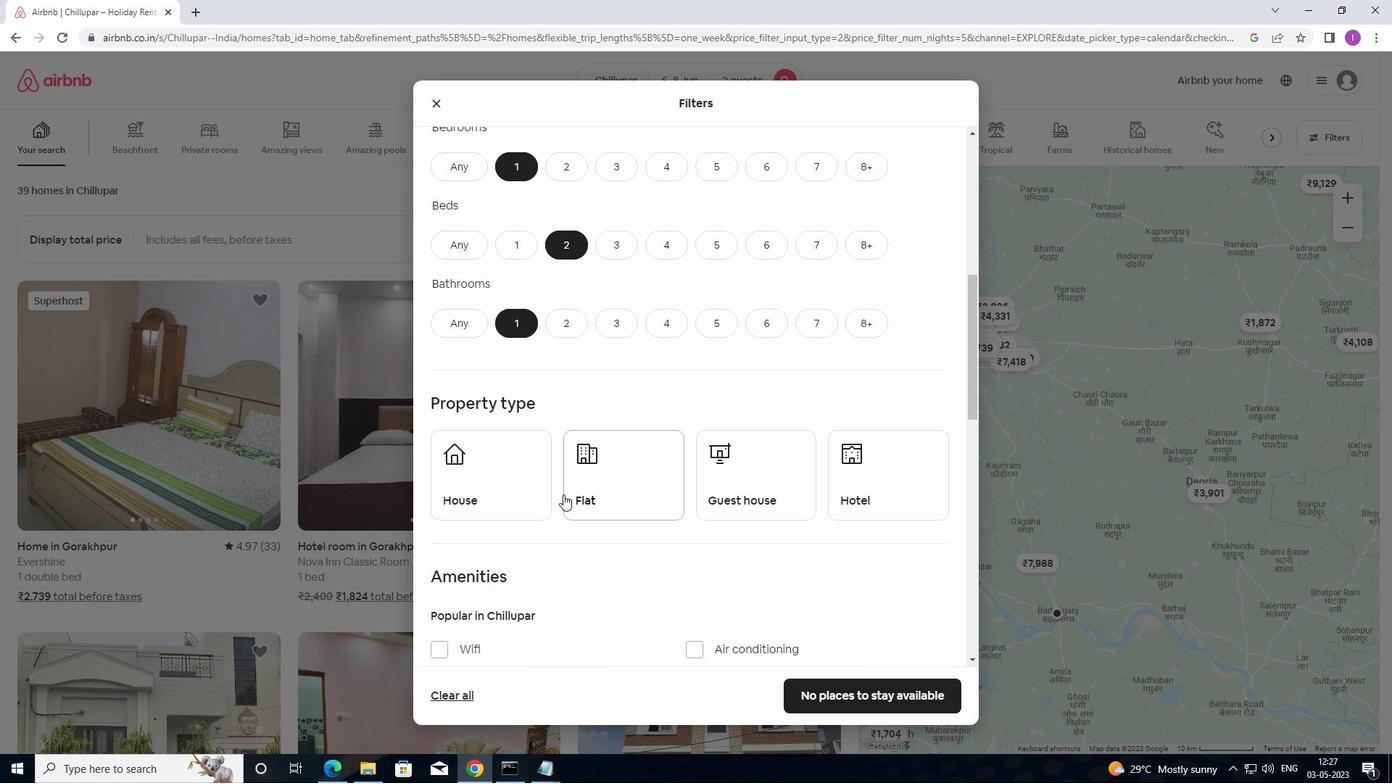 
Action: Mouse pressed left at (523, 484)
Screenshot: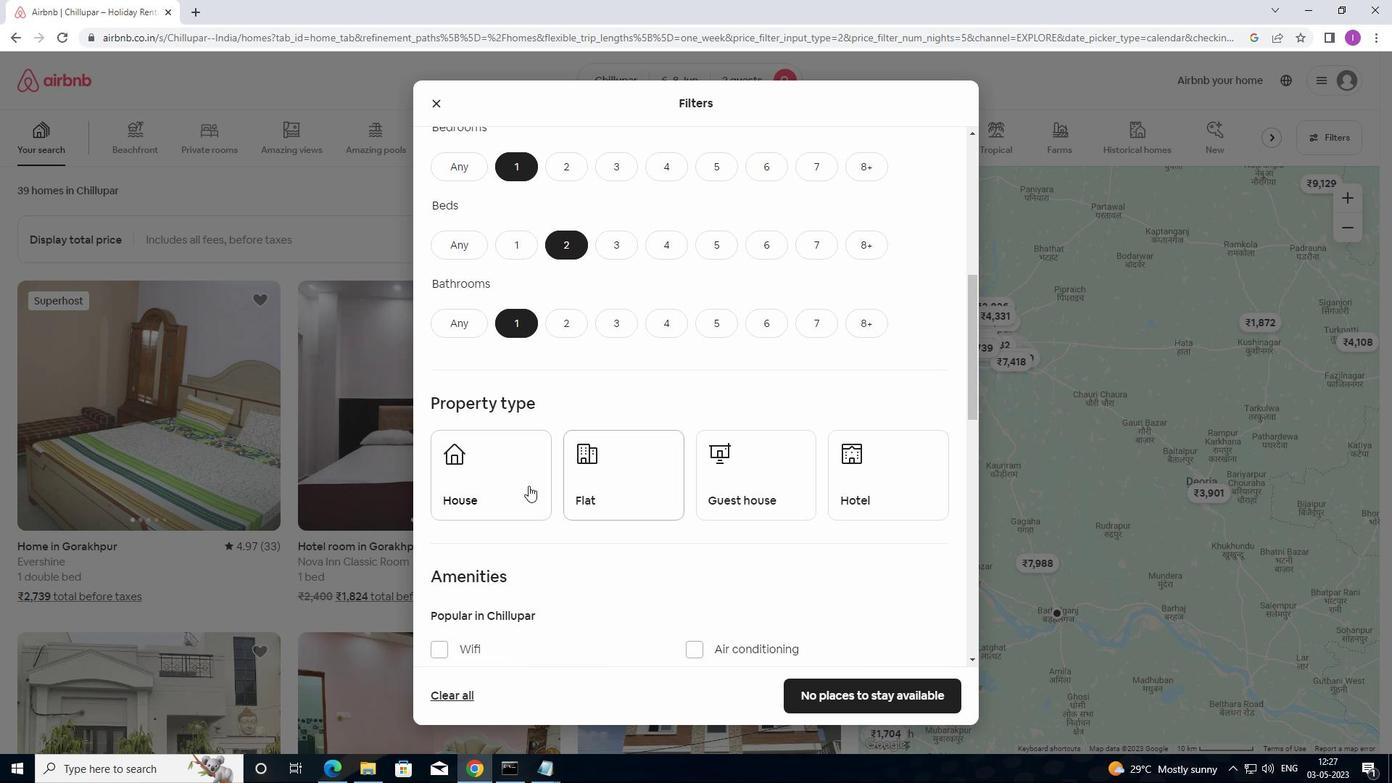 
Action: Mouse moved to (625, 480)
Screenshot: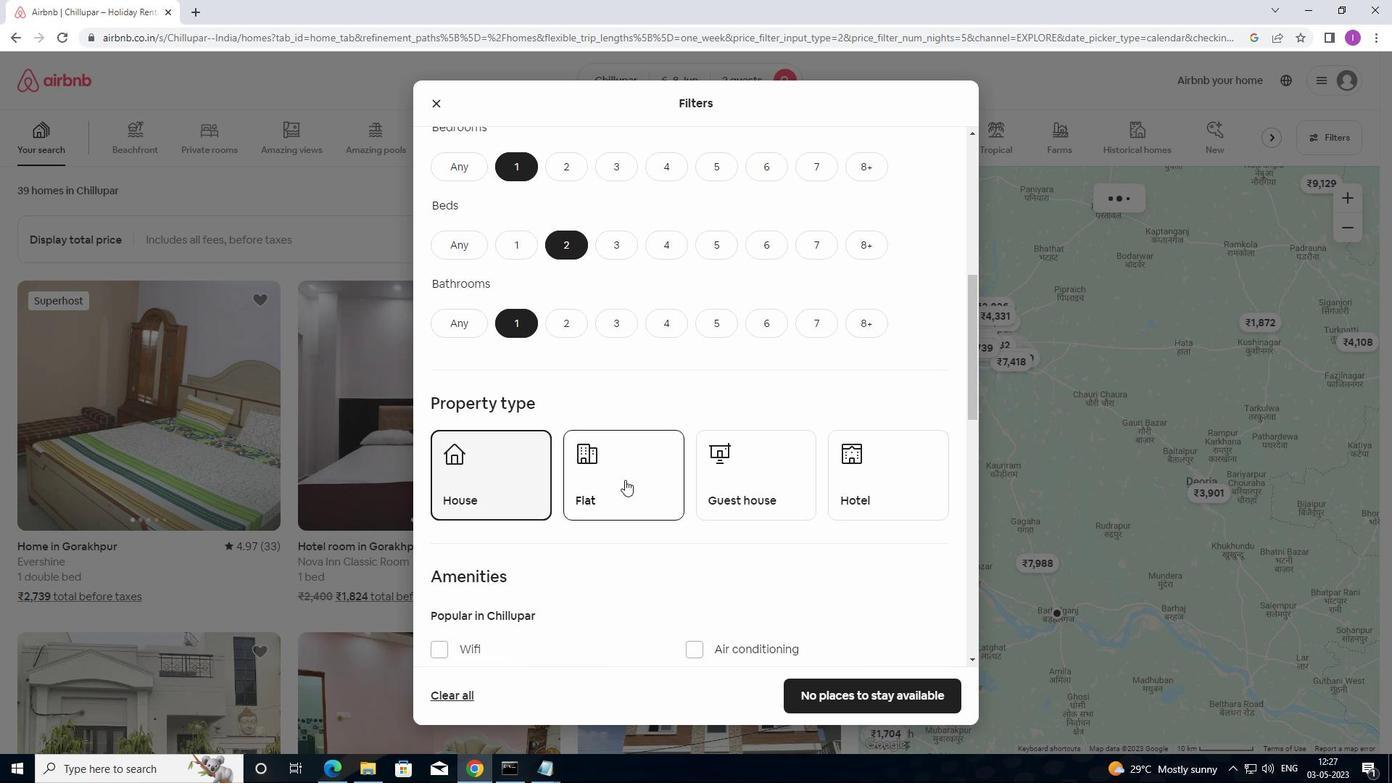 
Action: Mouse pressed left at (625, 480)
Screenshot: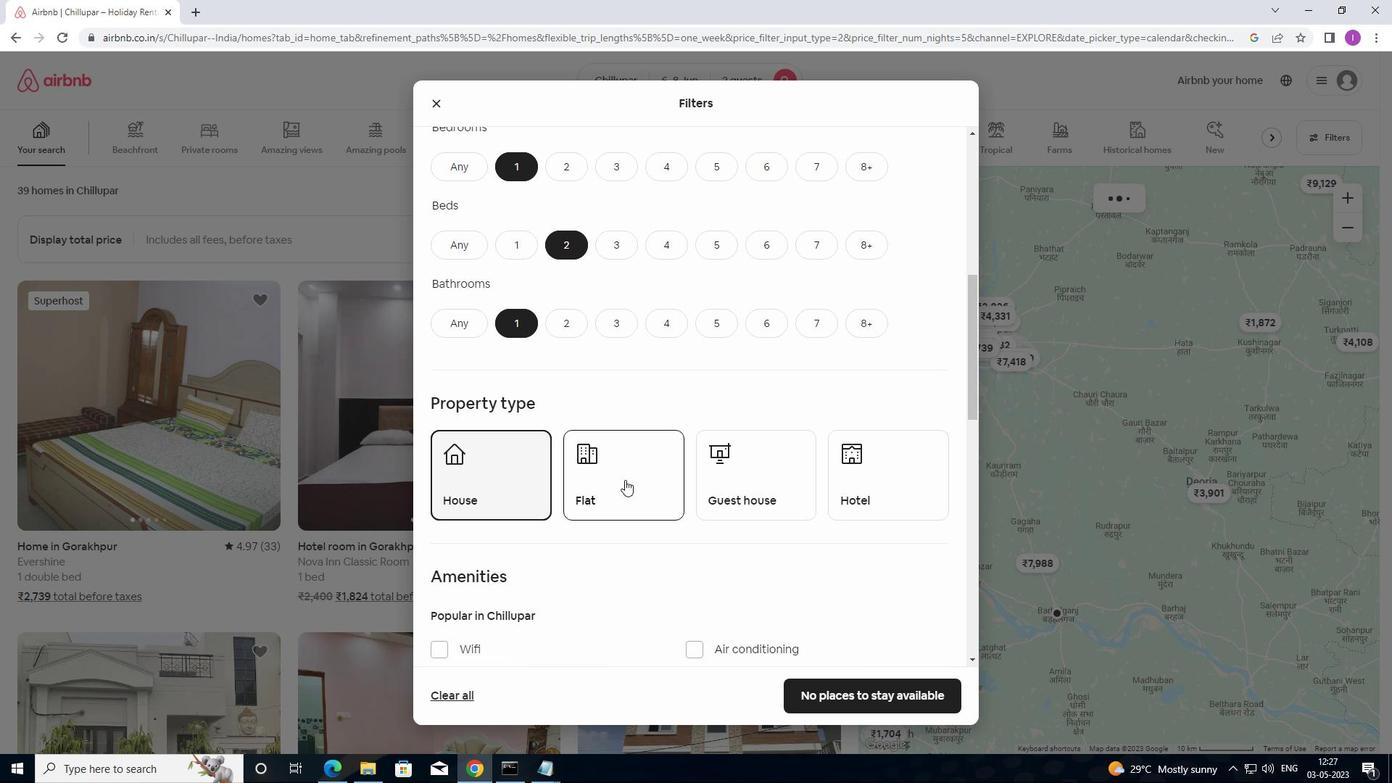 
Action: Mouse moved to (762, 501)
Screenshot: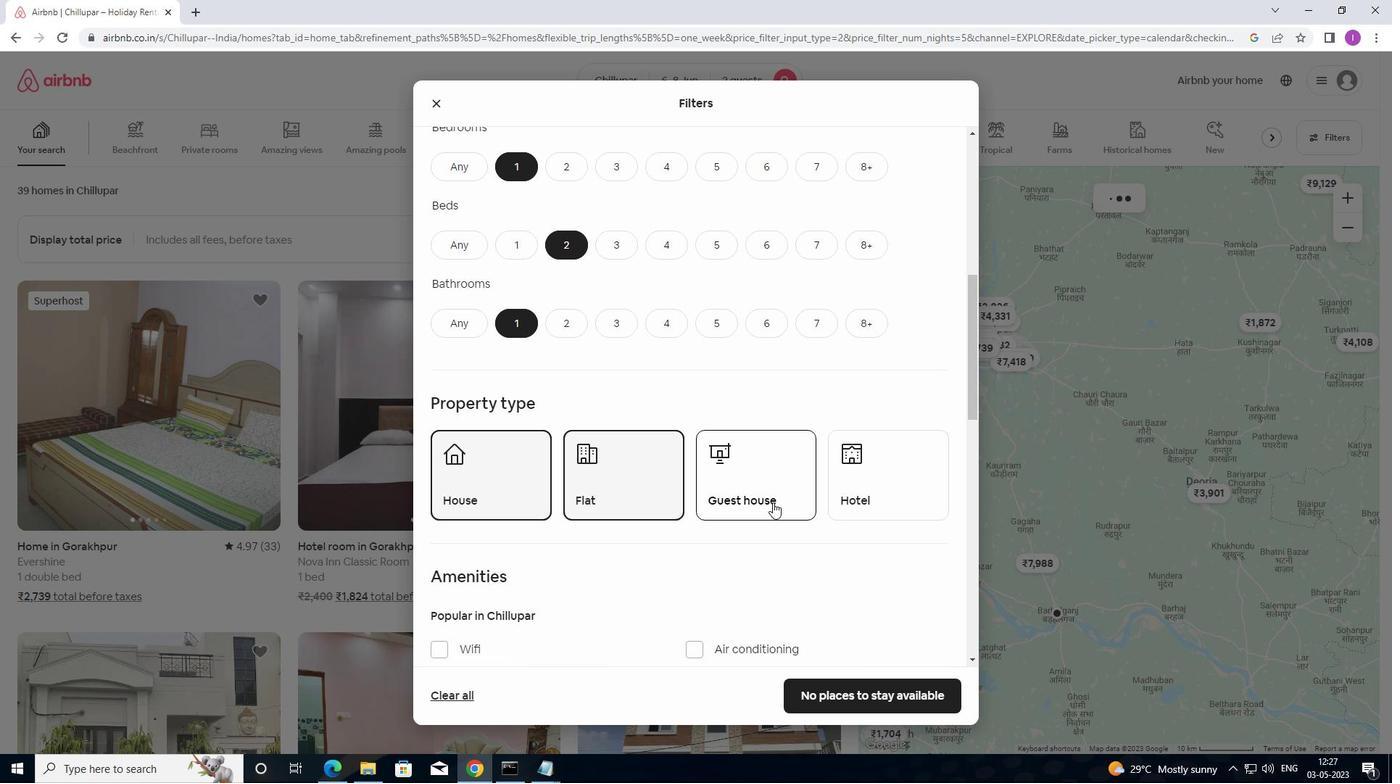 
Action: Mouse pressed left at (762, 501)
Screenshot: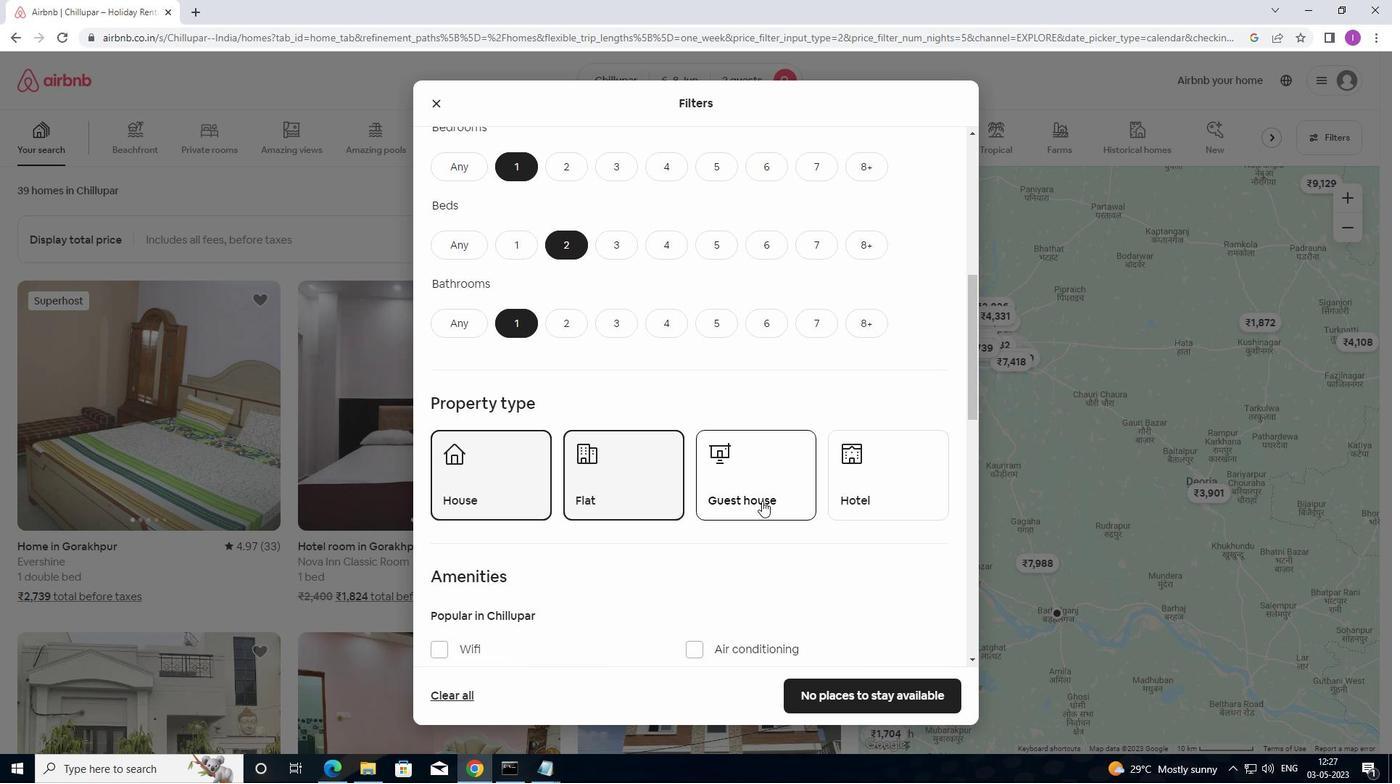 
Action: Mouse moved to (806, 484)
Screenshot: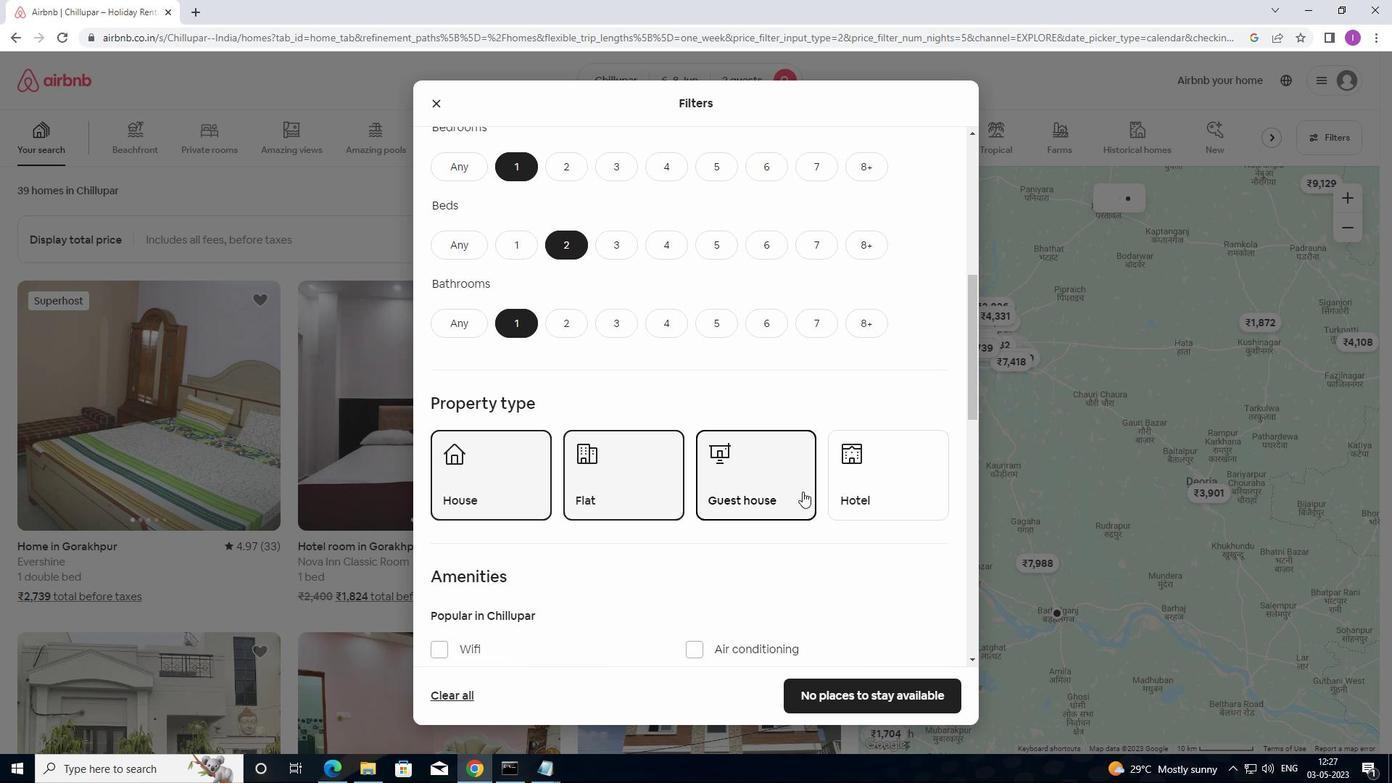 
Action: Mouse scrolled (806, 483) with delta (0, 0)
Screenshot: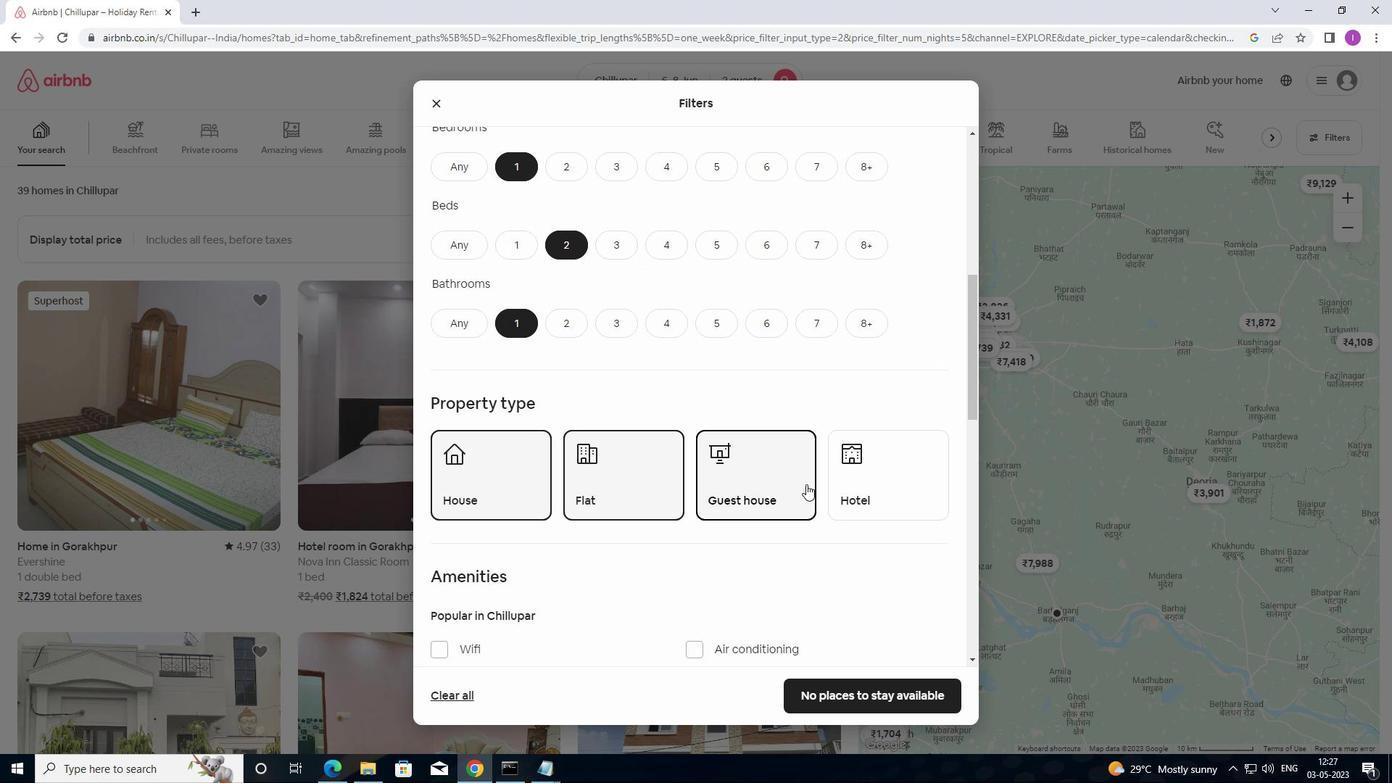 
Action: Mouse moved to (806, 484)
Screenshot: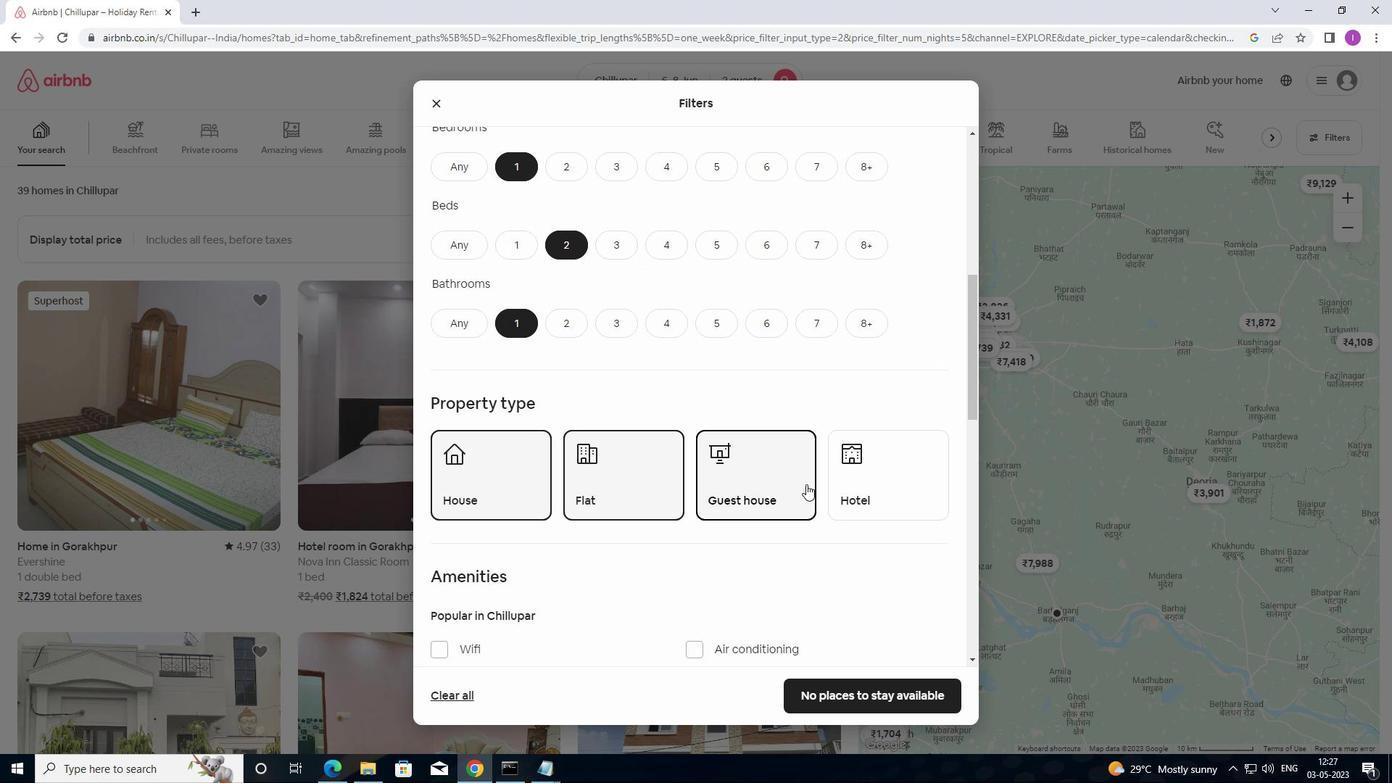 
Action: Mouse scrolled (806, 483) with delta (0, 0)
Screenshot: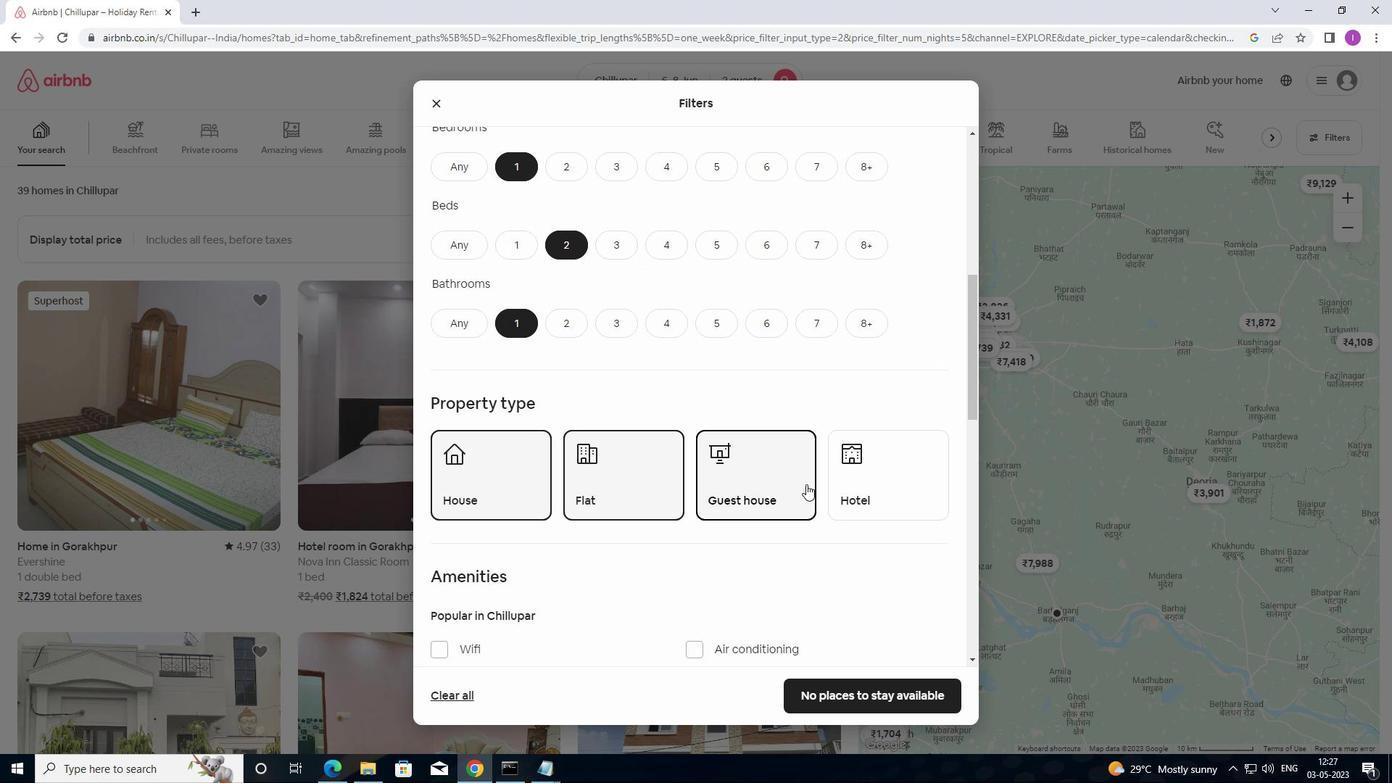 
Action: Mouse moved to (805, 485)
Screenshot: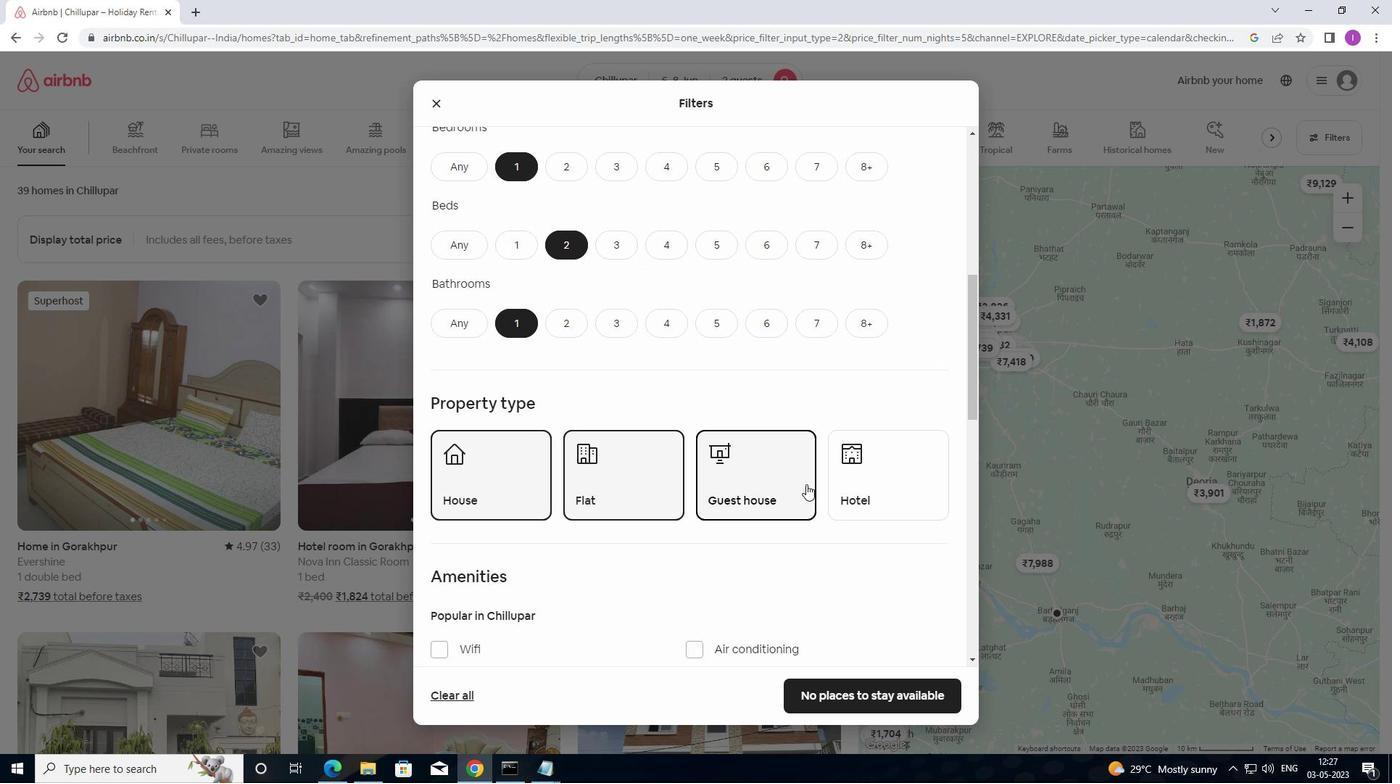 
Action: Mouse scrolled (805, 484) with delta (0, 0)
Screenshot: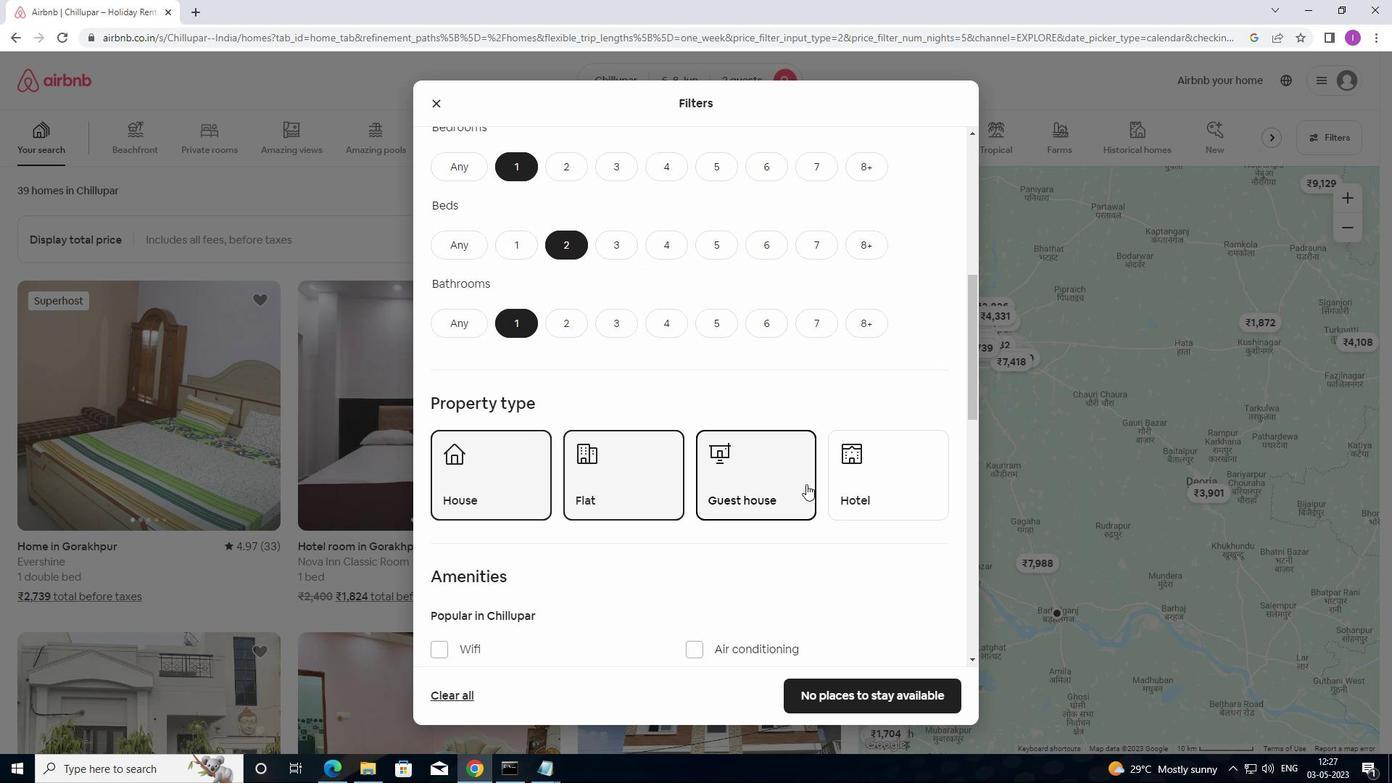 
Action: Mouse moved to (771, 484)
Screenshot: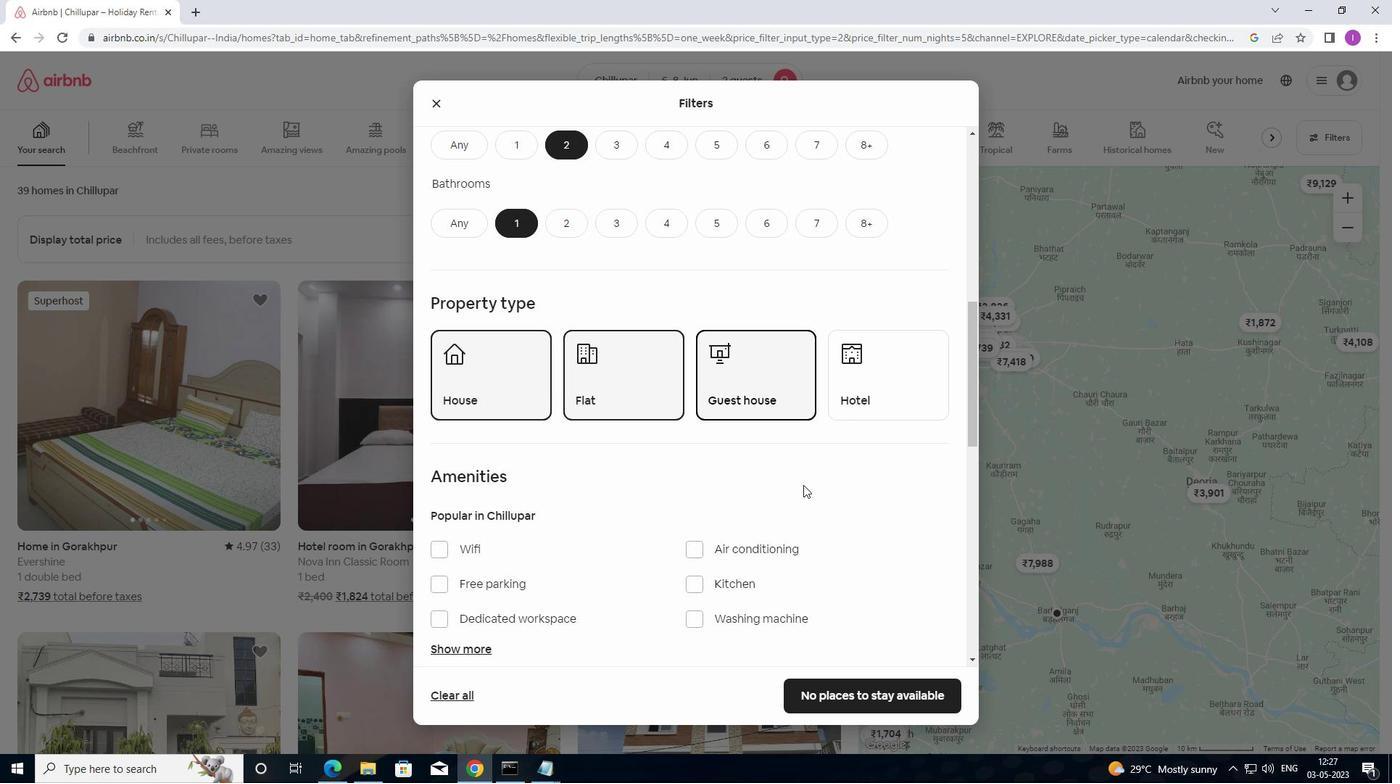 
Action: Mouse scrolled (771, 483) with delta (0, 0)
Screenshot: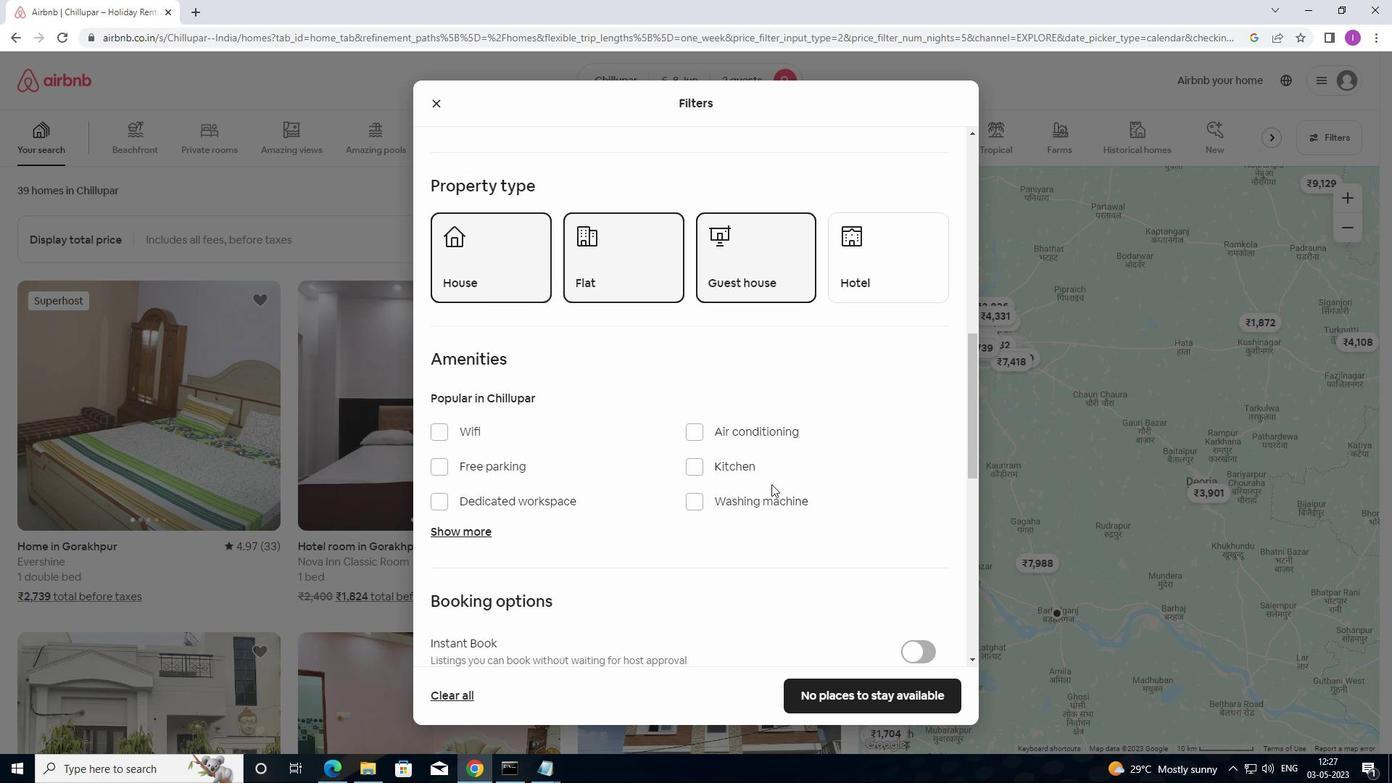 
Action: Mouse scrolled (771, 483) with delta (0, 0)
Screenshot: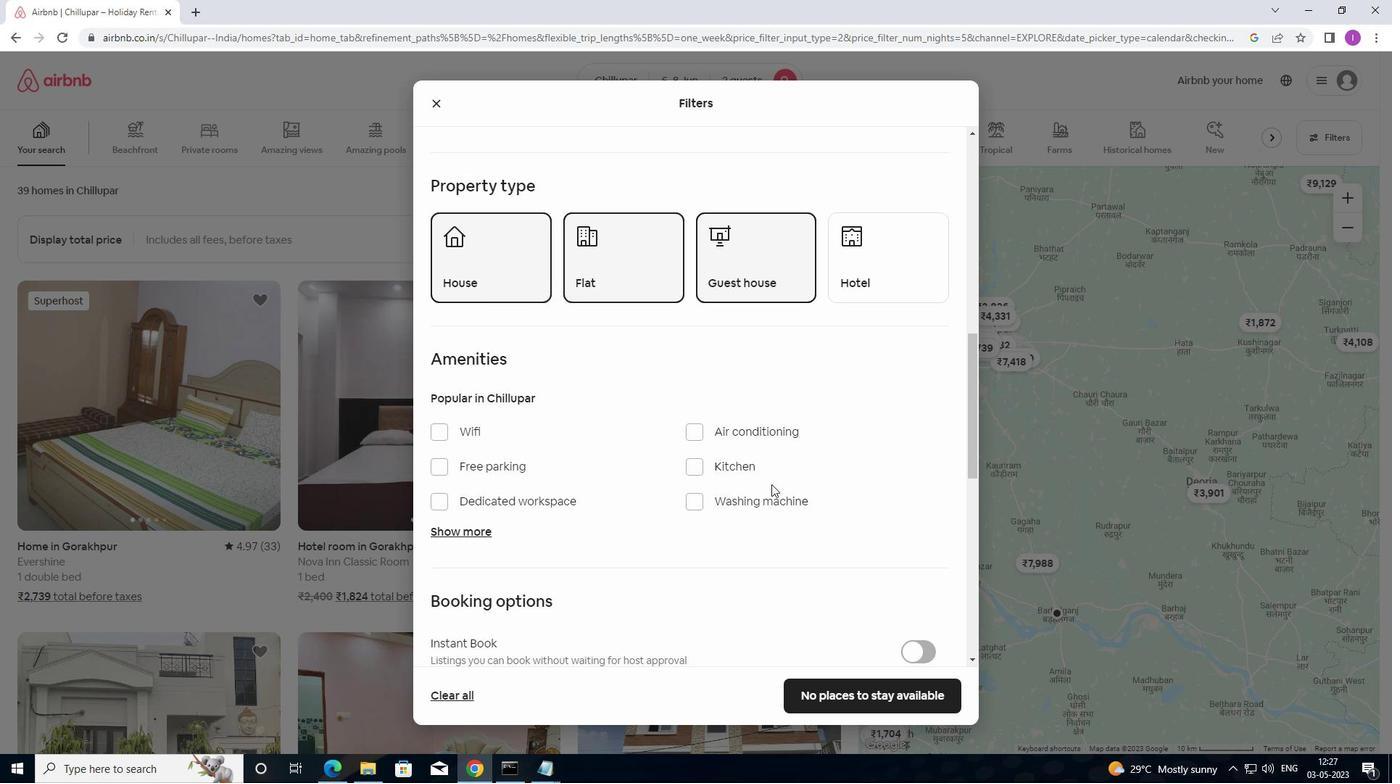 
Action: Mouse moved to (912, 551)
Screenshot: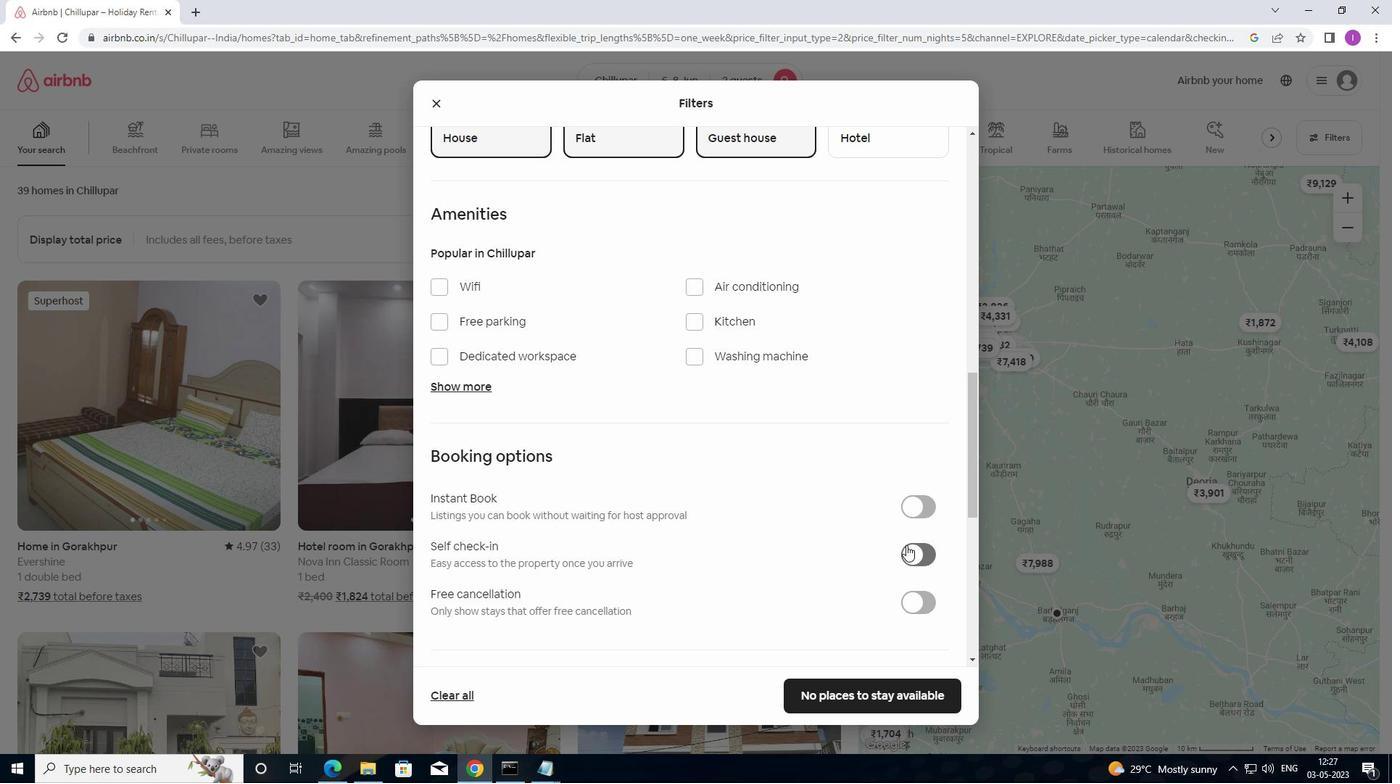 
Action: Mouse pressed left at (912, 551)
Screenshot: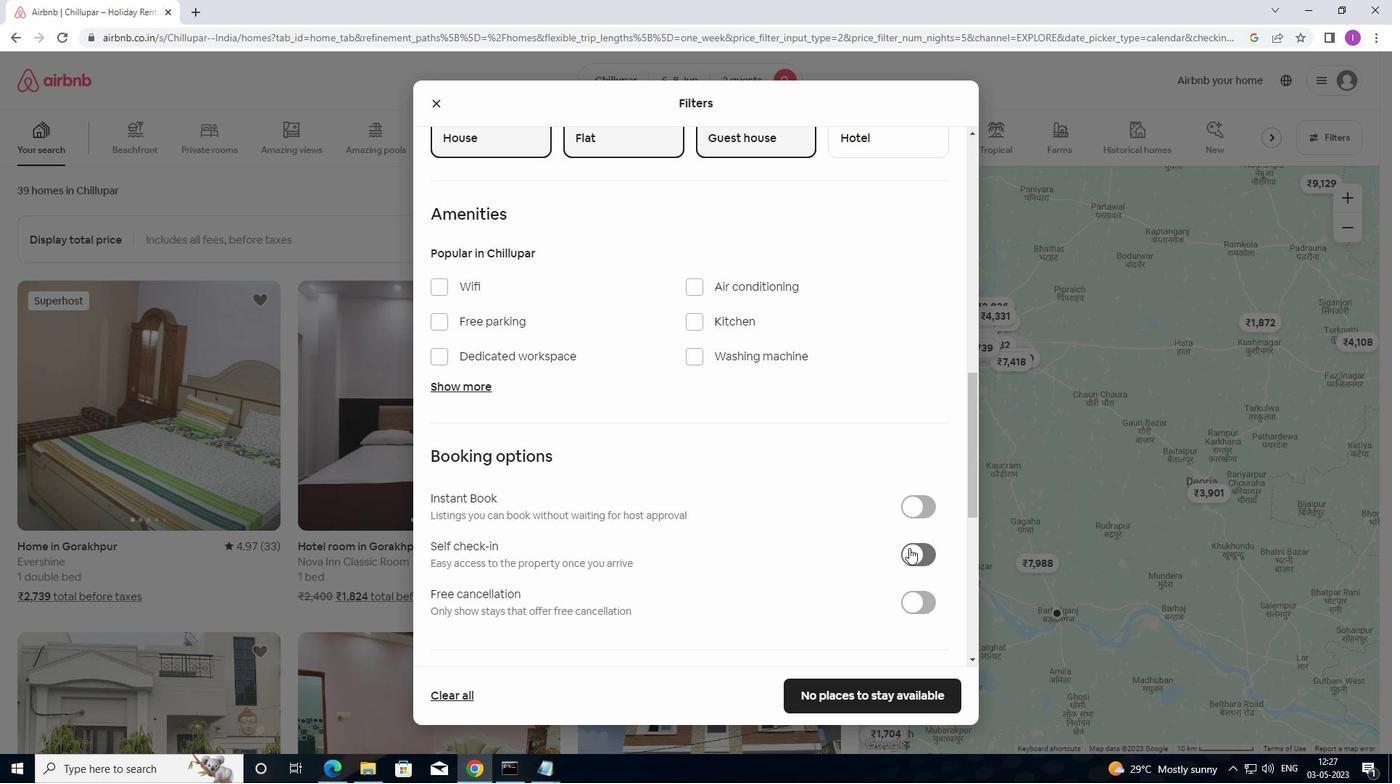 
Action: Mouse moved to (657, 550)
Screenshot: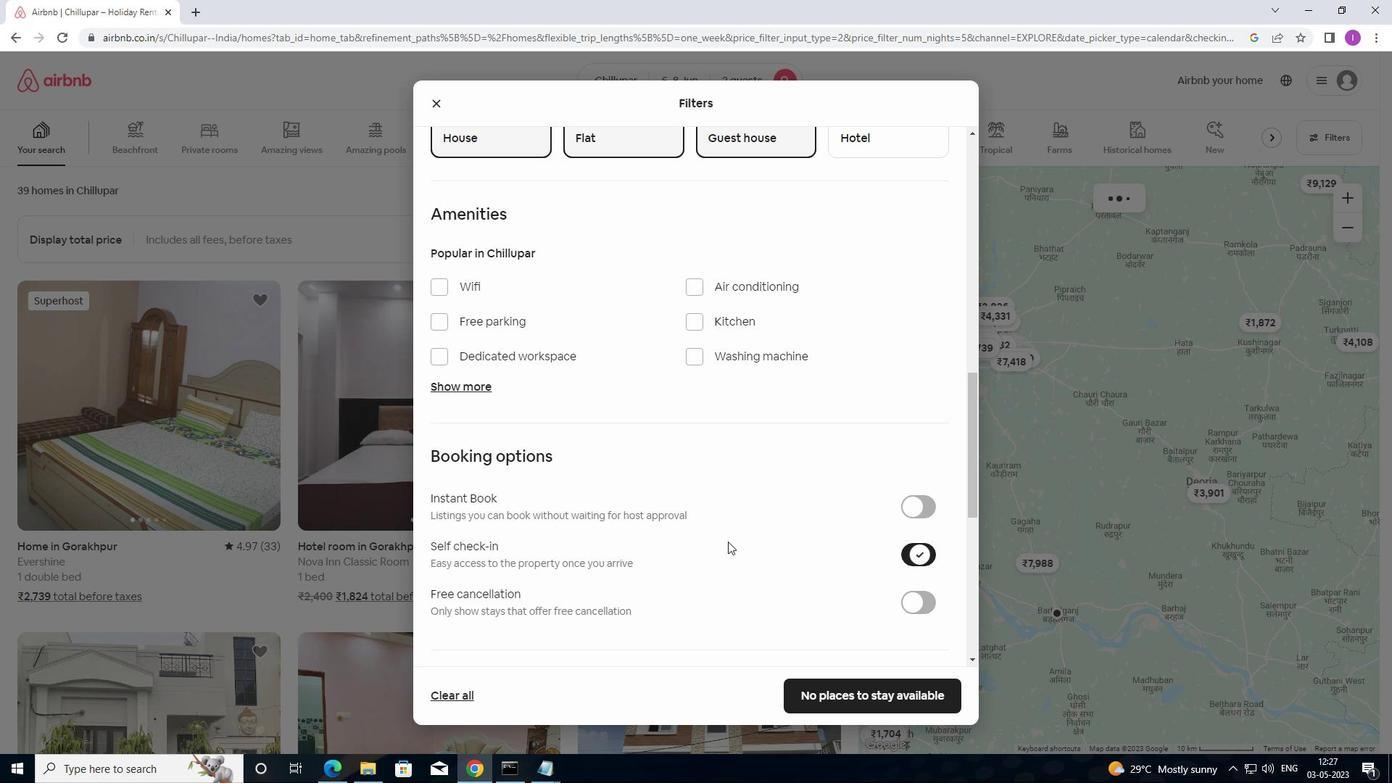 
Action: Mouse scrolled (657, 549) with delta (0, 0)
Screenshot: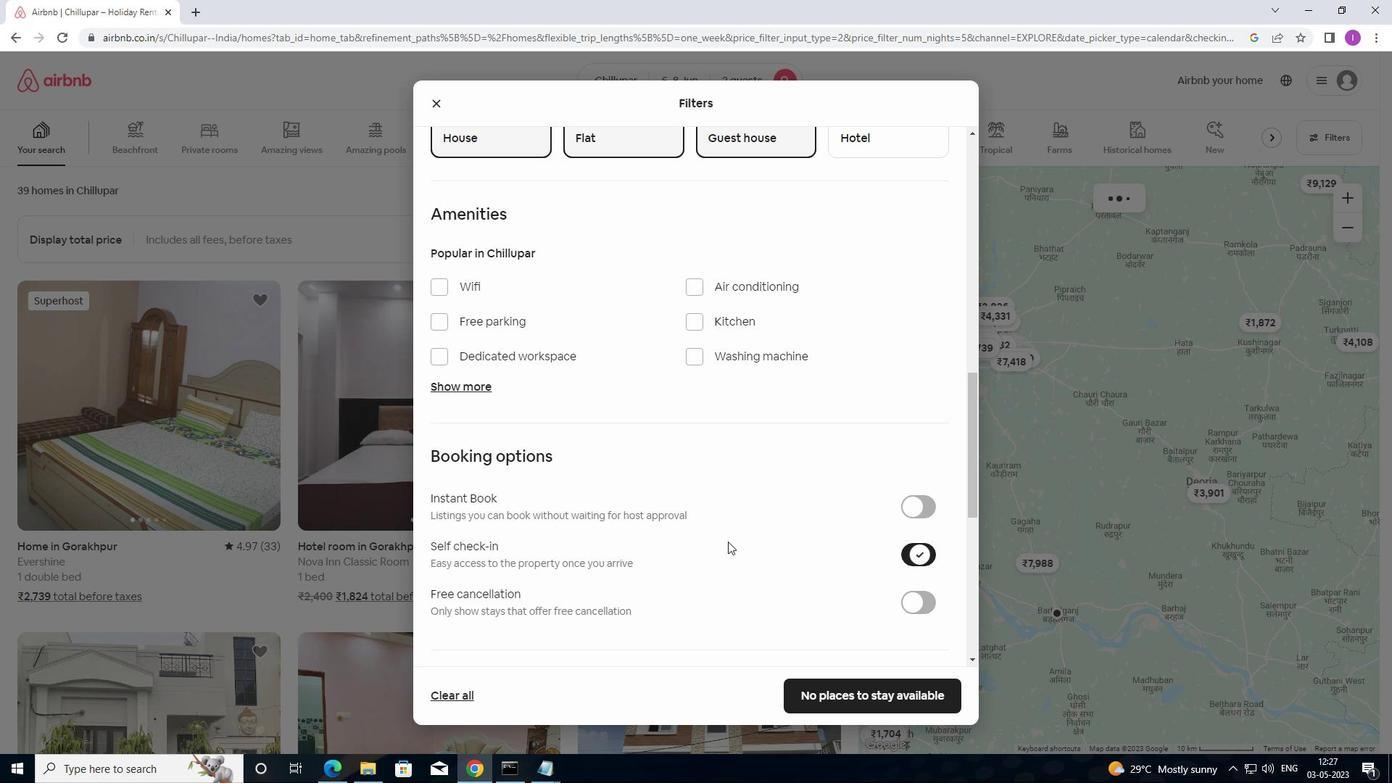 
Action: Mouse moved to (647, 554)
Screenshot: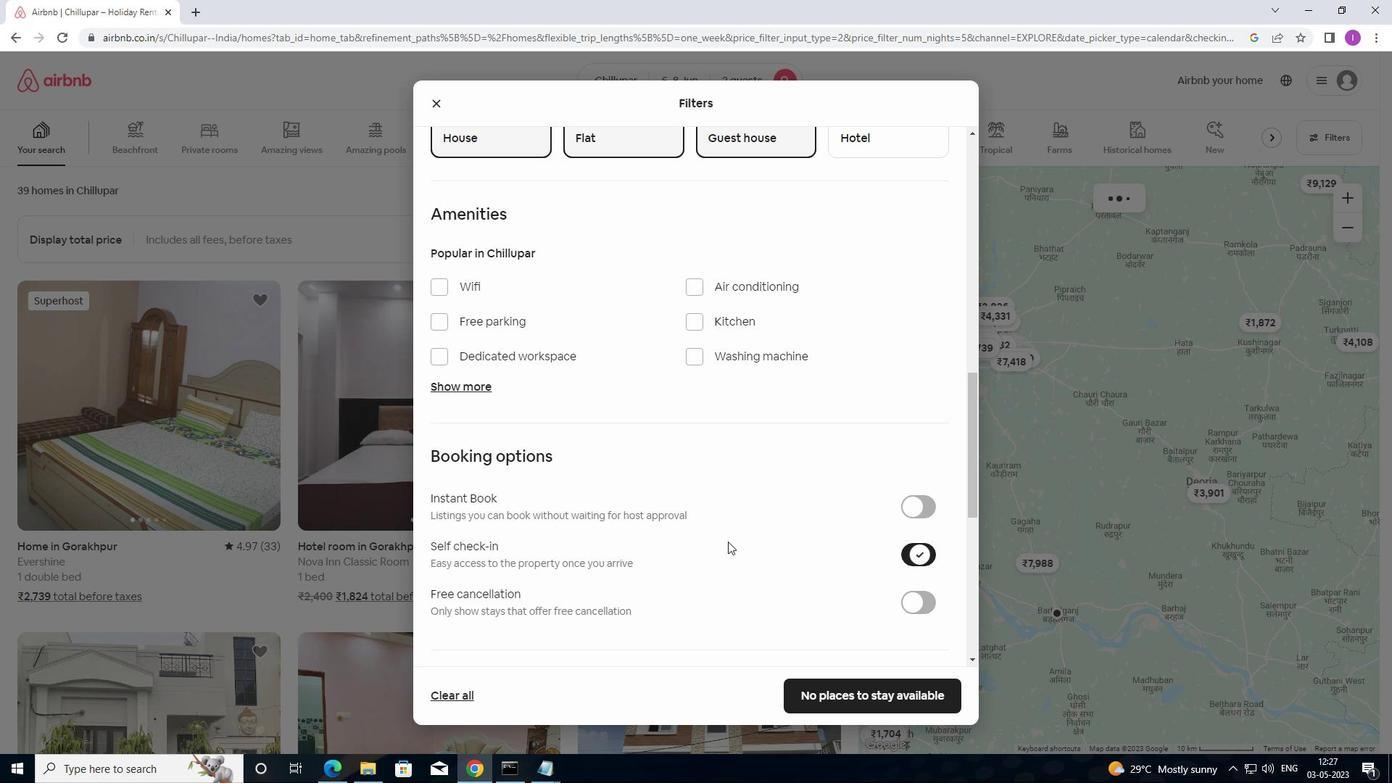 
Action: Mouse scrolled (647, 553) with delta (0, 0)
Screenshot: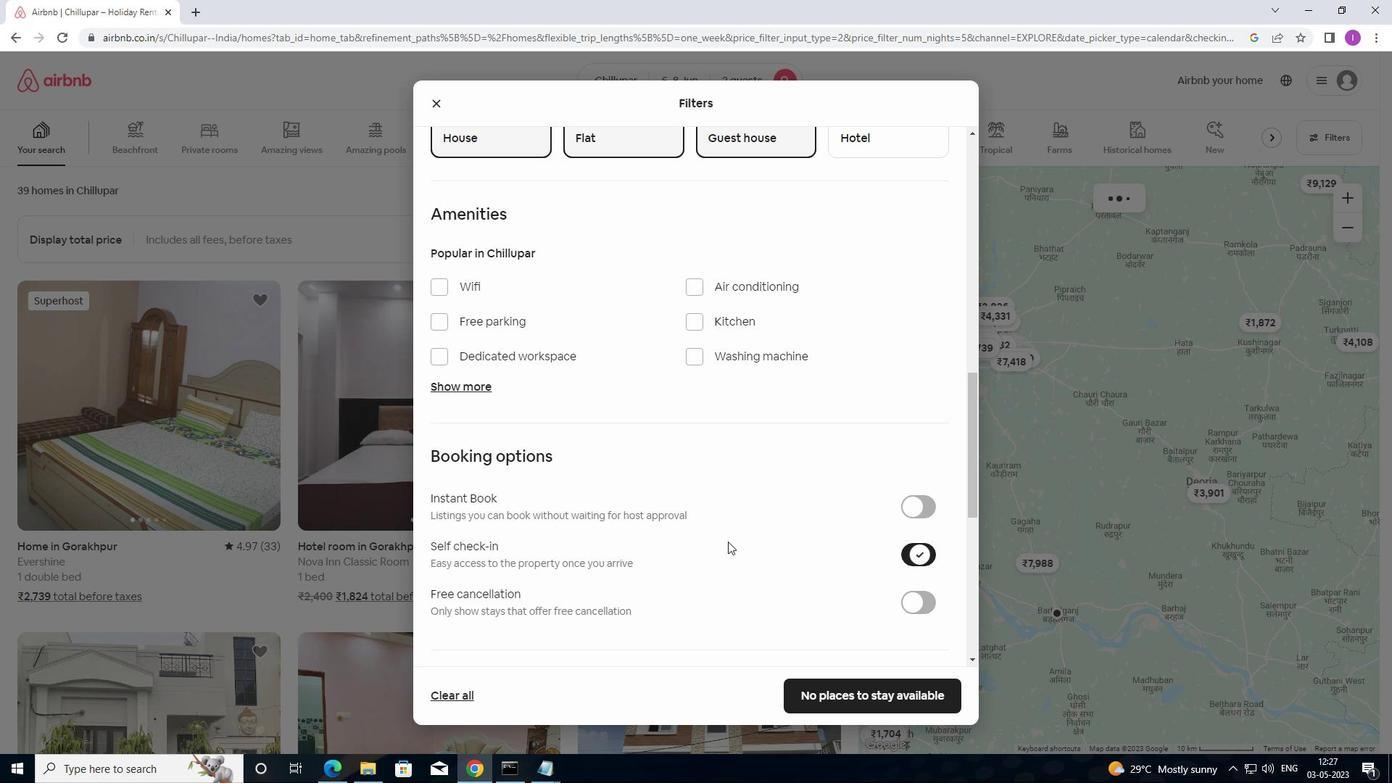 
Action: Mouse moved to (641, 556)
Screenshot: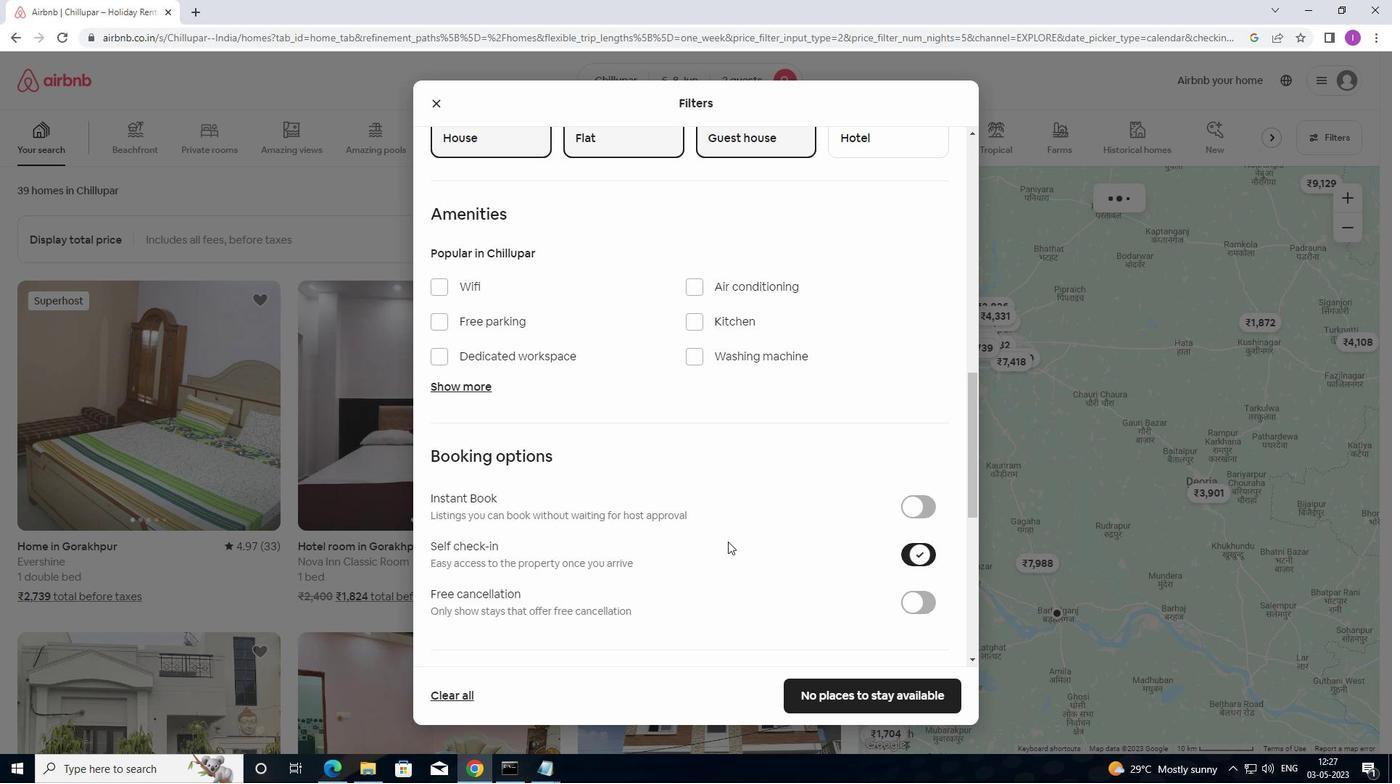 
Action: Mouse scrolled (641, 555) with delta (0, 0)
Screenshot: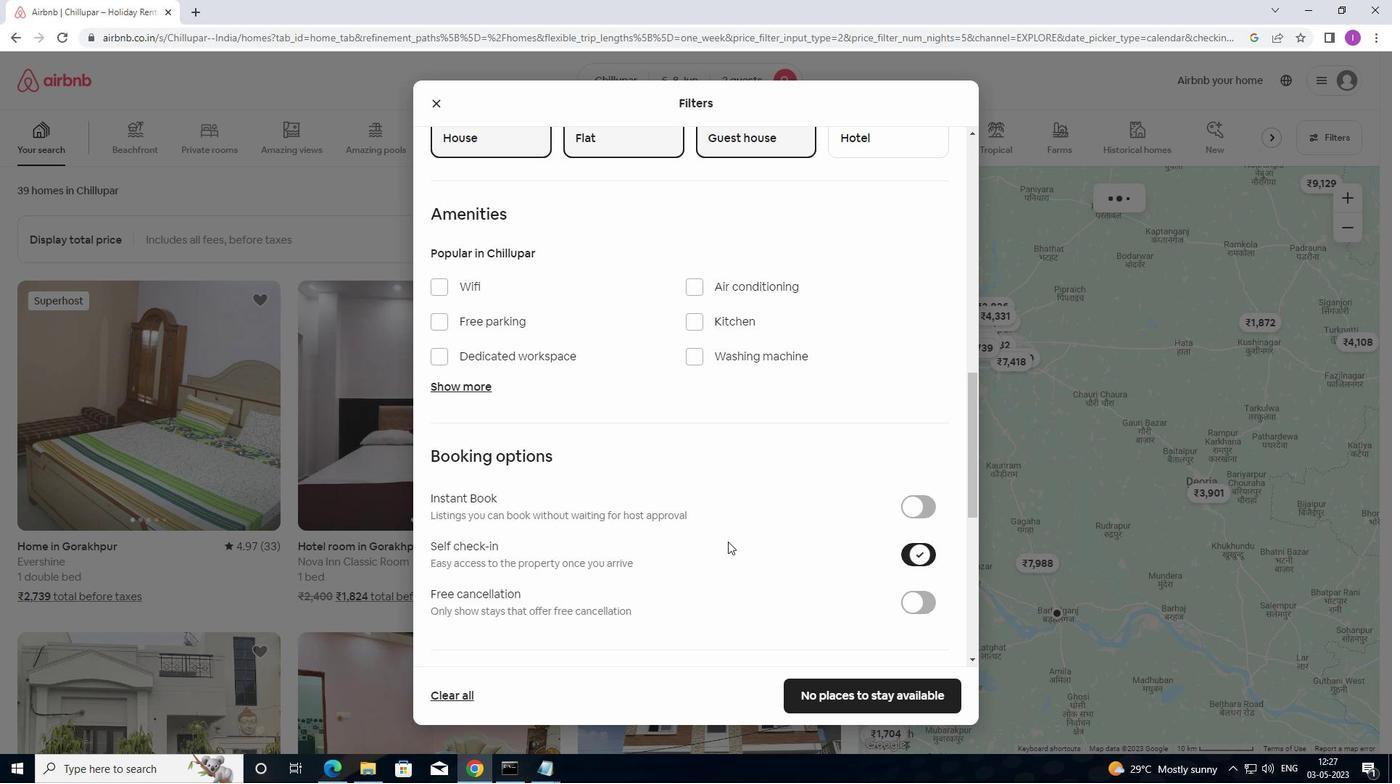 
Action: Mouse moved to (632, 560)
Screenshot: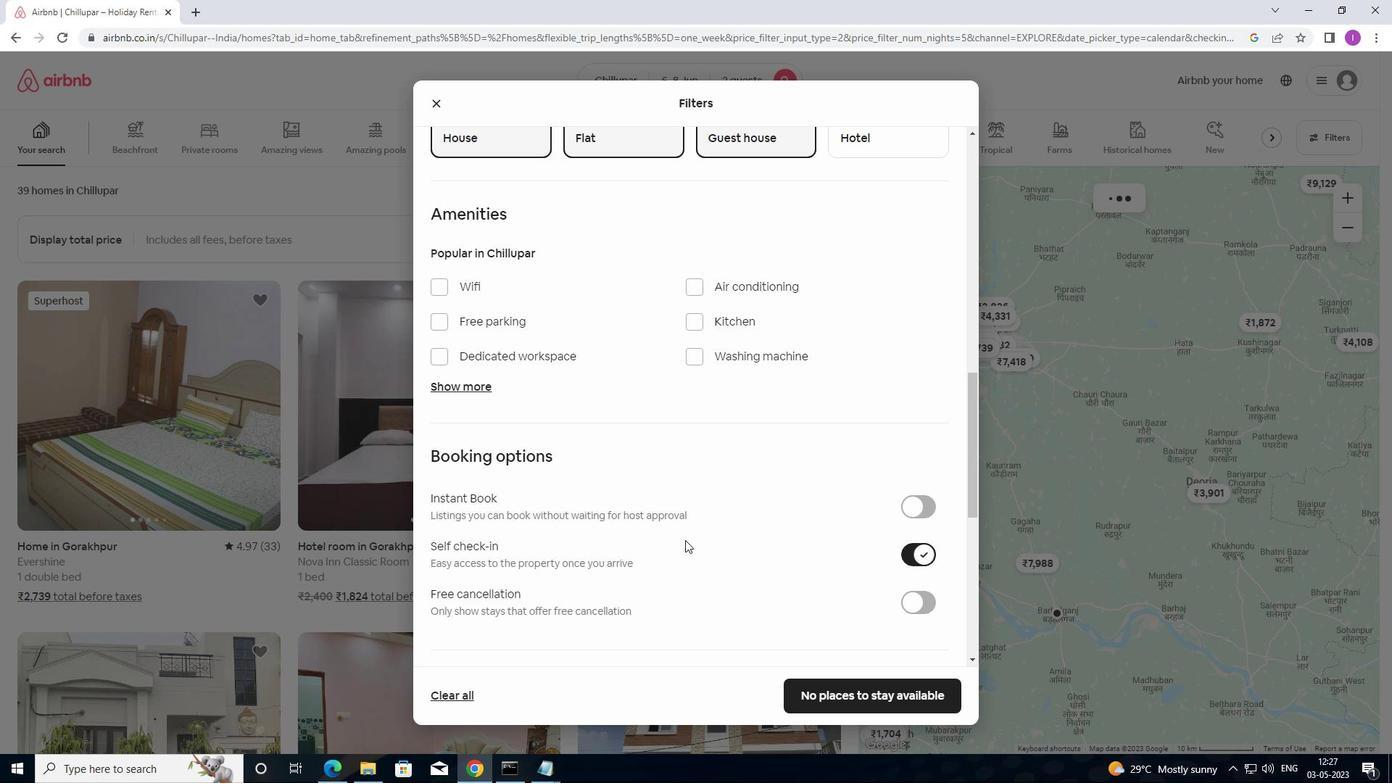 
Action: Mouse scrolled (632, 559) with delta (0, 0)
Screenshot: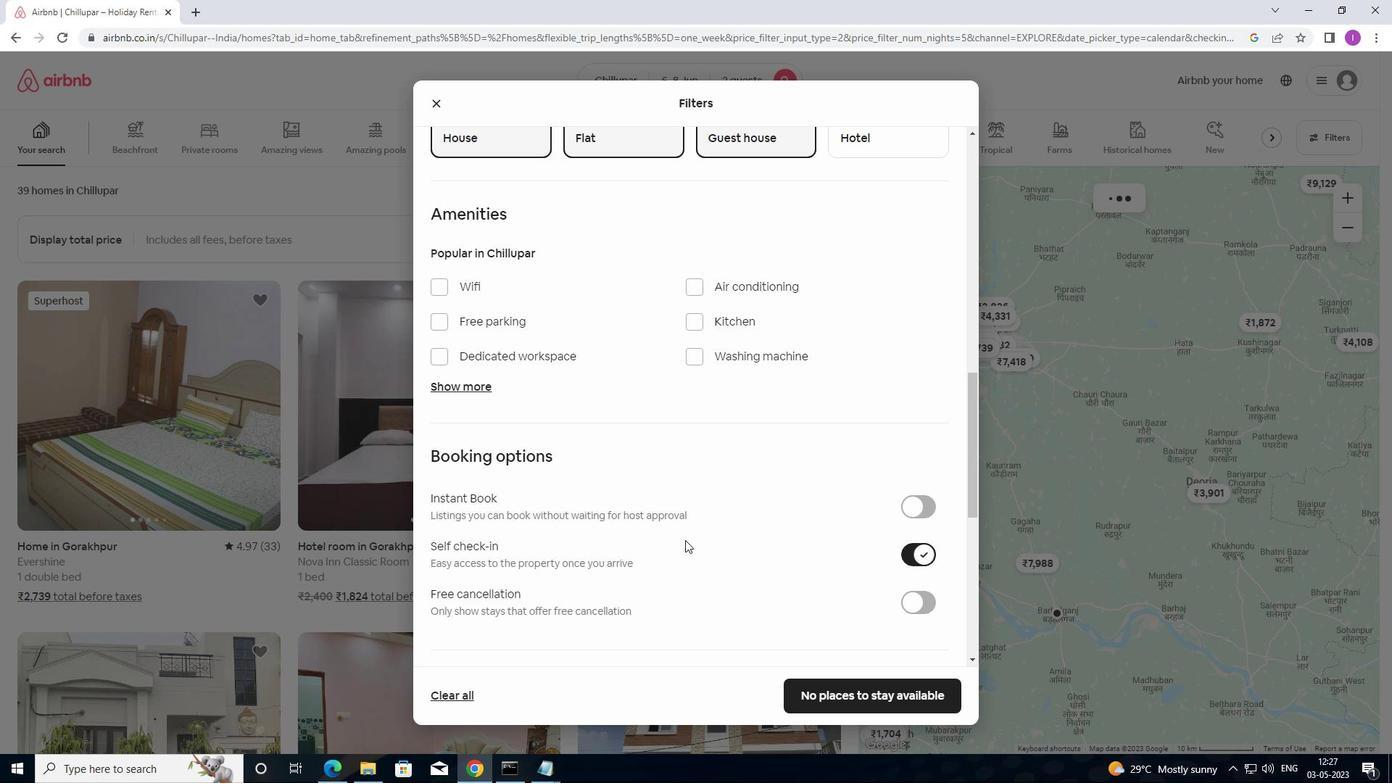 
Action: Mouse moved to (604, 557)
Screenshot: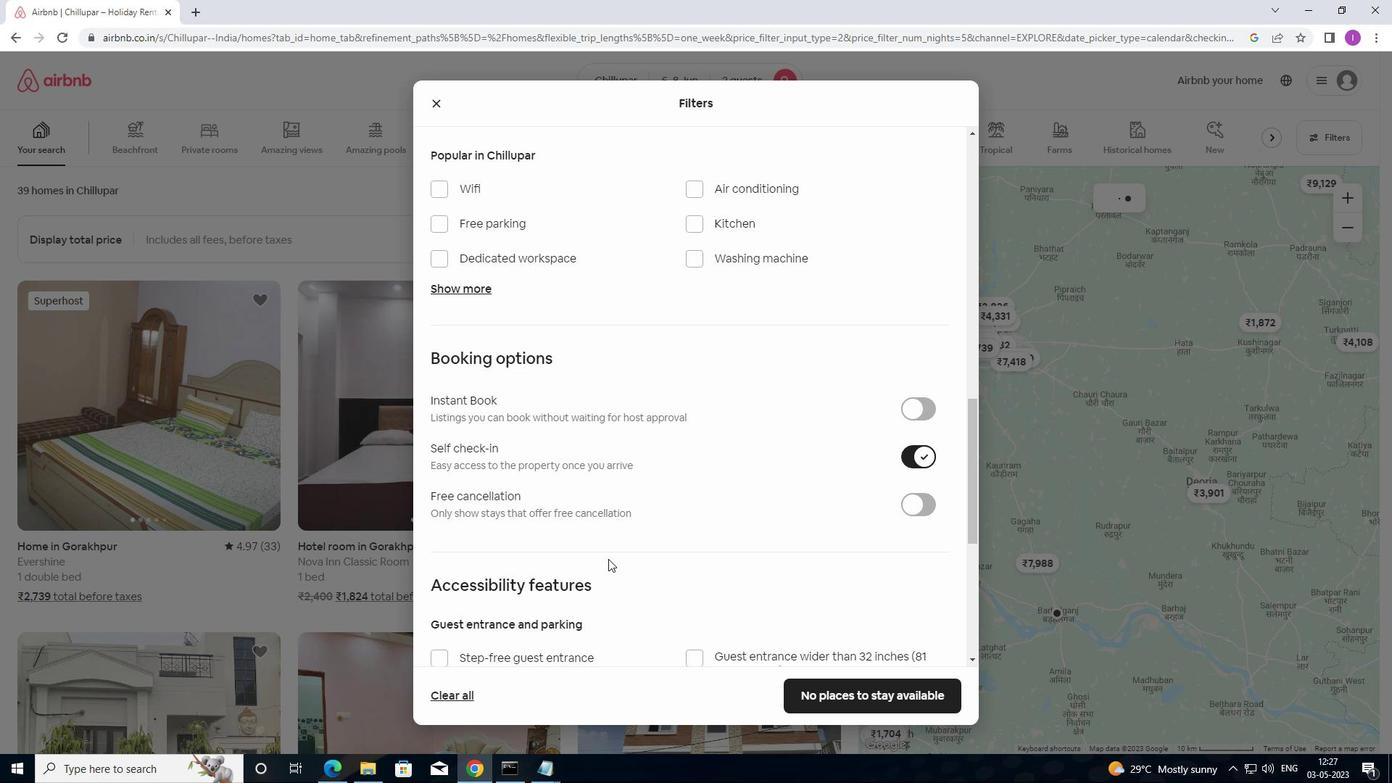 
Action: Mouse scrolled (604, 556) with delta (0, 0)
Screenshot: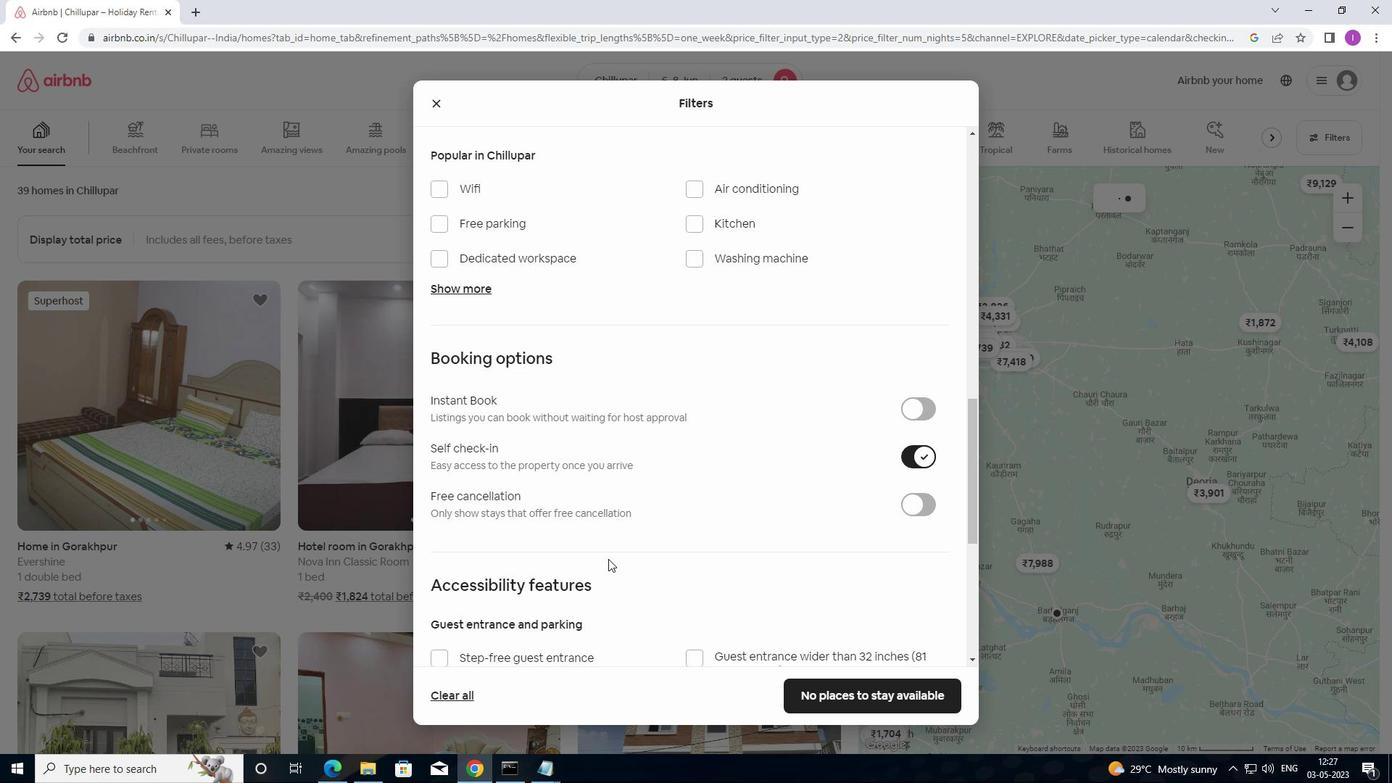 
Action: Mouse moved to (598, 562)
Screenshot: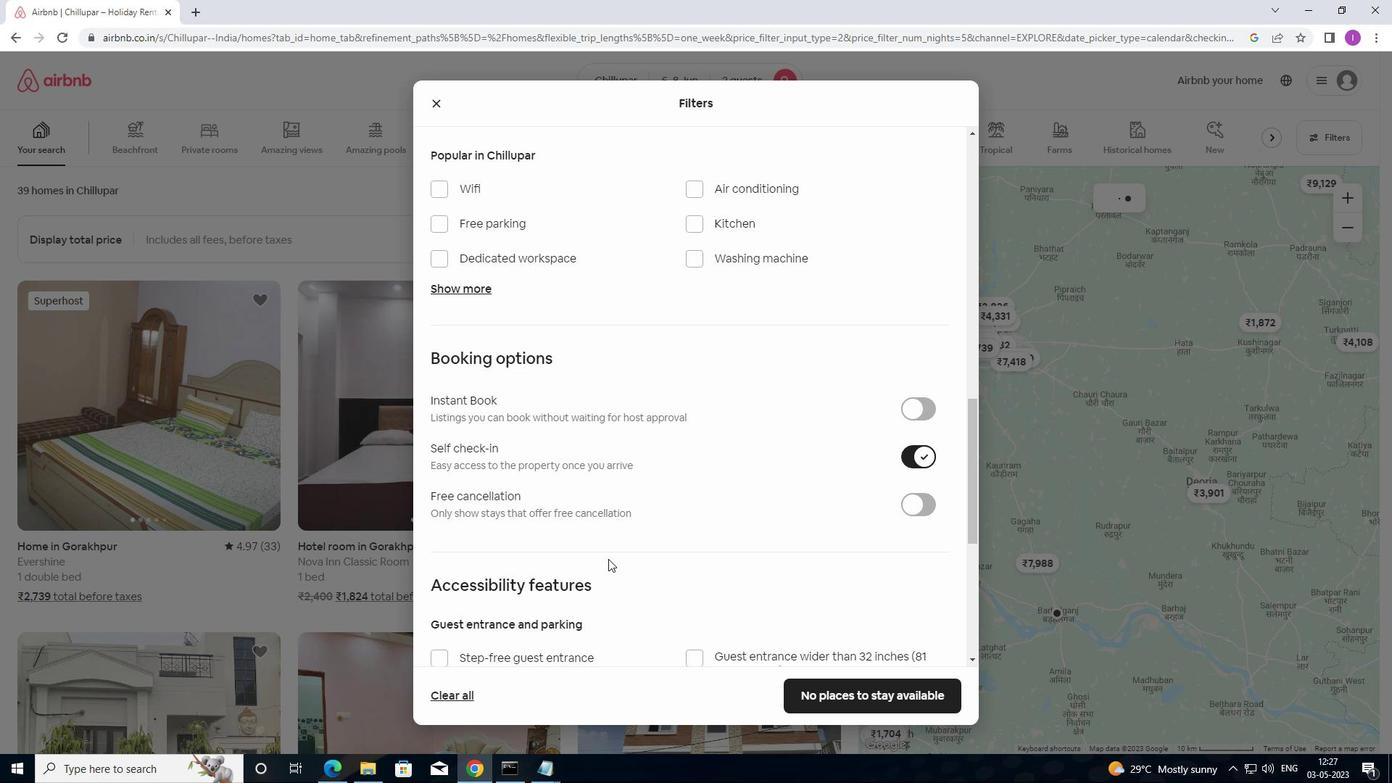 
Action: Mouse scrolled (598, 562) with delta (0, 0)
Screenshot: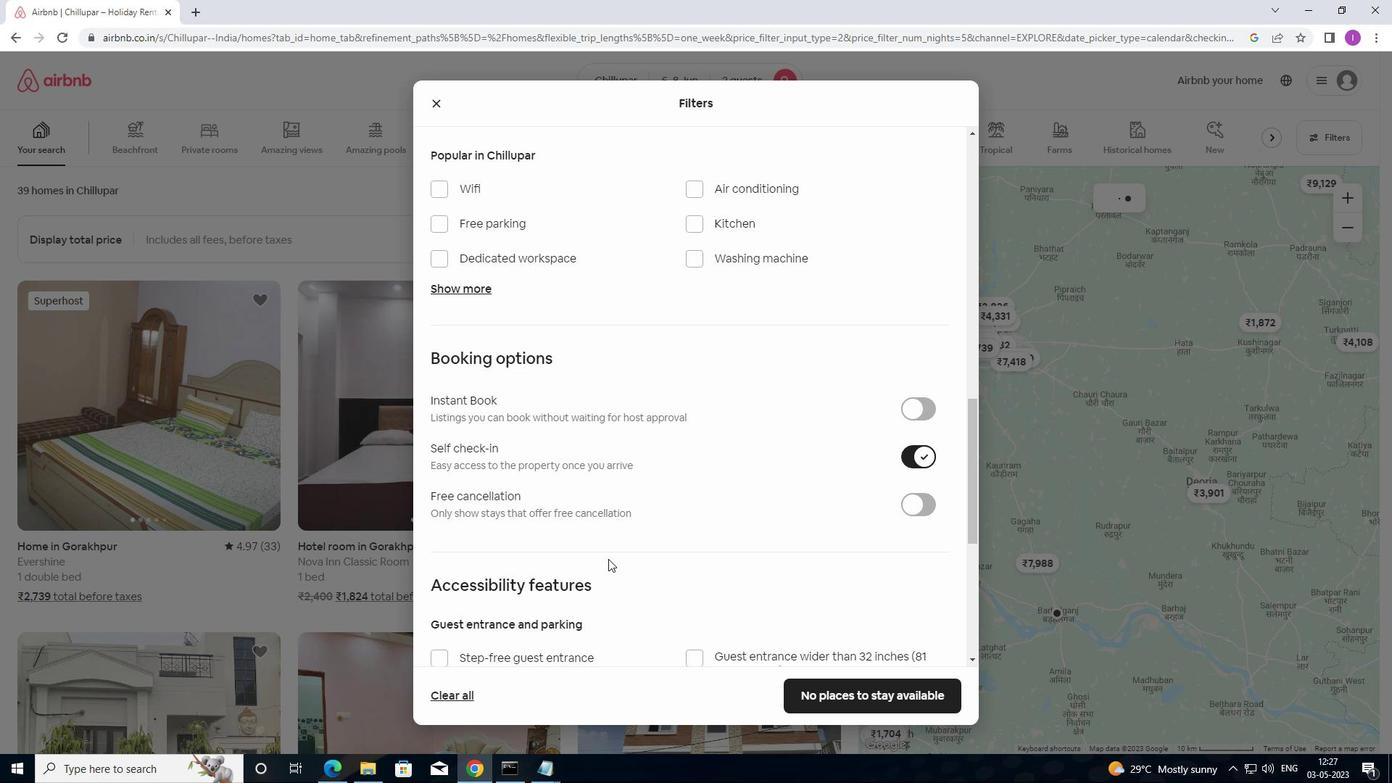 
Action: Mouse moved to (595, 568)
Screenshot: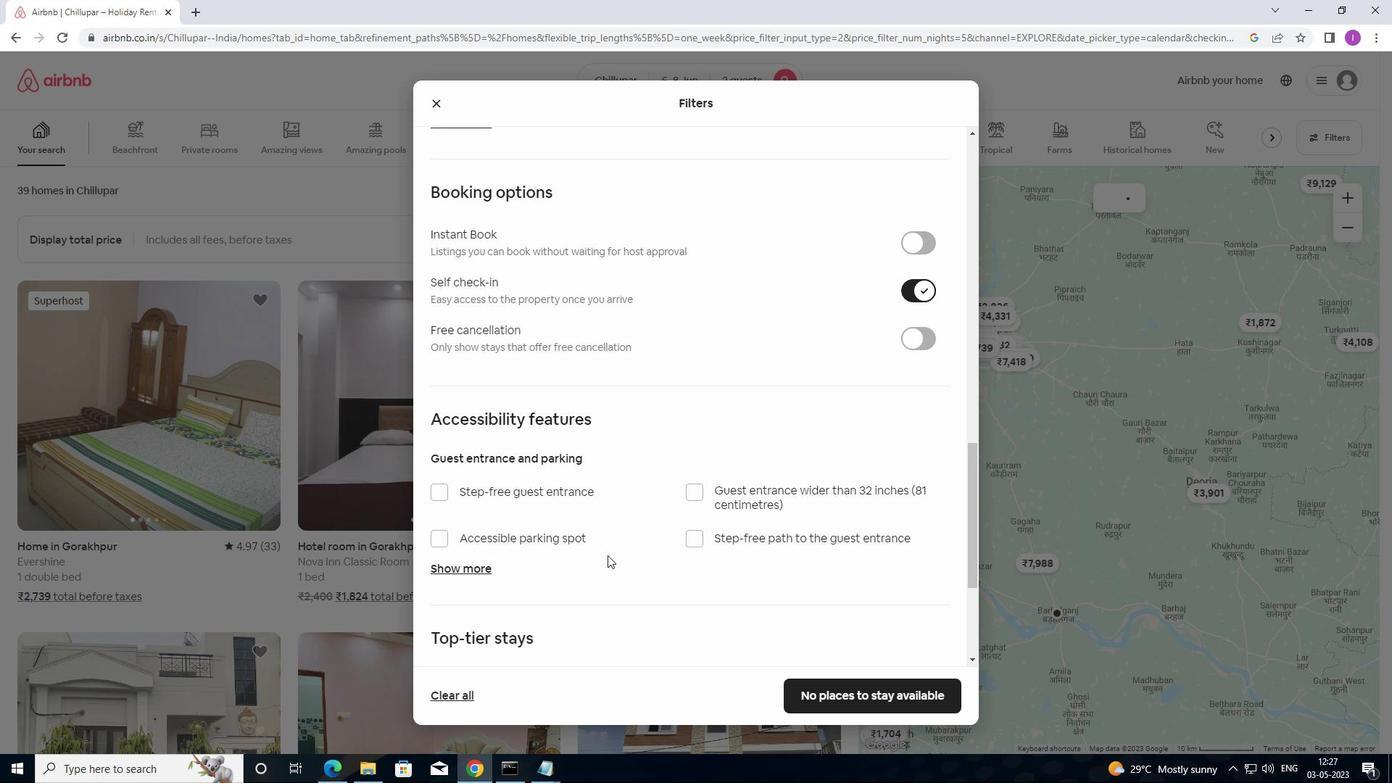 
Action: Mouse scrolled (595, 567) with delta (0, 0)
Screenshot: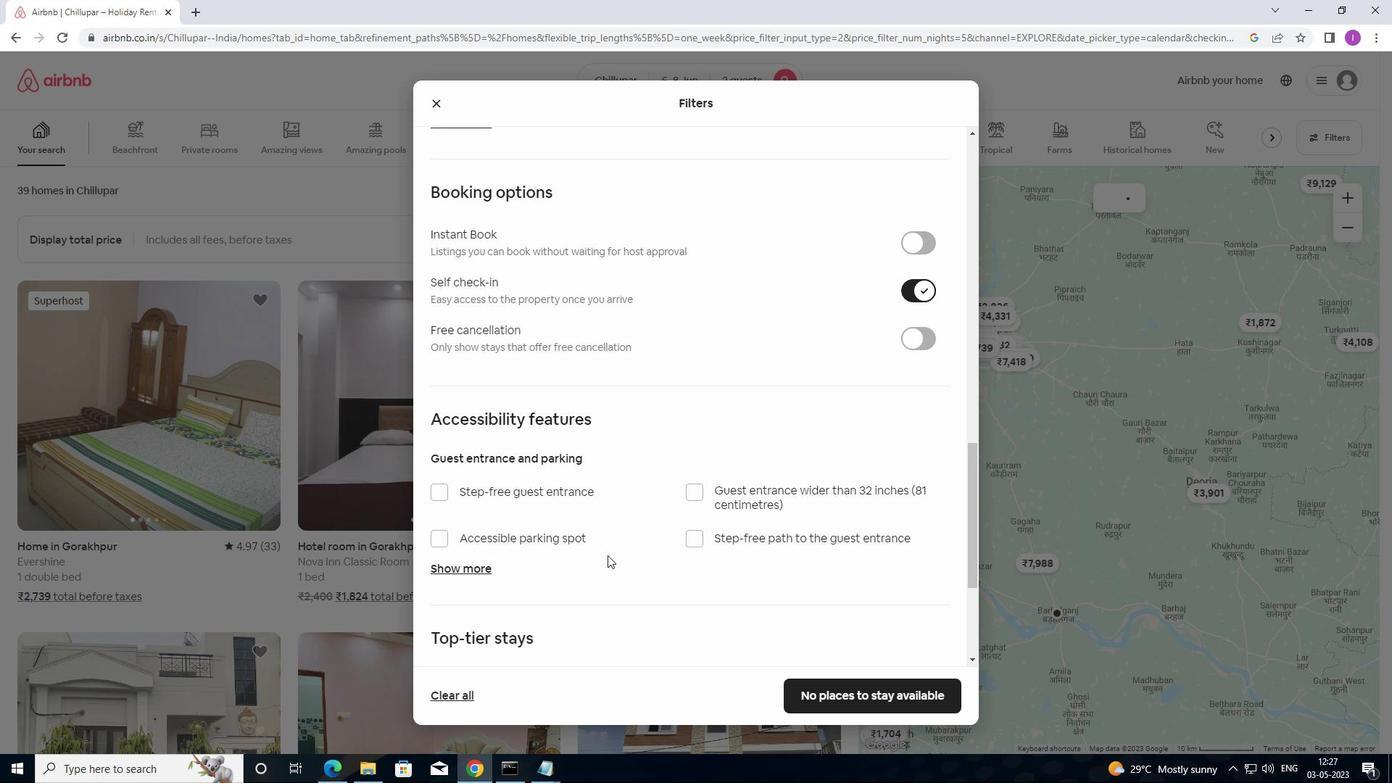 
Action: Mouse moved to (595, 569)
Screenshot: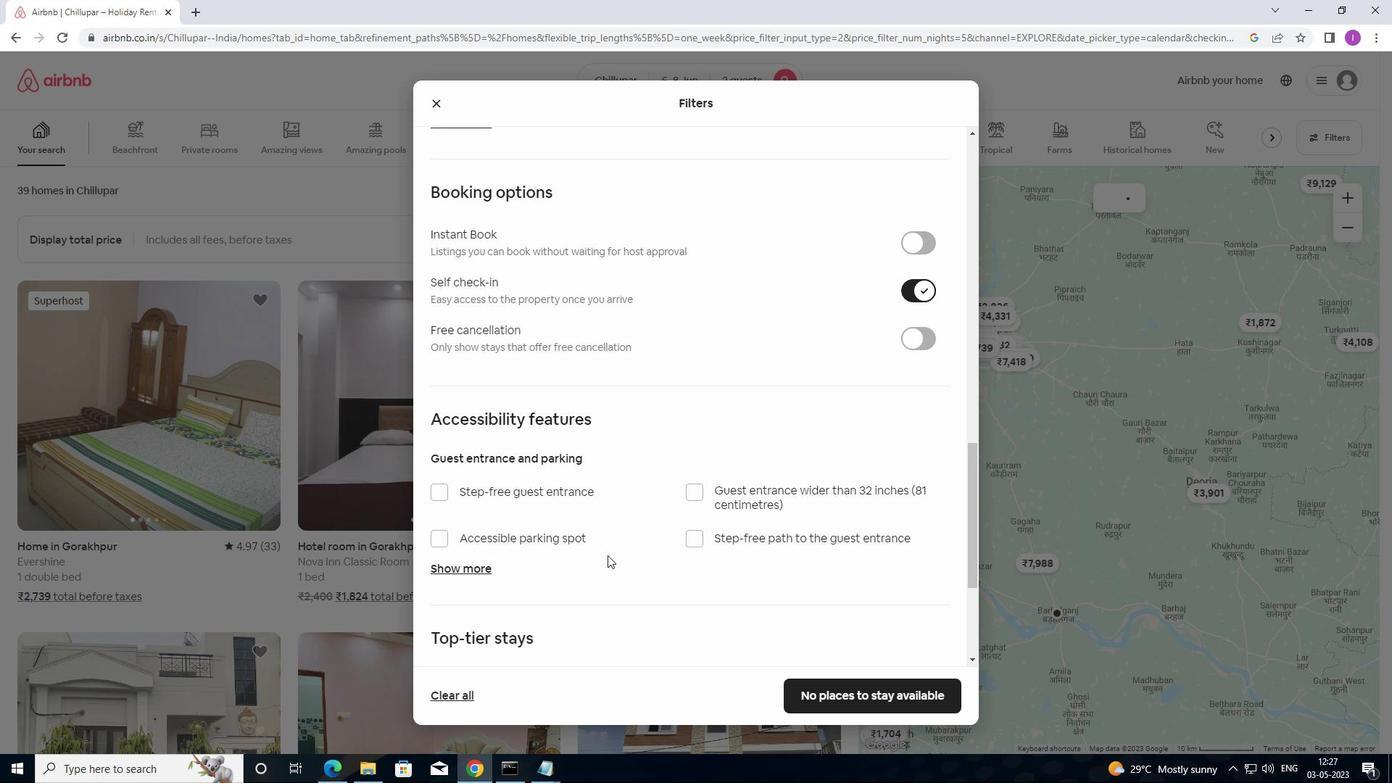 
Action: Mouse scrolled (595, 568) with delta (0, 0)
Screenshot: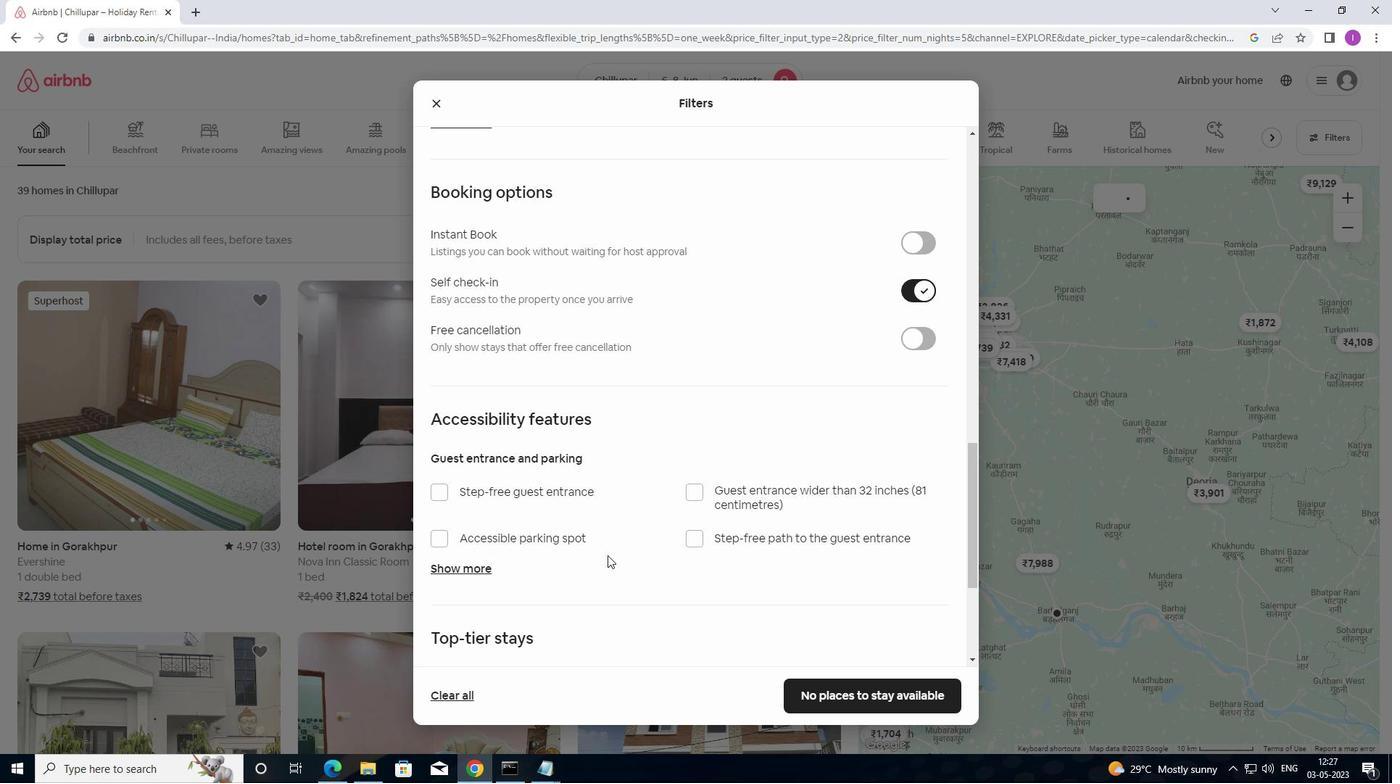 
Action: Mouse moved to (433, 591)
Screenshot: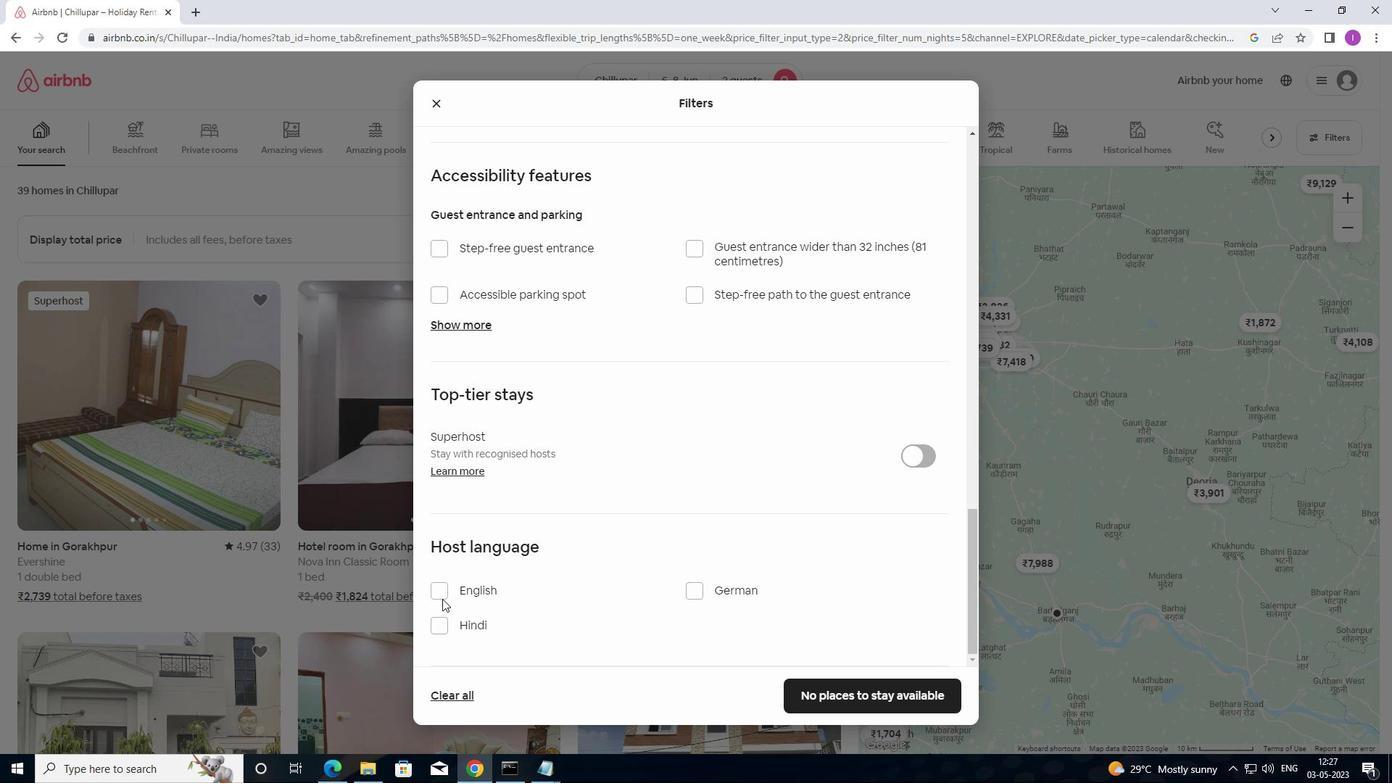 
Action: Mouse pressed left at (433, 591)
Screenshot: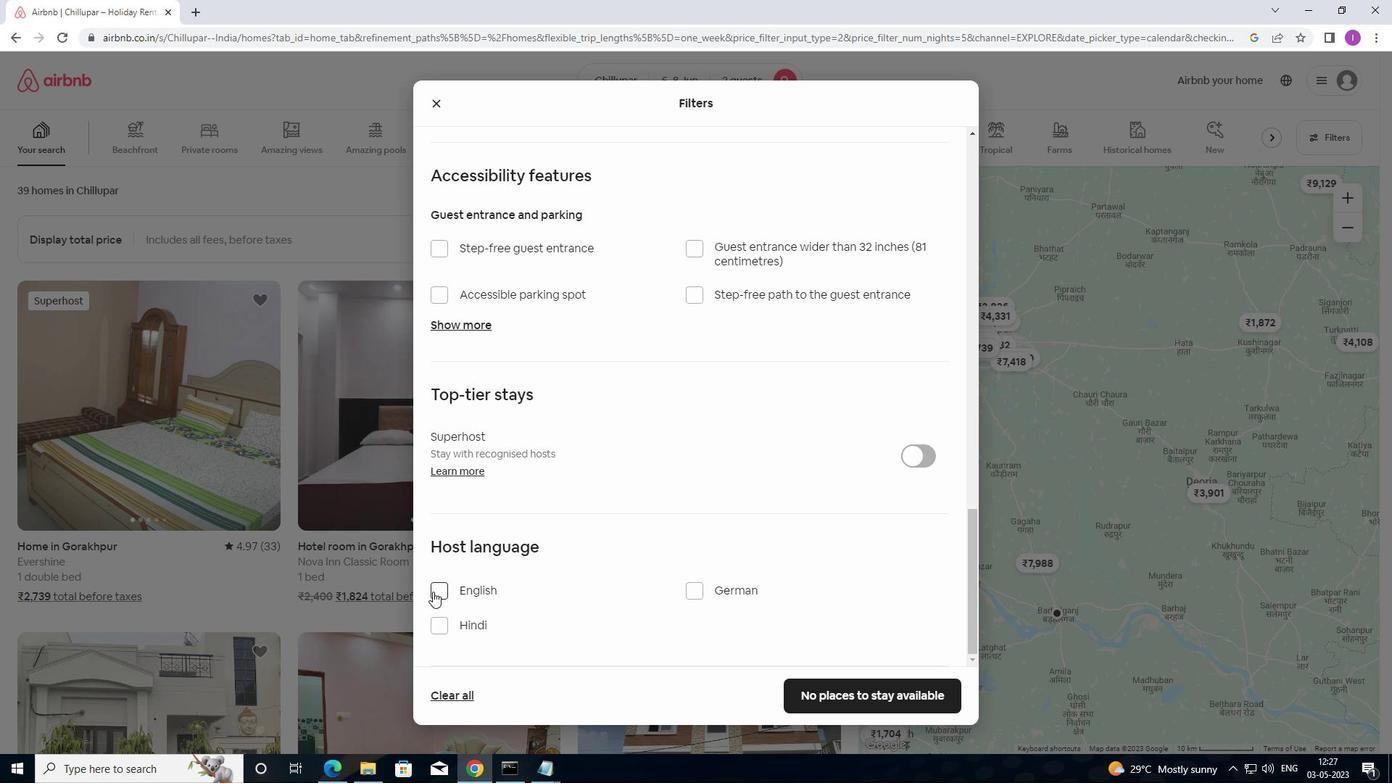 
Action: Mouse moved to (829, 705)
Screenshot: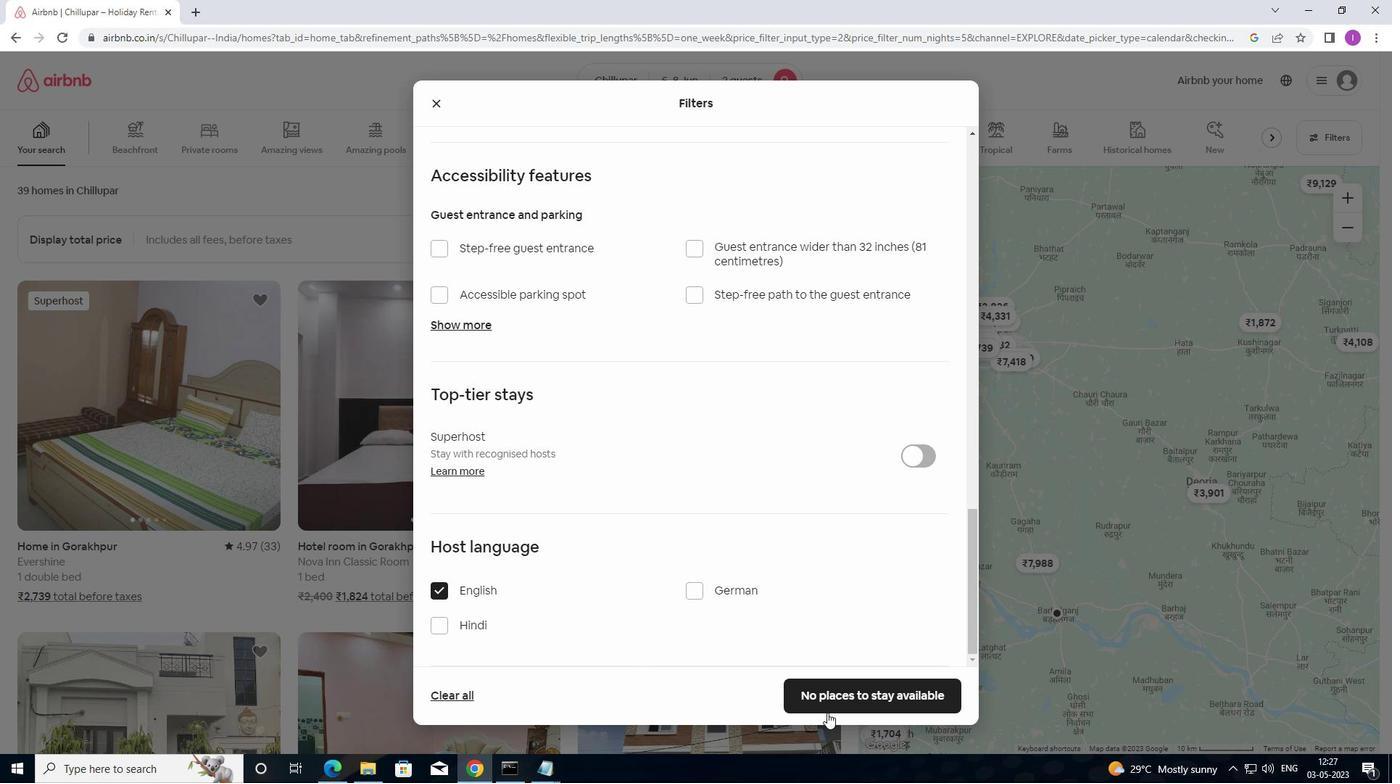 
Action: Mouse pressed left at (829, 705)
Screenshot: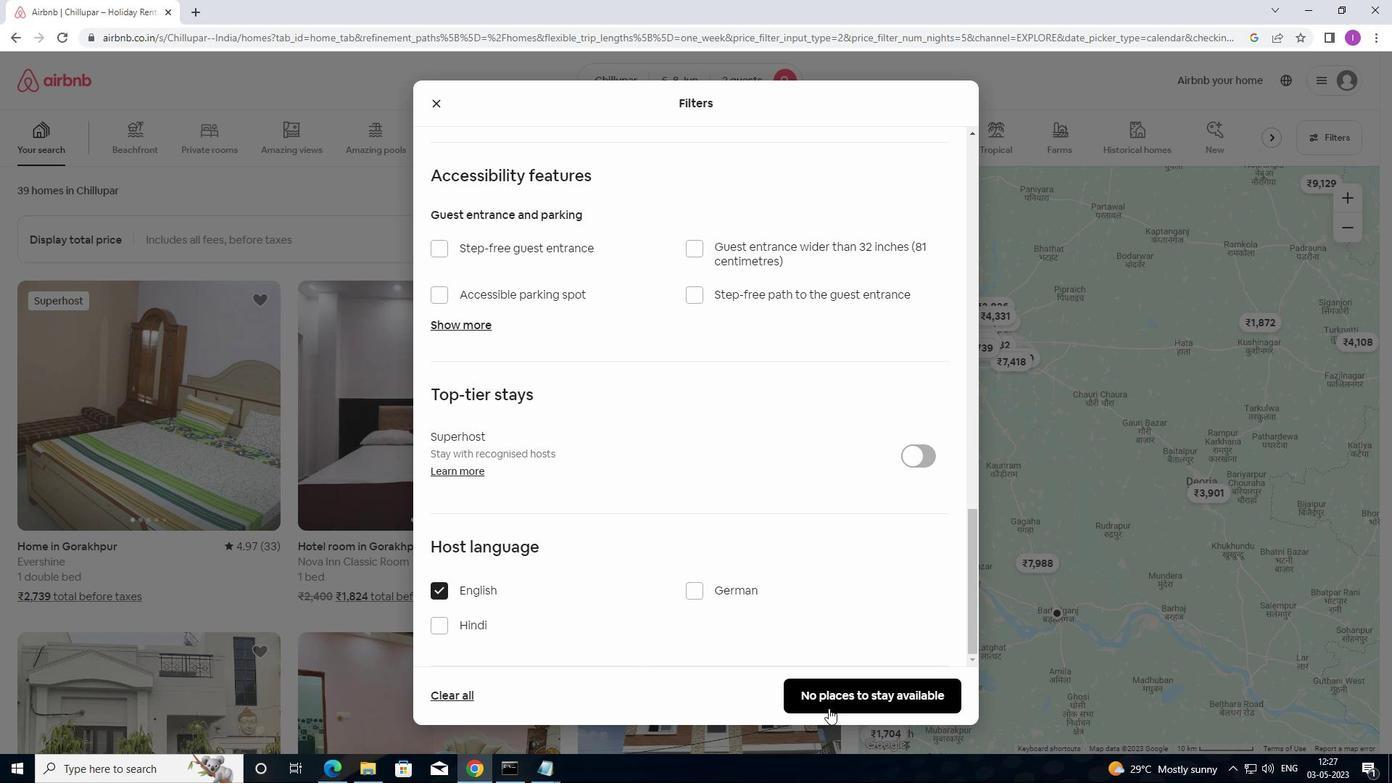 
Action: Mouse moved to (832, 694)
Screenshot: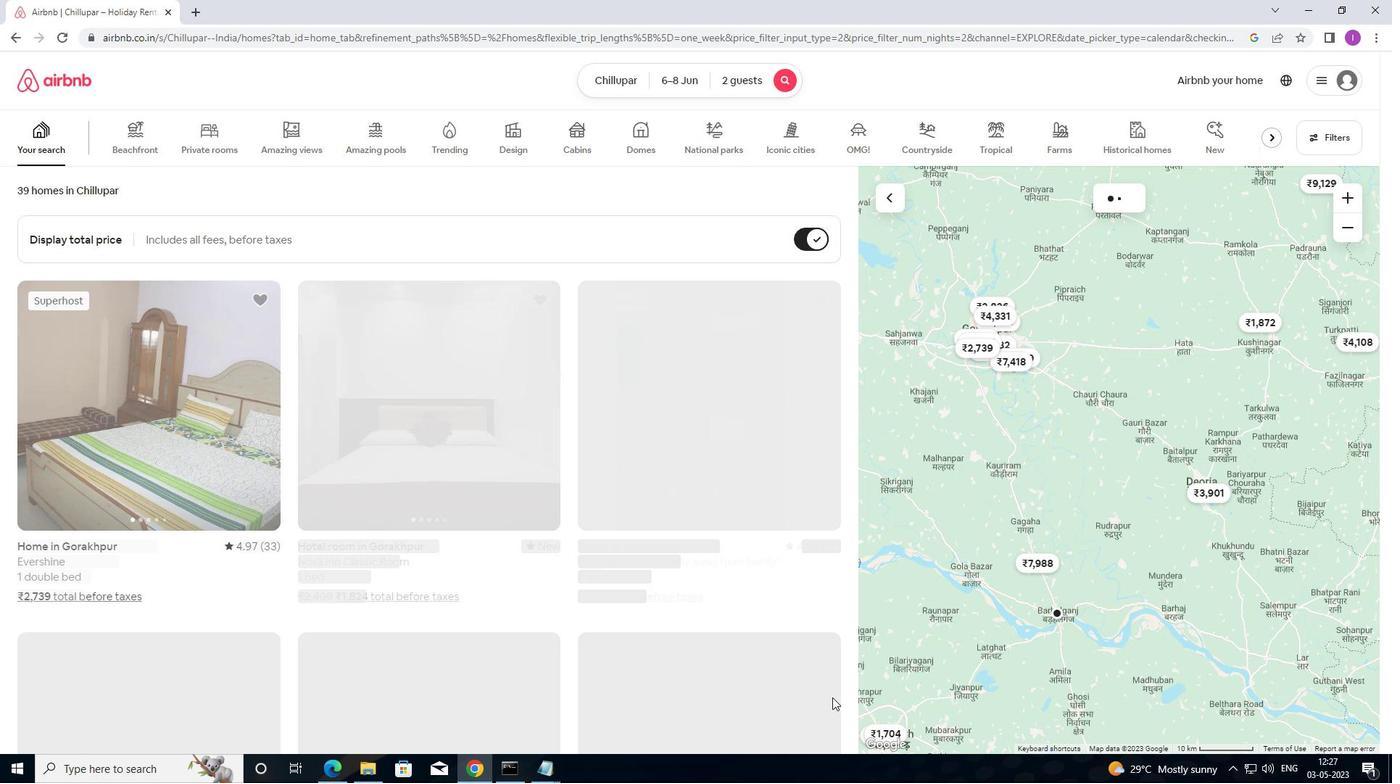 
